Task: Find and select a toy to purchase on Flipkart.
Action: Mouse moved to (383, 55)
Screenshot: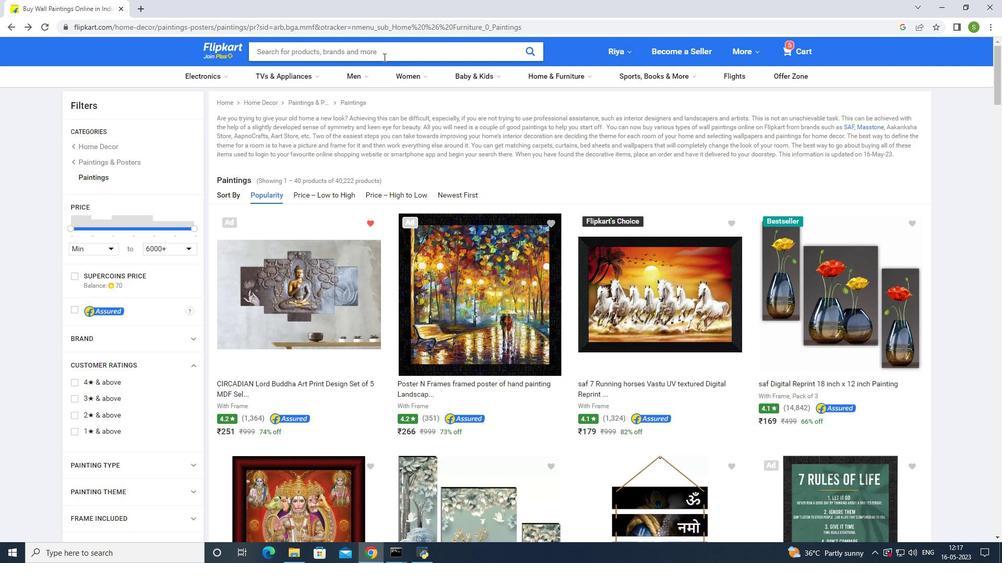 
Action: Mouse pressed left at (383, 55)
Screenshot: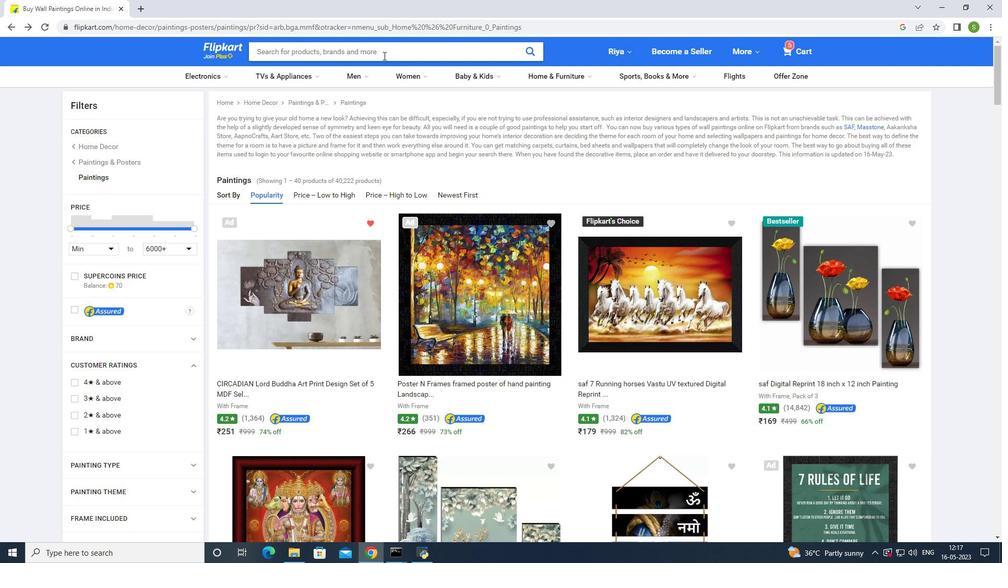 
Action: Mouse moved to (389, 63)
Screenshot: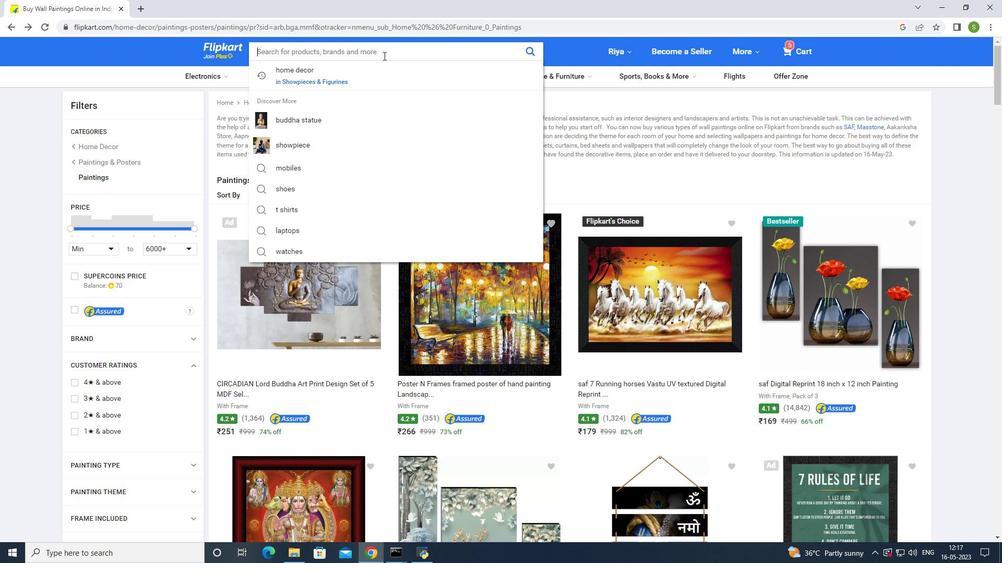 
Action: Key pressed toy
Screenshot: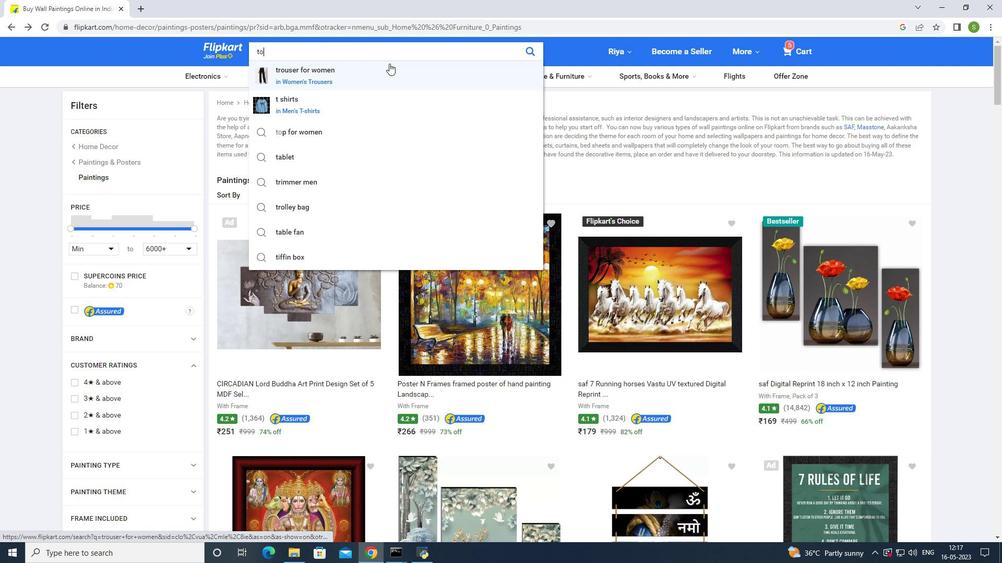 
Action: Mouse moved to (381, 102)
Screenshot: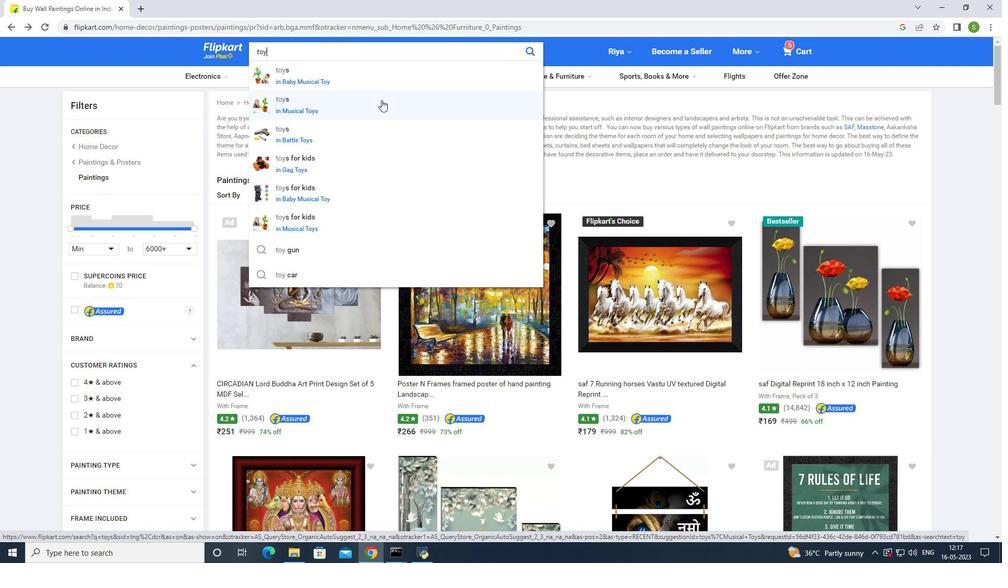 
Action: Mouse pressed left at (381, 102)
Screenshot: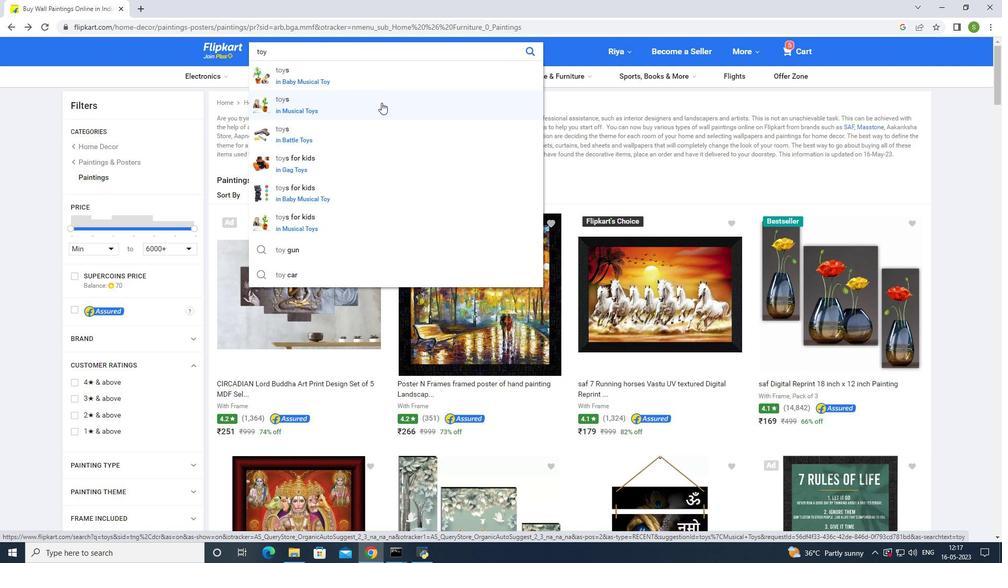 
Action: Mouse moved to (278, 322)
Screenshot: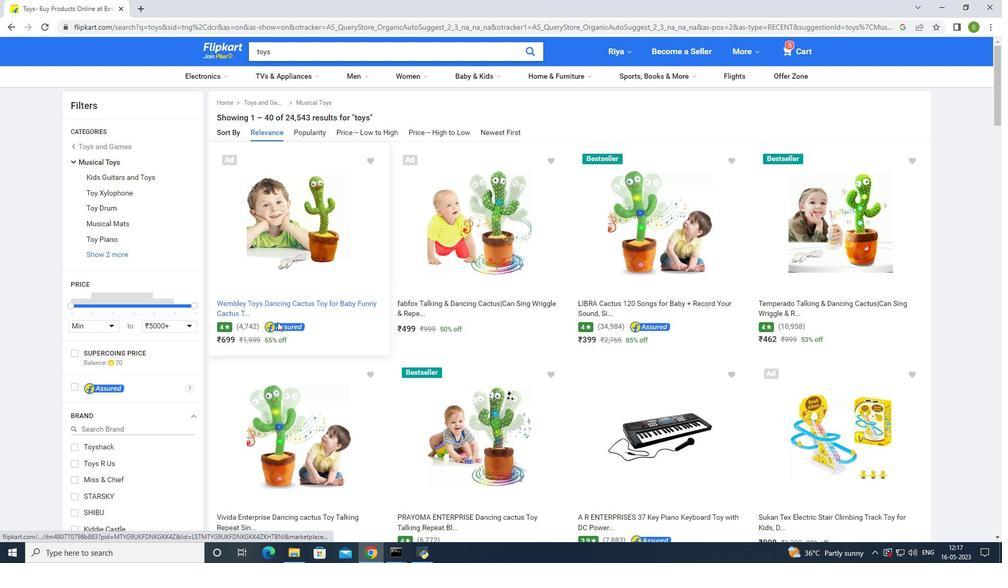 
Action: Mouse scrolled (278, 321) with delta (0, 0)
Screenshot: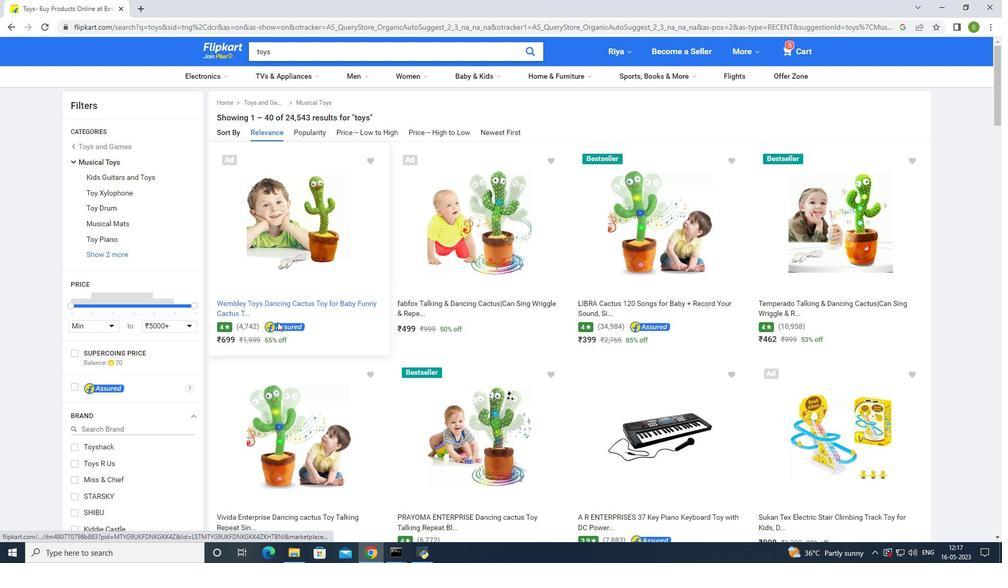 
Action: Mouse moved to (470, 324)
Screenshot: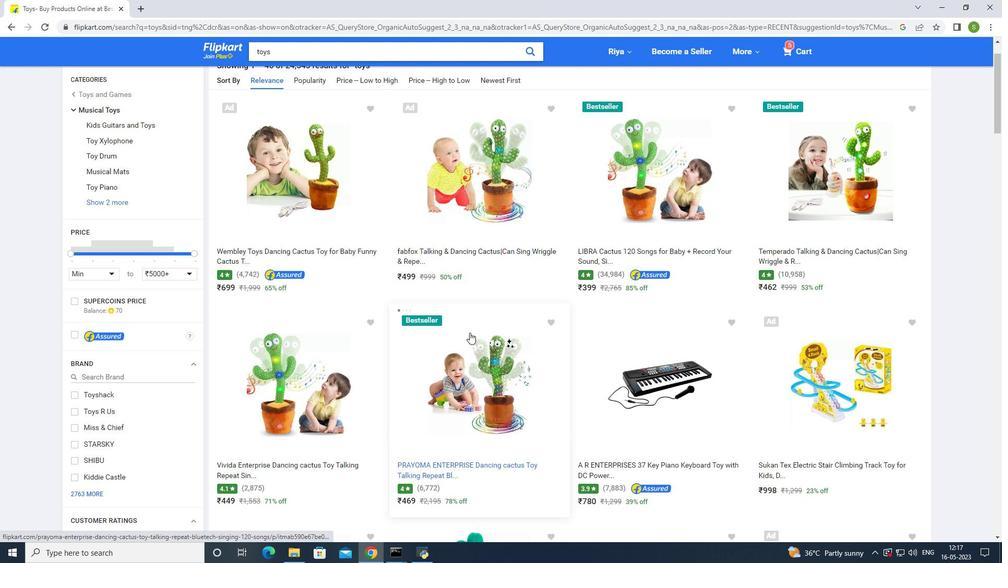 
Action: Mouse scrolled (470, 324) with delta (0, 0)
Screenshot: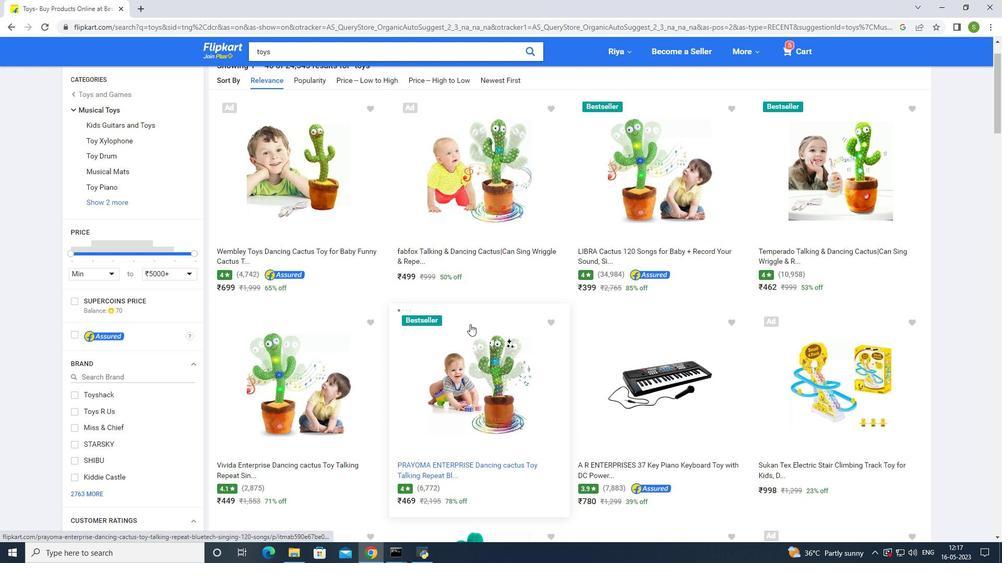 
Action: Mouse scrolled (470, 324) with delta (0, 0)
Screenshot: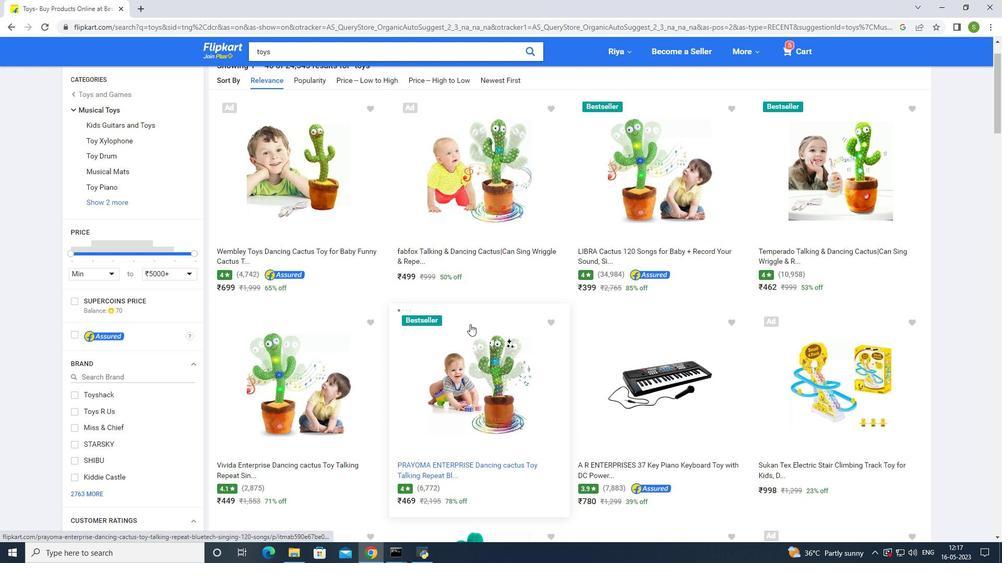 
Action: Mouse scrolled (470, 324) with delta (0, 0)
Screenshot: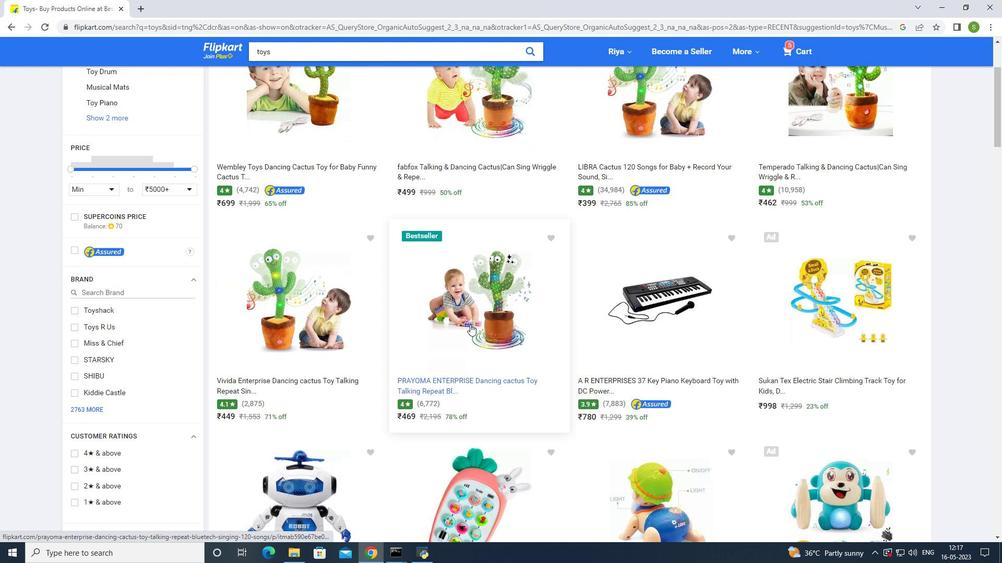 
Action: Mouse scrolled (470, 324) with delta (0, 0)
Screenshot: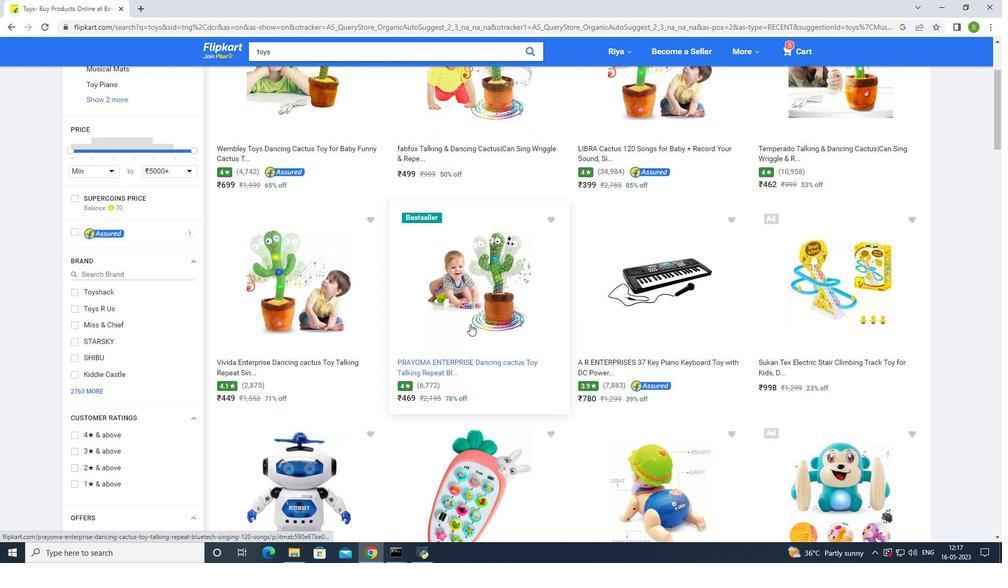
Action: Mouse scrolled (470, 324) with delta (0, 0)
Screenshot: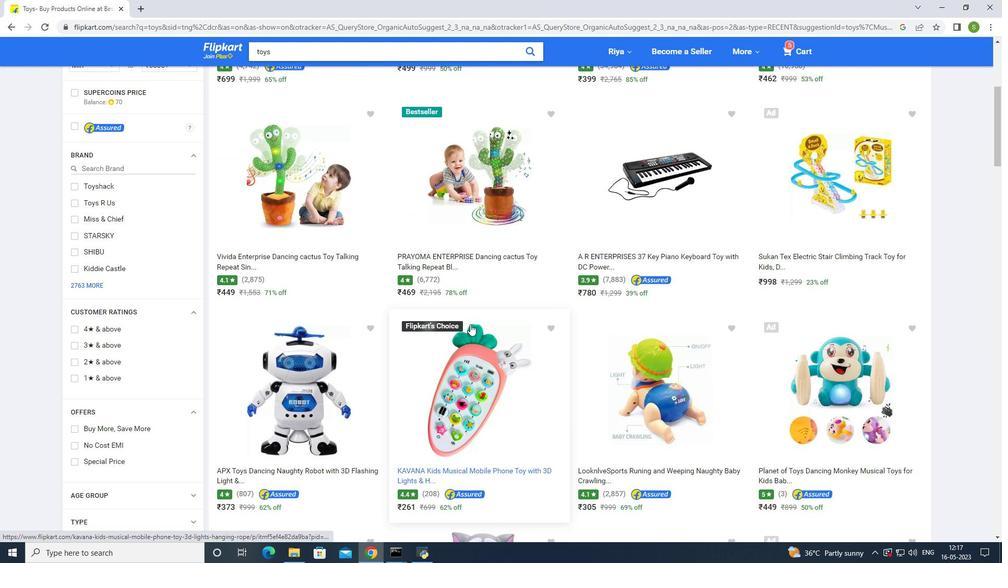 
Action: Mouse scrolled (470, 324) with delta (0, 0)
Screenshot: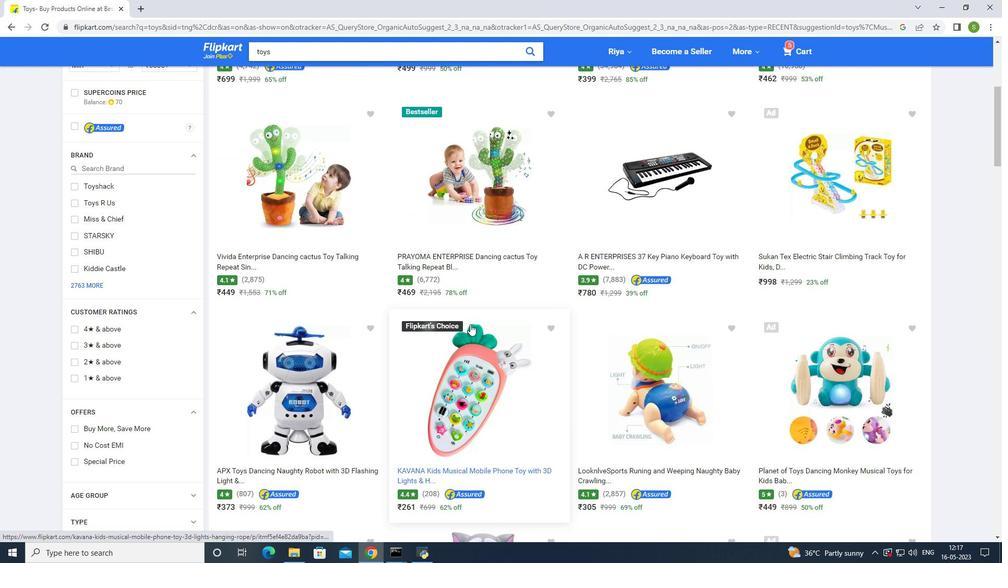 
Action: Mouse moved to (481, 308)
Screenshot: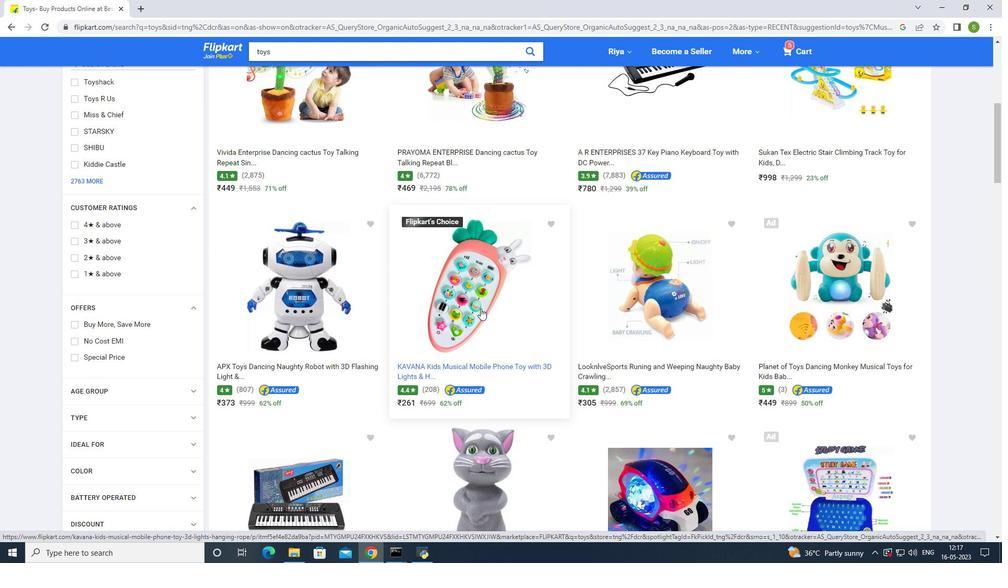 
Action: Mouse pressed left at (481, 308)
Screenshot: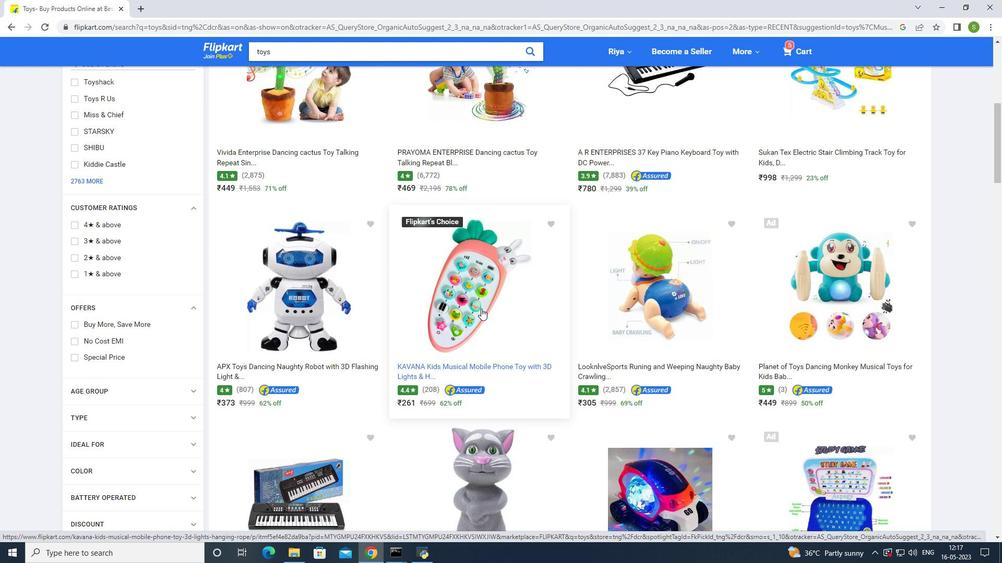 
Action: Mouse moved to (55, 5)
Screenshot: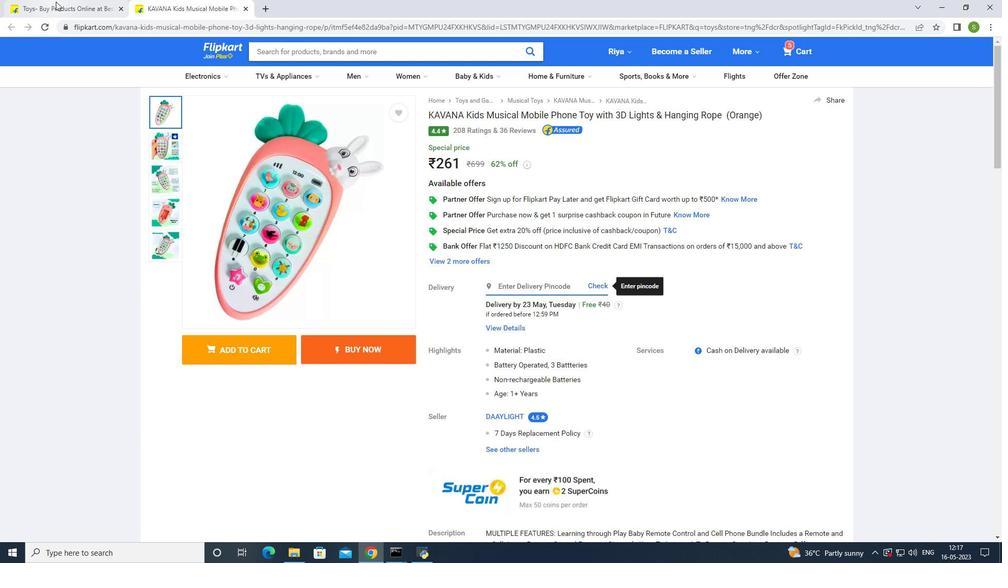 
Action: Mouse pressed left at (55, 5)
Screenshot: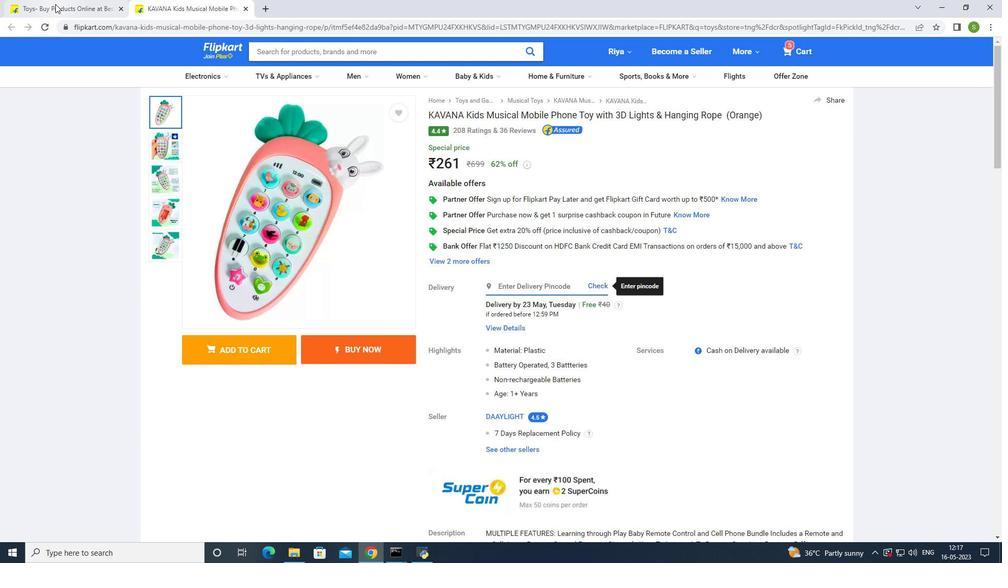 
Action: Mouse moved to (524, 338)
Screenshot: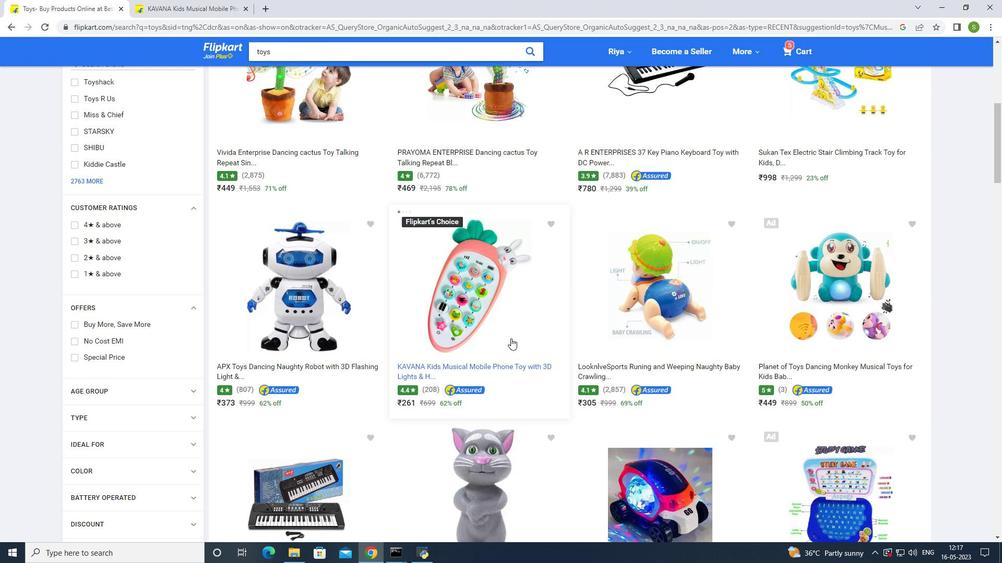 
Action: Mouse scrolled (524, 338) with delta (0, 0)
Screenshot: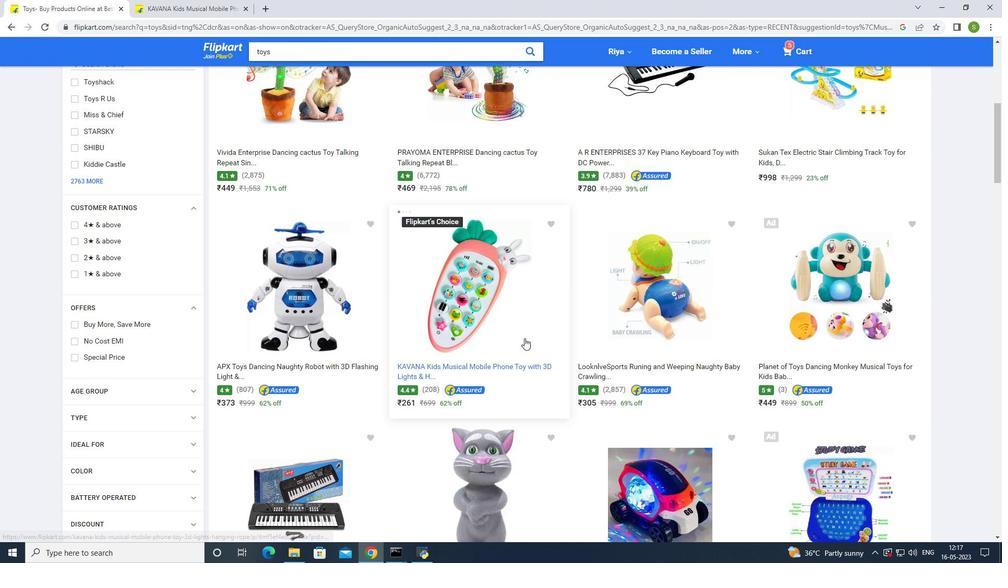 
Action: Mouse scrolled (524, 338) with delta (0, 0)
Screenshot: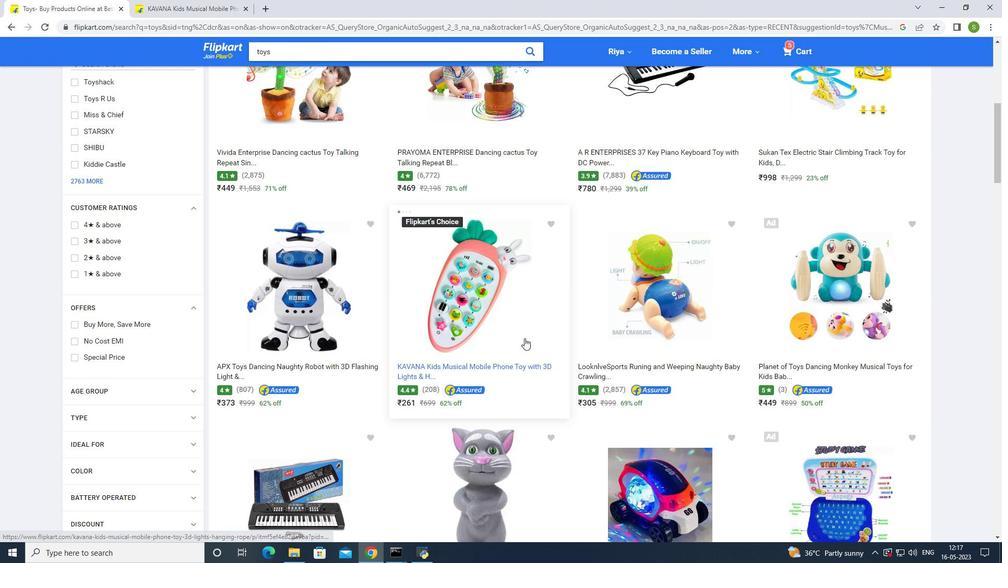 
Action: Mouse scrolled (524, 338) with delta (0, 0)
Screenshot: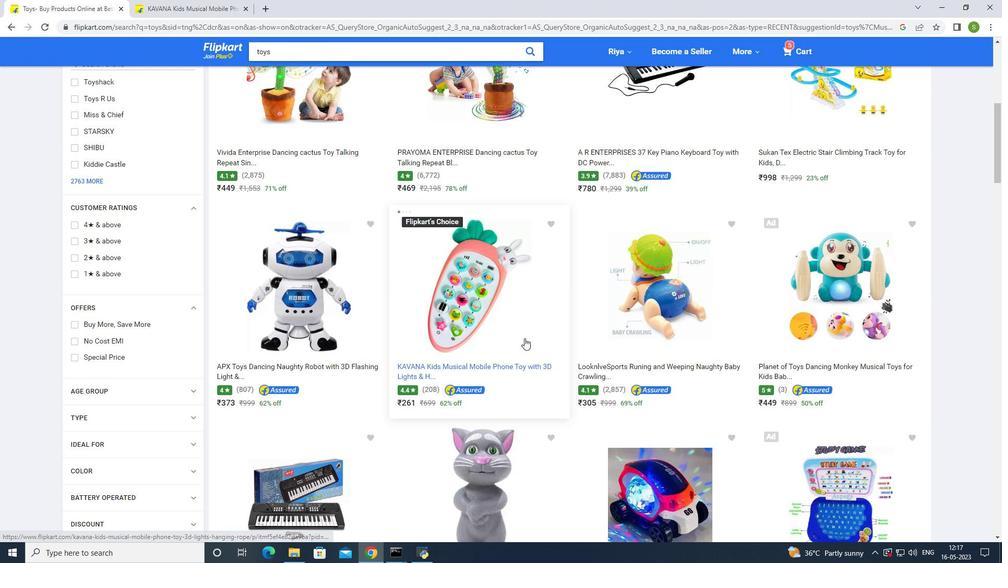 
Action: Mouse scrolled (524, 338) with delta (0, 0)
Screenshot: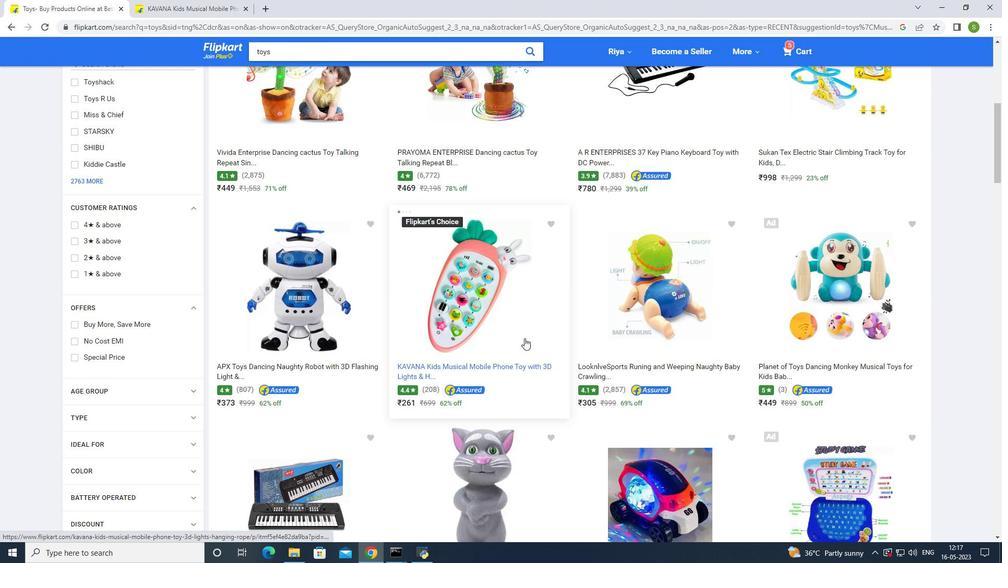 
Action: Mouse scrolled (524, 338) with delta (0, 0)
Screenshot: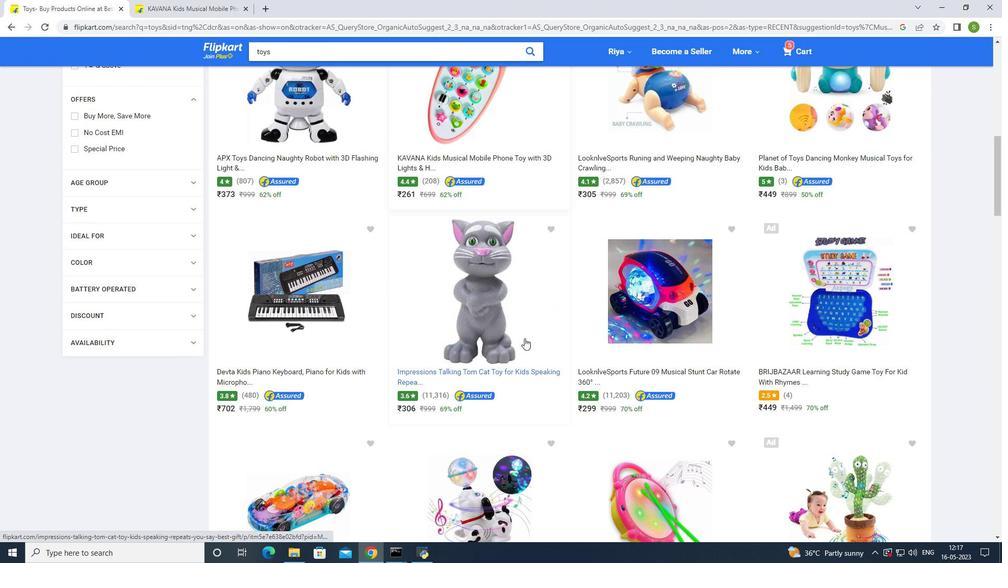 
Action: Mouse scrolled (524, 338) with delta (0, 0)
Screenshot: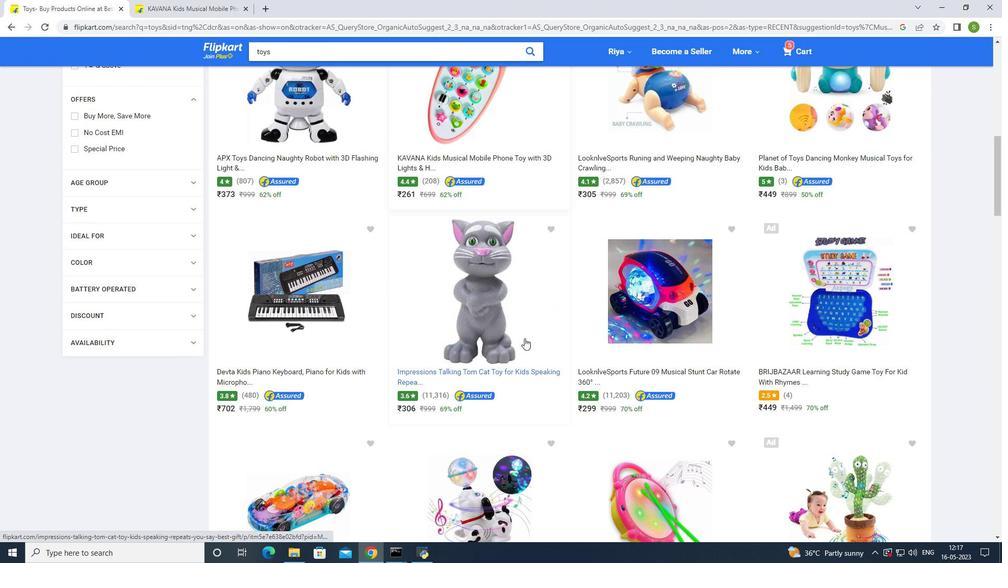 
Action: Mouse scrolled (524, 338) with delta (0, 0)
Screenshot: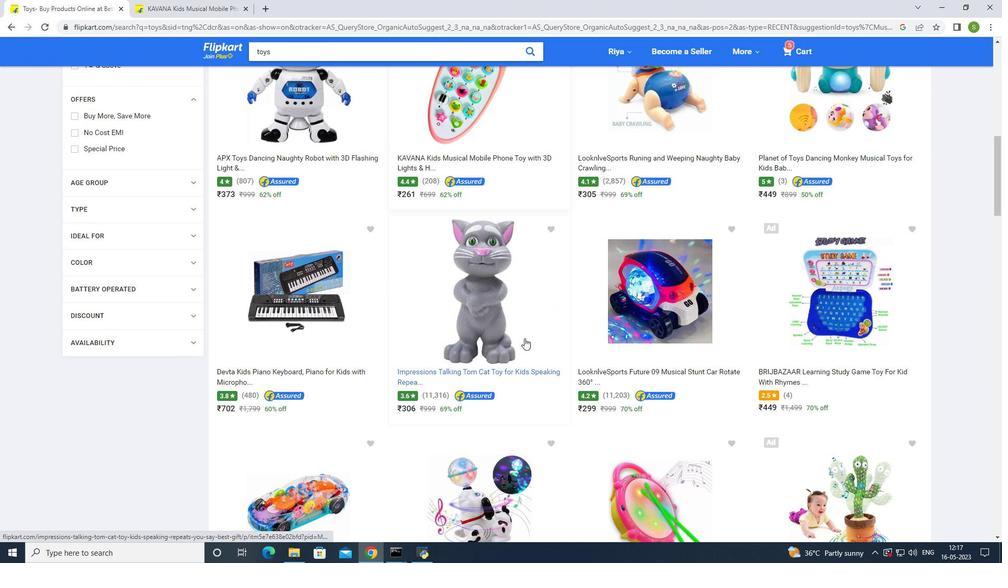 
Action: Mouse moved to (663, 362)
Screenshot: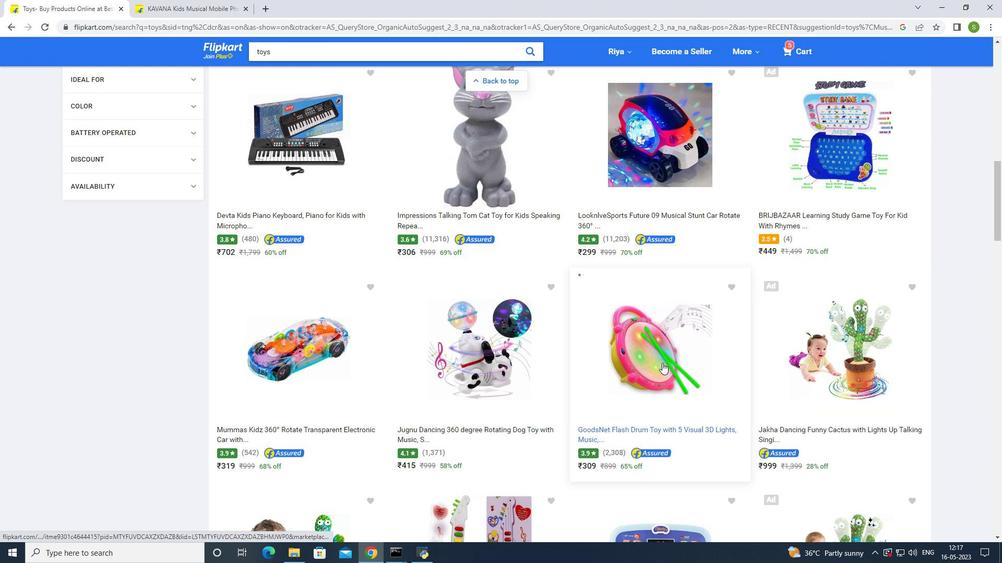 
Action: Mouse pressed left at (663, 362)
Screenshot: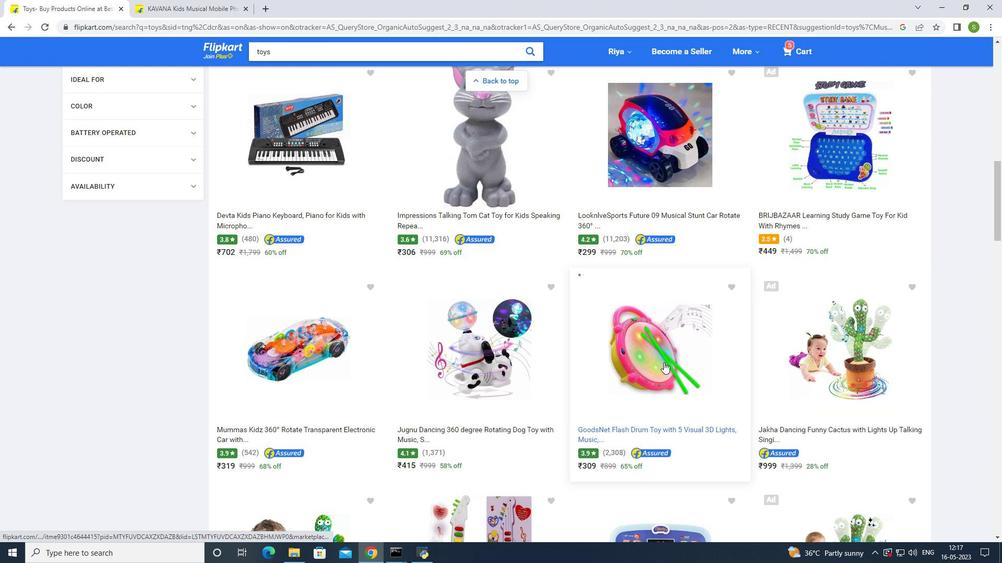 
Action: Mouse moved to (61, 8)
Screenshot: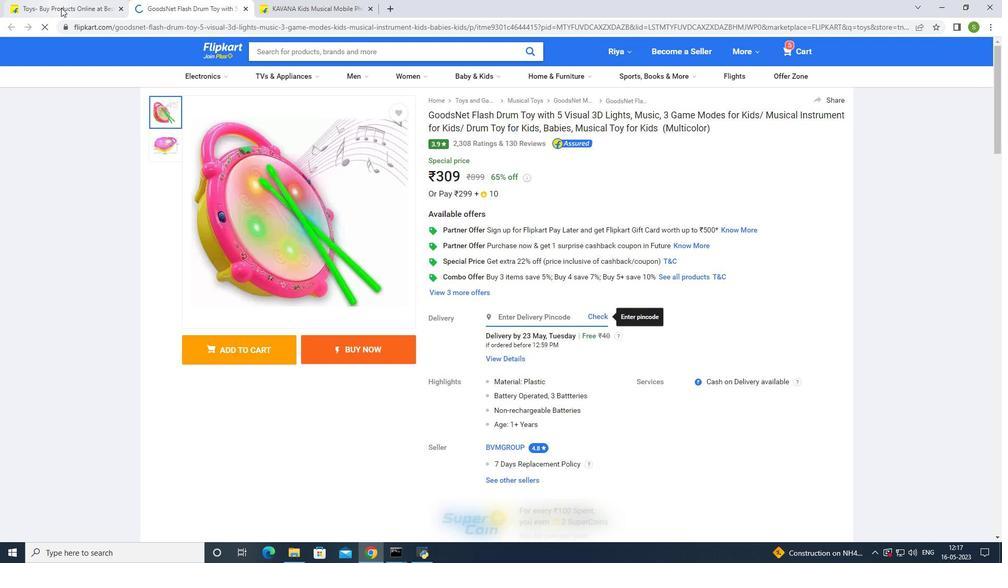 
Action: Mouse pressed left at (61, 8)
Screenshot: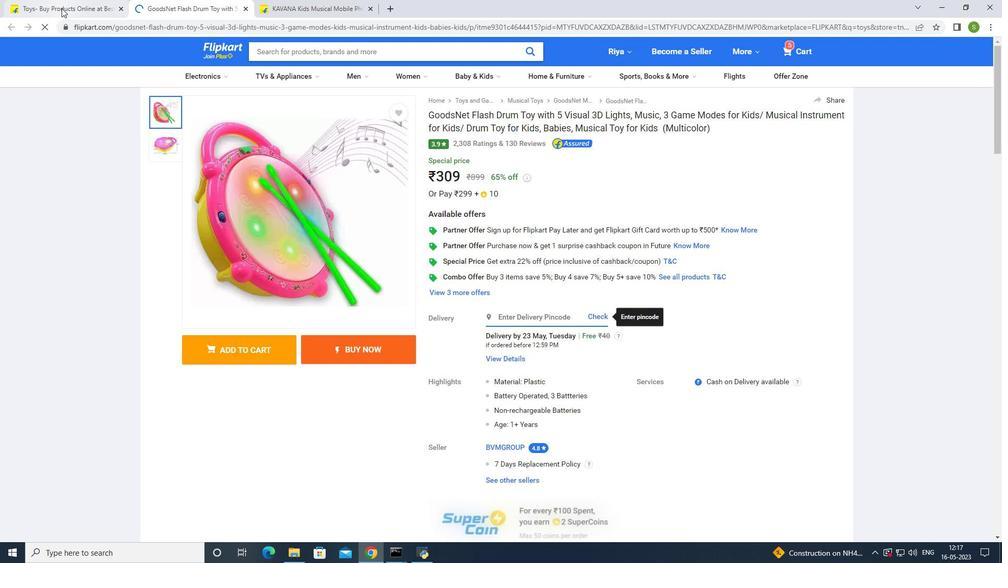 
Action: Mouse moved to (415, 200)
Screenshot: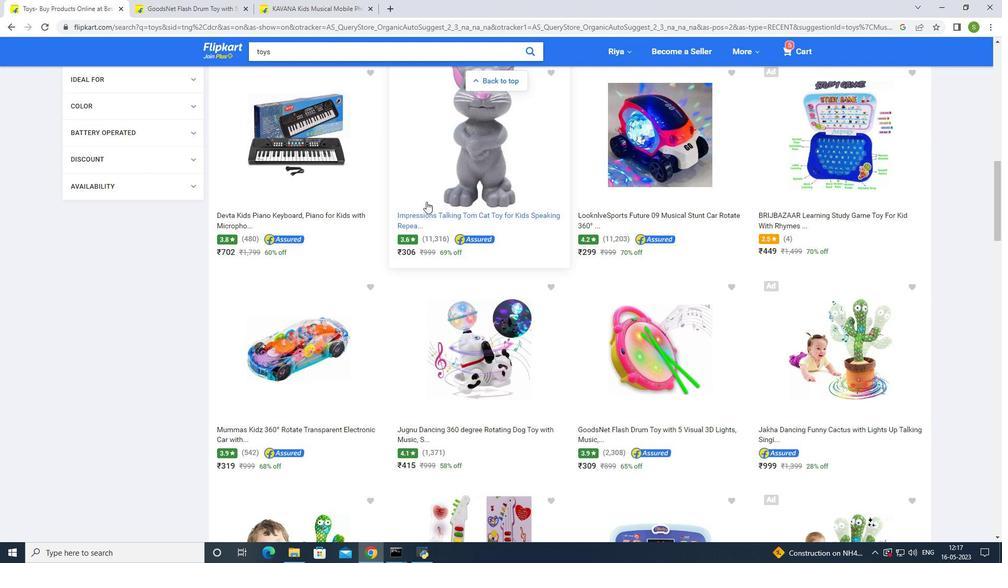 
Action: Mouse scrolled (415, 200) with delta (0, 0)
Screenshot: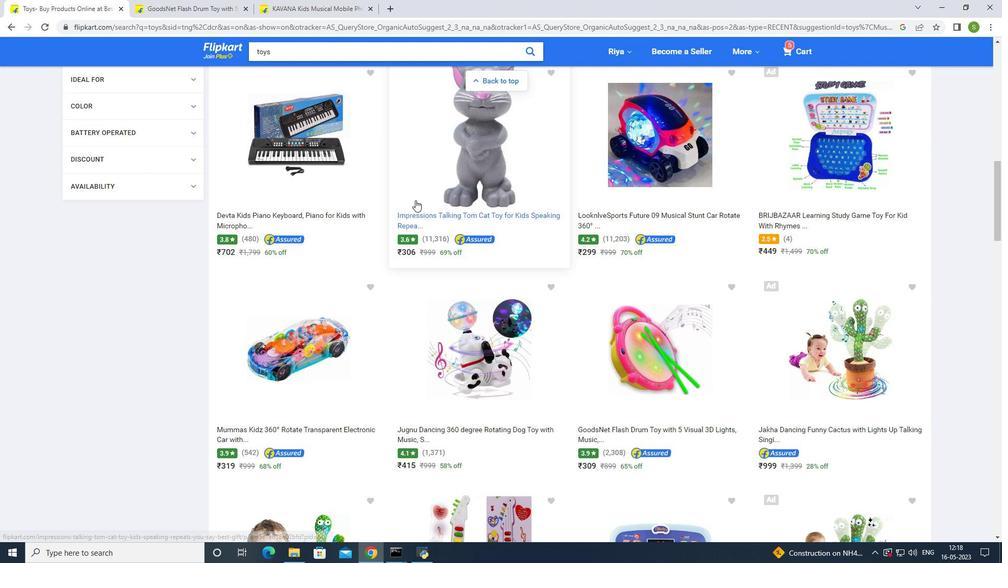 
Action: Mouse scrolled (415, 200) with delta (0, 0)
Screenshot: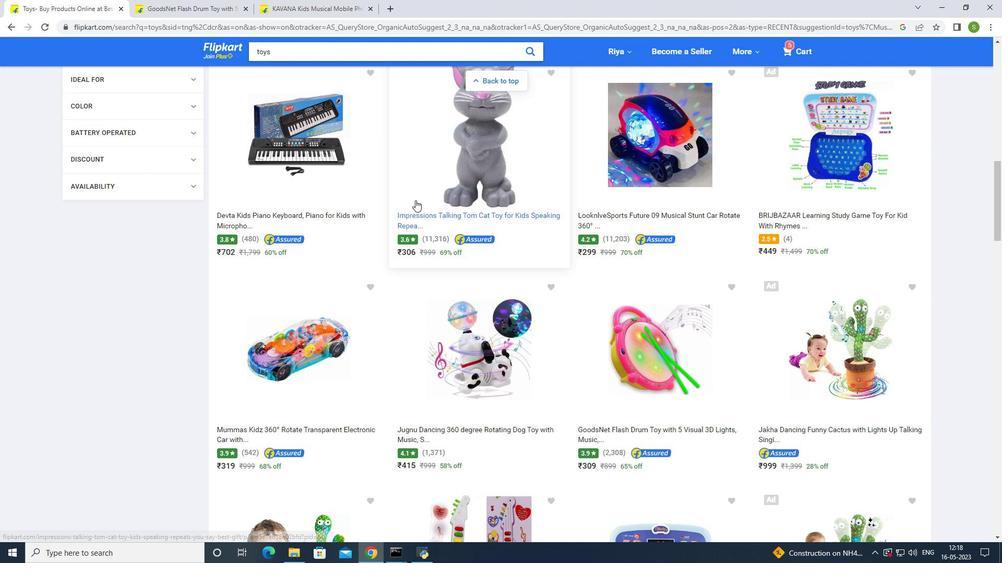 
Action: Mouse scrolled (415, 200) with delta (0, 0)
Screenshot: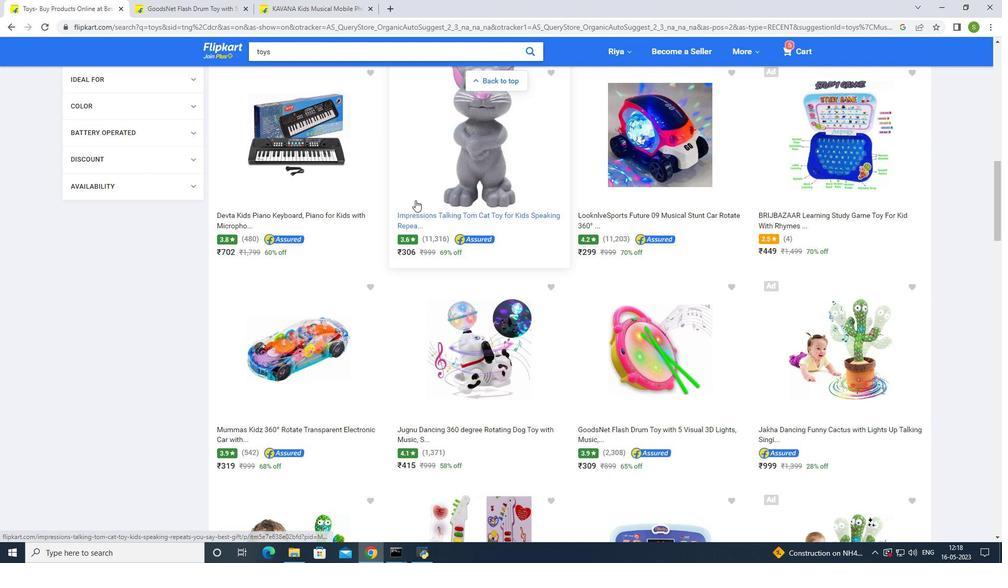 
Action: Mouse scrolled (415, 200) with delta (0, 0)
Screenshot: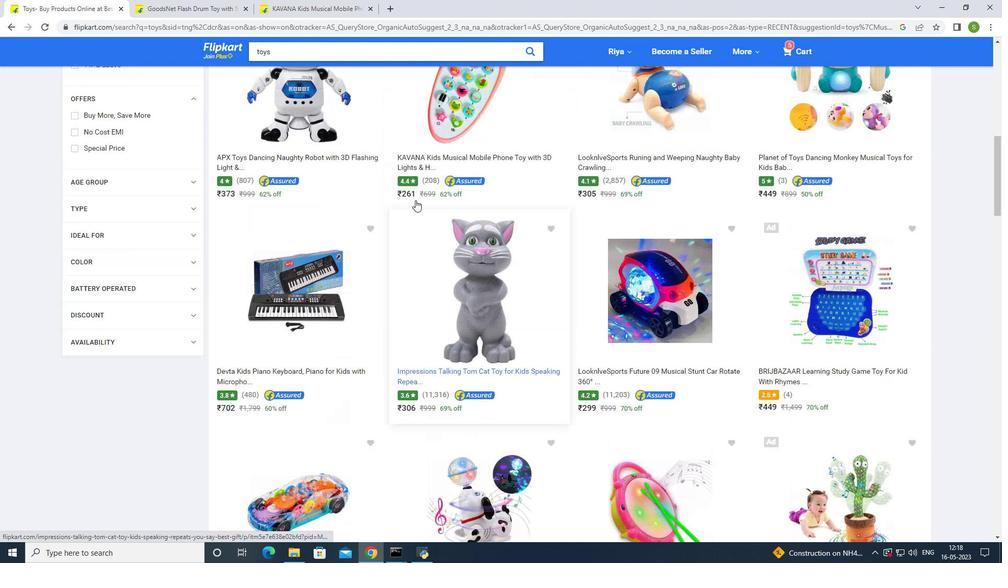 
Action: Mouse scrolled (415, 200) with delta (0, 0)
Screenshot: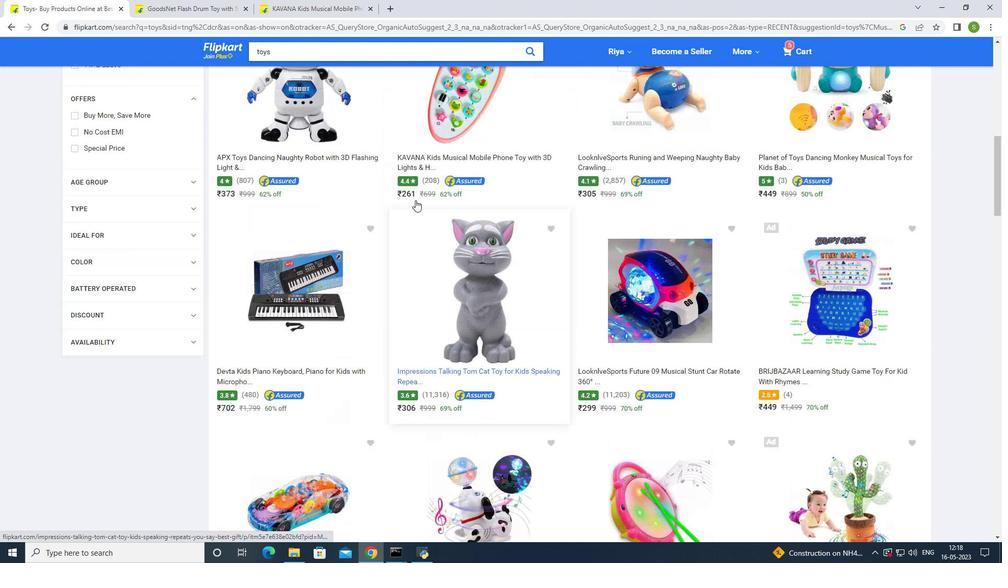 
Action: Mouse scrolled (415, 200) with delta (0, 0)
Screenshot: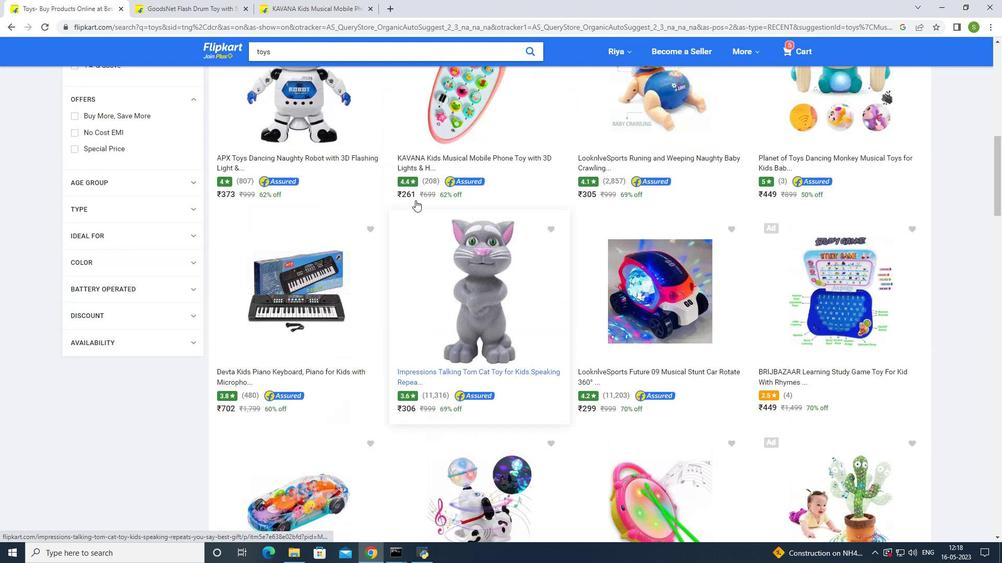 
Action: Mouse scrolled (415, 200) with delta (0, 0)
Screenshot: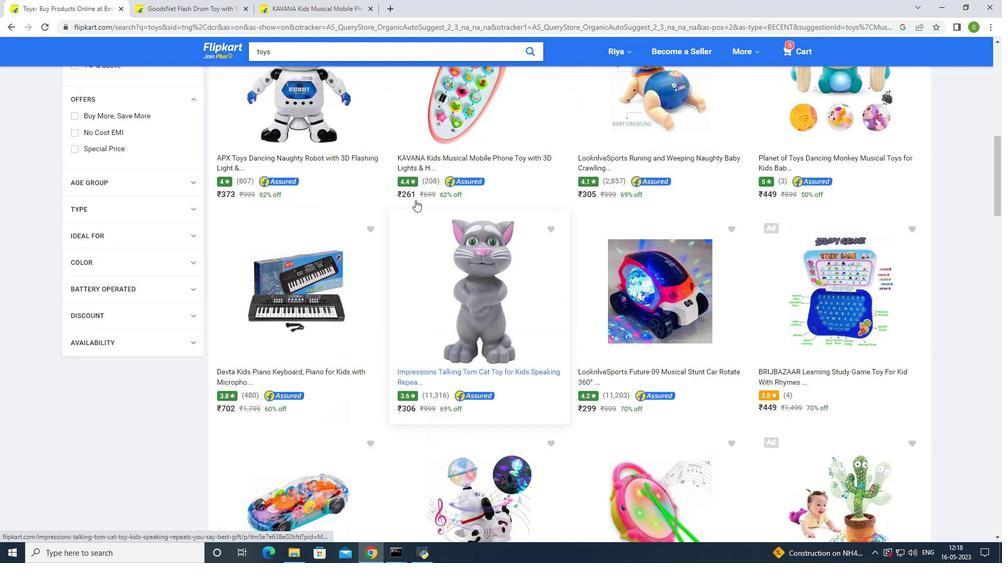 
Action: Mouse scrolled (415, 200) with delta (0, 0)
Screenshot: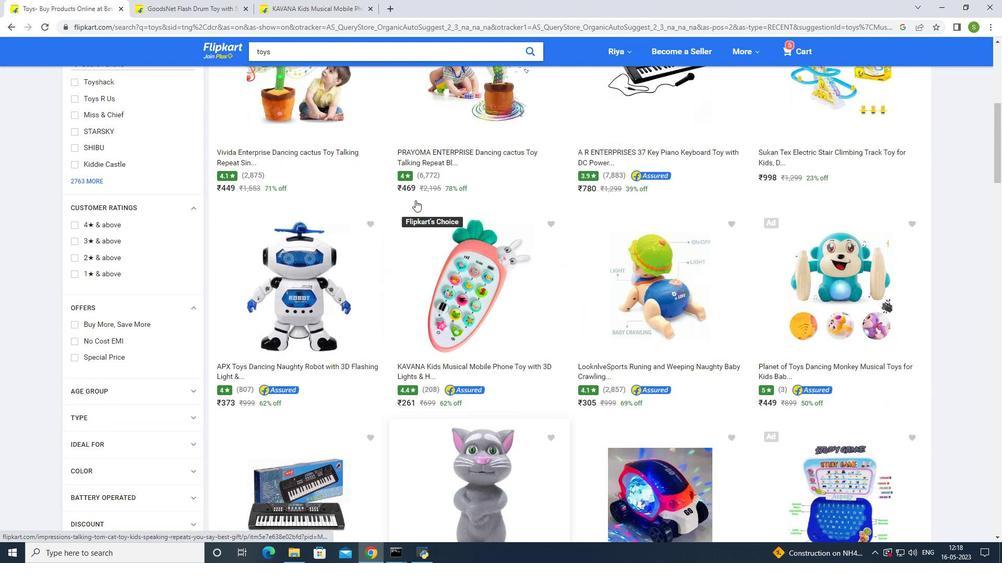 
Action: Mouse scrolled (415, 200) with delta (0, 0)
Screenshot: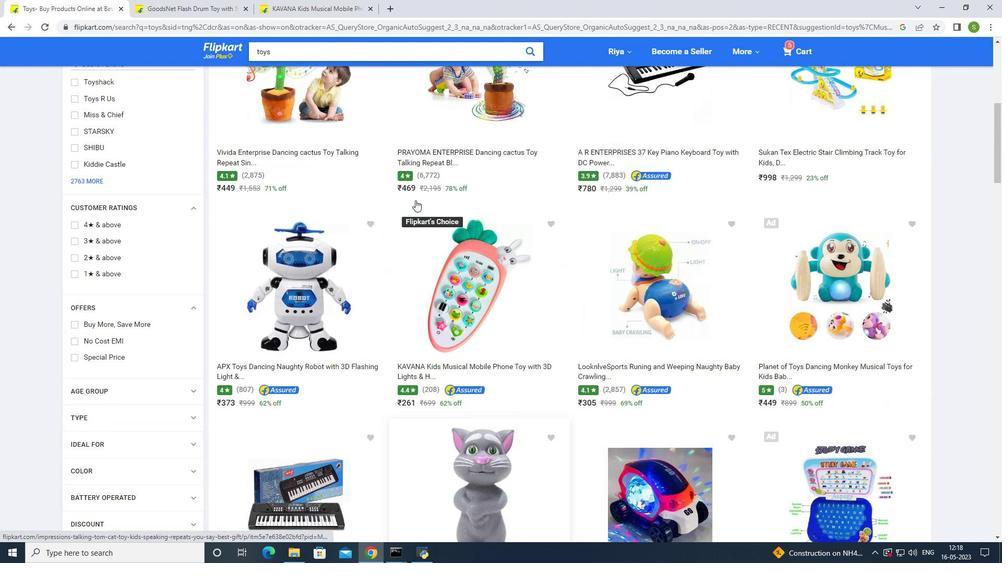 
Action: Mouse scrolled (415, 200) with delta (0, 0)
Screenshot: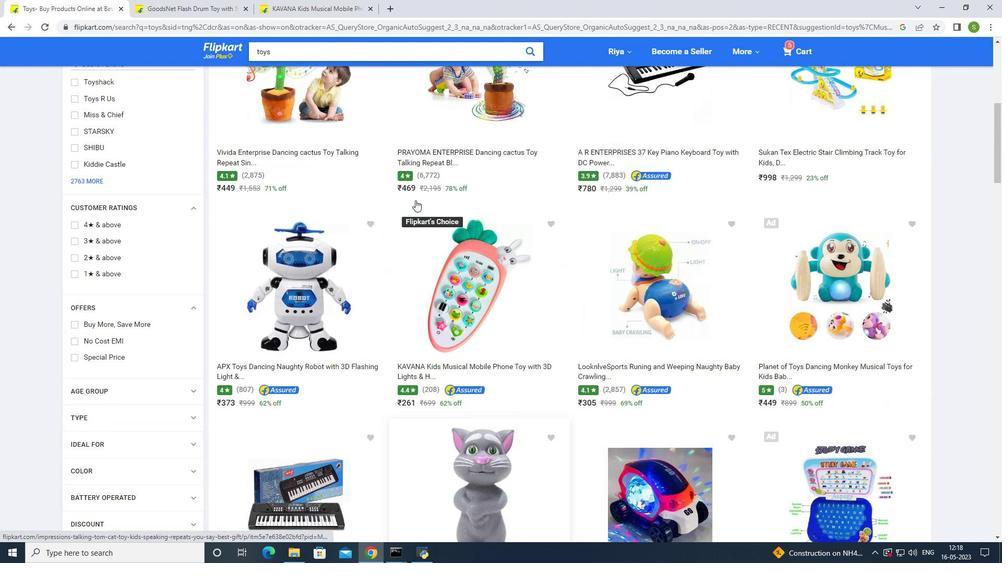 
Action: Mouse scrolled (415, 200) with delta (0, 0)
Screenshot: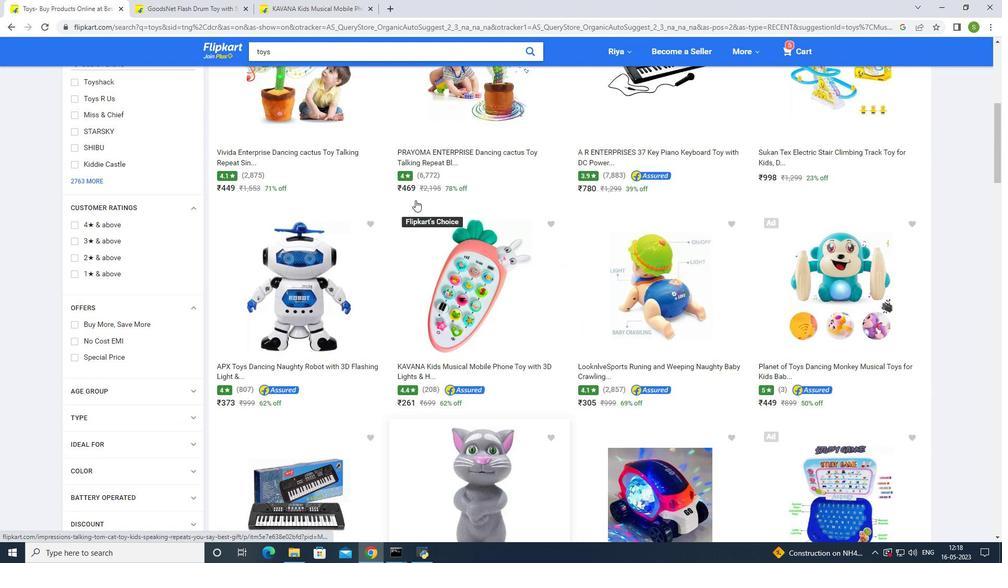 
Action: Mouse moved to (192, 149)
Screenshot: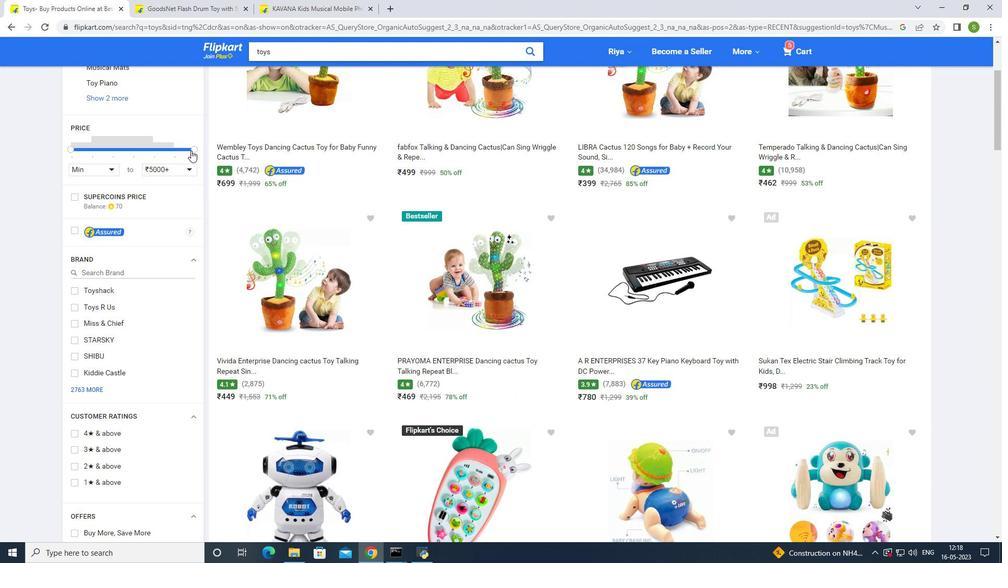 
Action: Mouse pressed left at (192, 149)
Screenshot: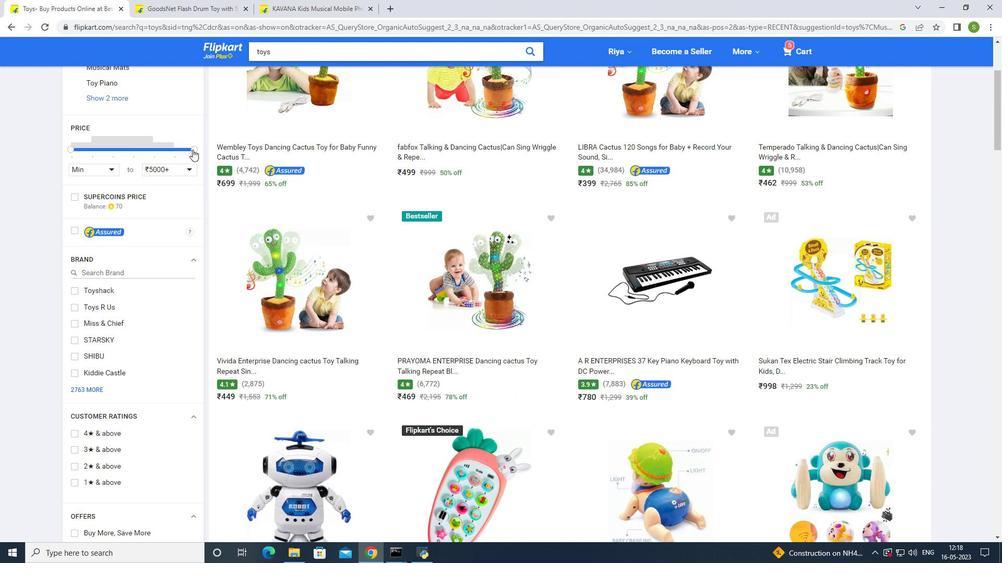 
Action: Mouse moved to (358, 215)
Screenshot: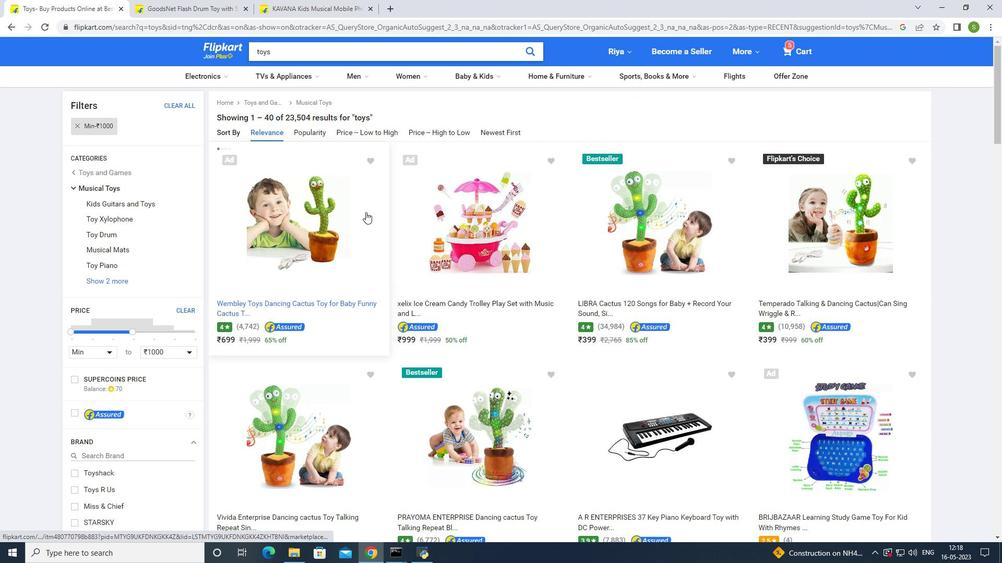 
Action: Mouse scrolled (358, 215) with delta (0, 0)
Screenshot: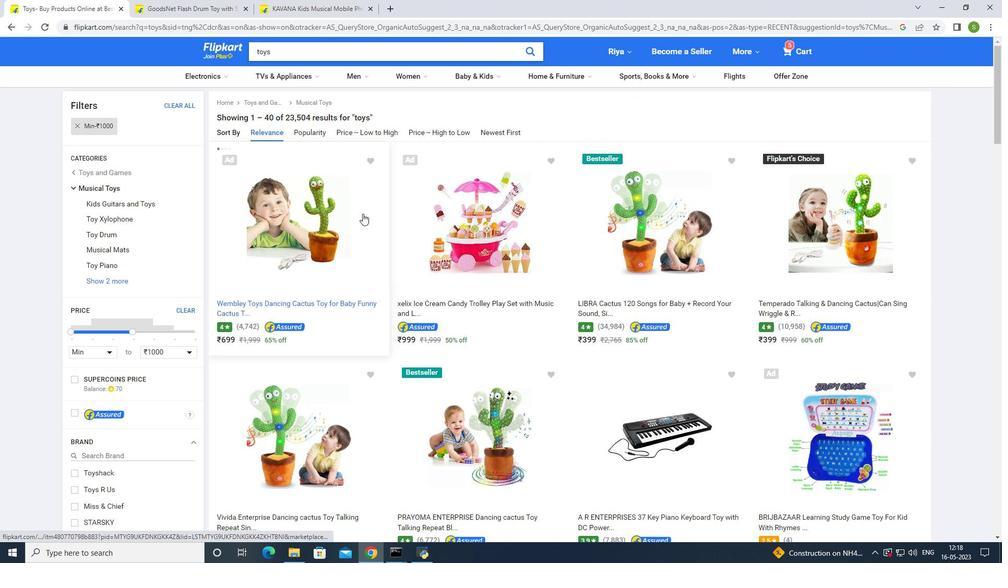 
Action: Mouse moved to (596, 170)
Screenshot: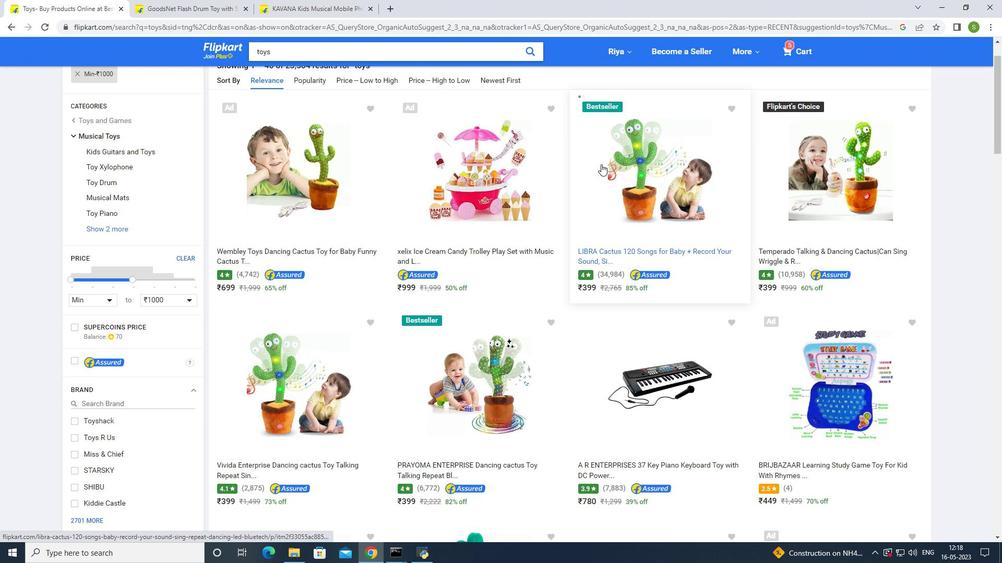 
Action: Mouse pressed left at (596, 170)
Screenshot: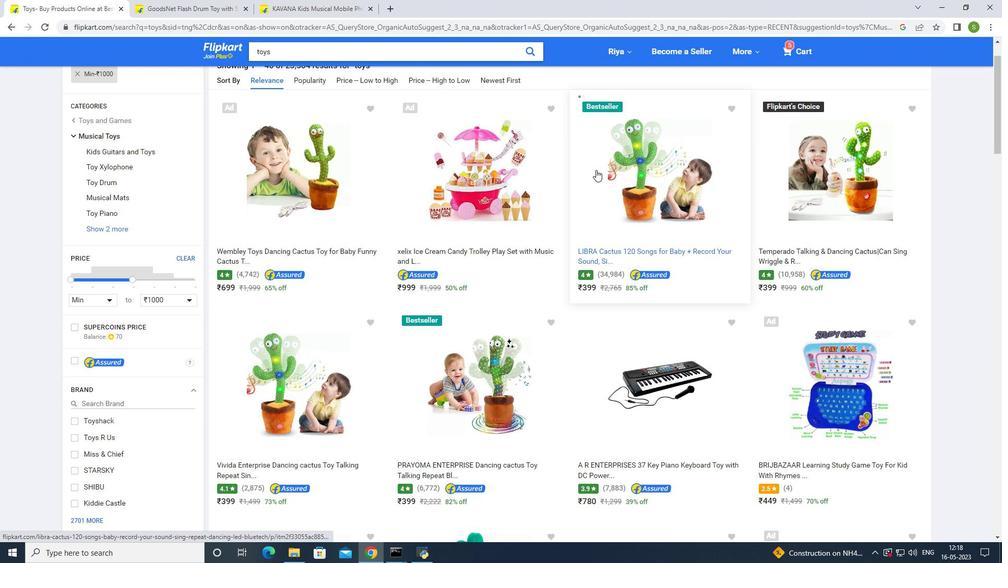 
Action: Mouse moved to (476, 204)
Screenshot: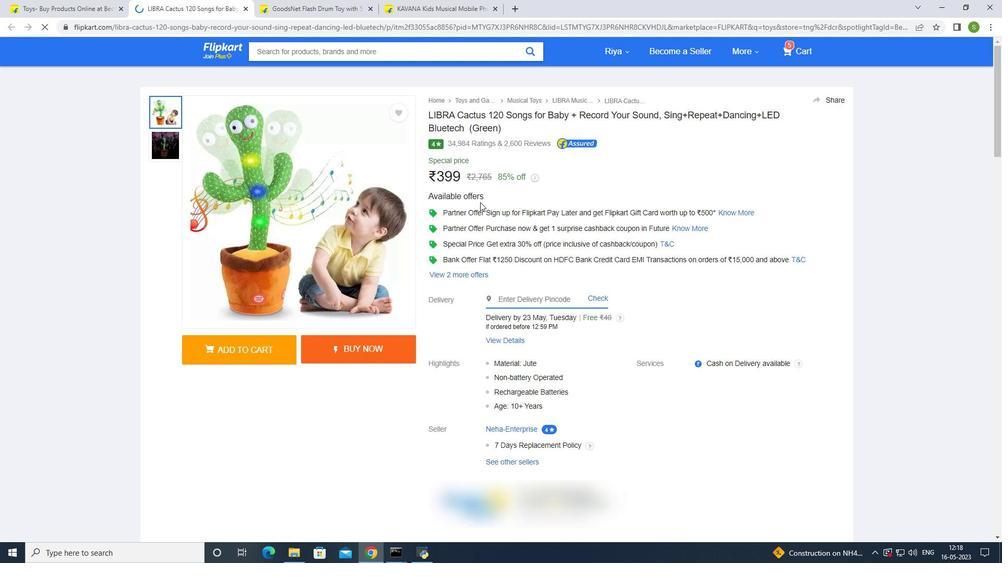 
Action: Mouse scrolled (476, 204) with delta (0, 0)
Screenshot: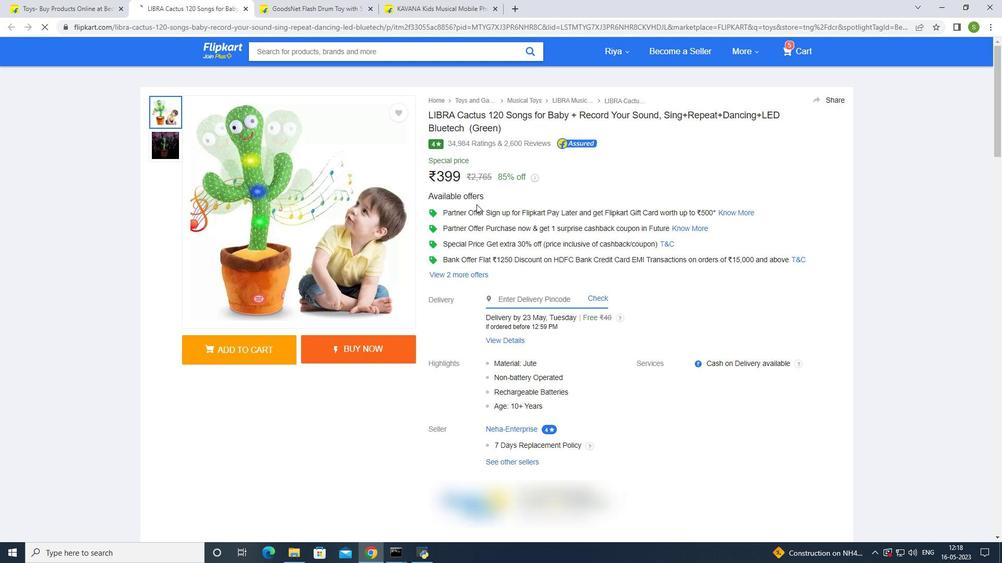 
Action: Mouse scrolled (476, 204) with delta (0, 0)
Screenshot: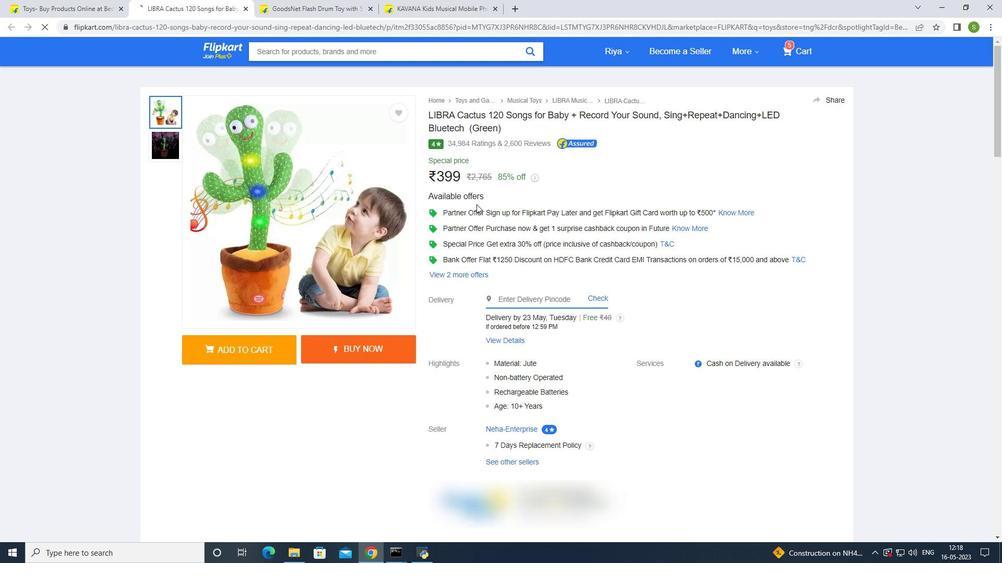 
Action: Mouse scrolled (476, 204) with delta (0, 0)
Screenshot: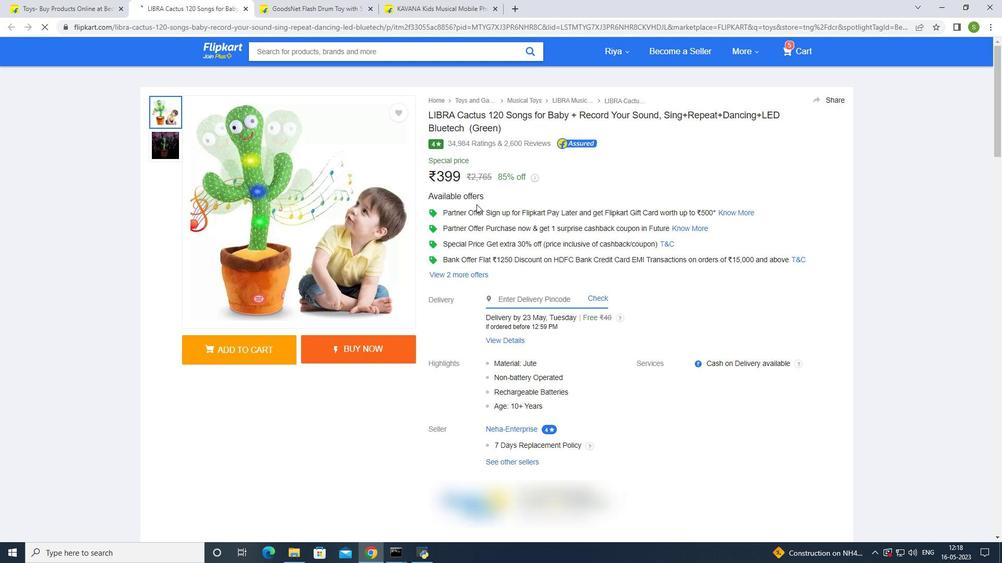 
Action: Mouse scrolled (476, 204) with delta (0, 0)
Screenshot: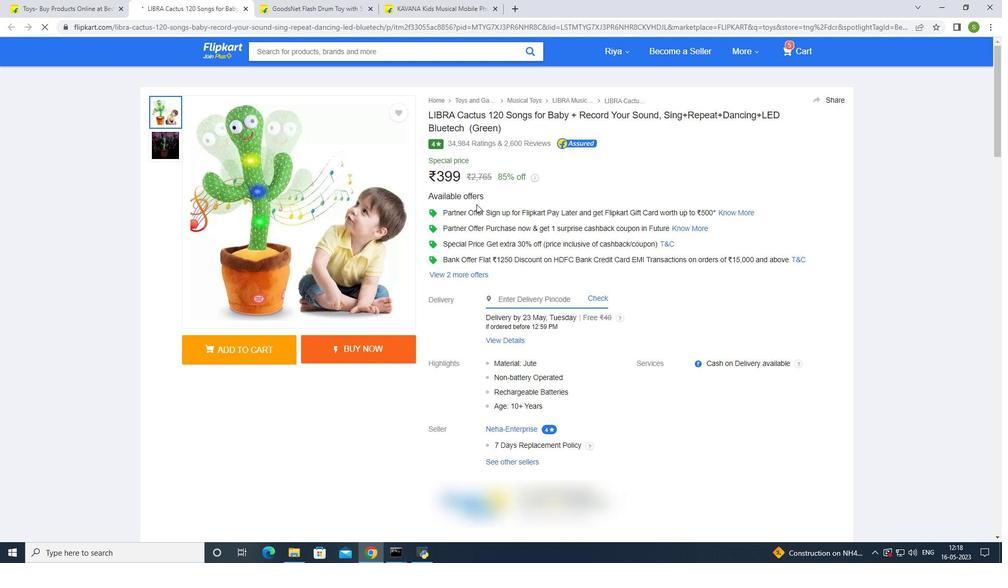 
Action: Mouse scrolled (476, 204) with delta (0, 0)
Screenshot: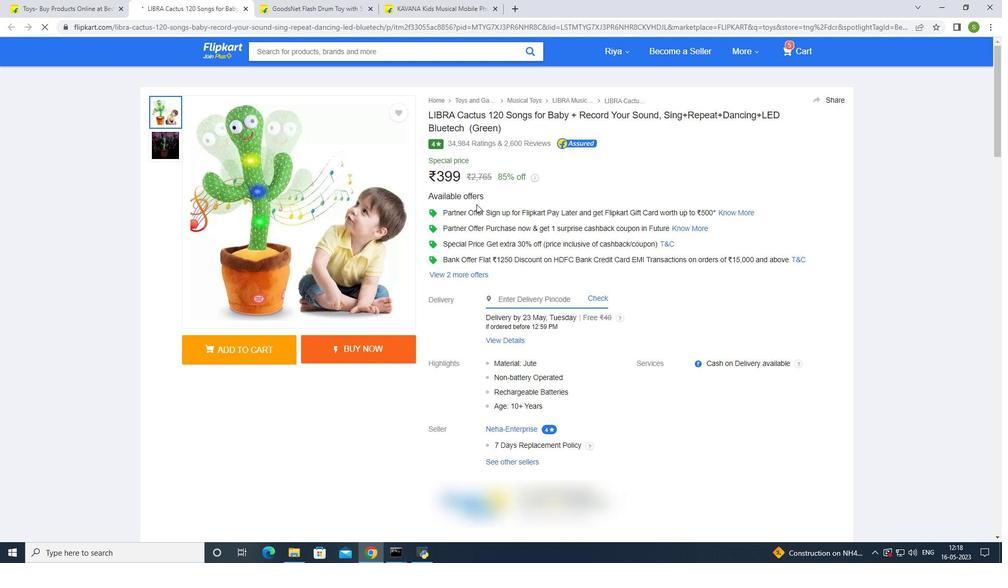
Action: Mouse scrolled (476, 204) with delta (0, 0)
Screenshot: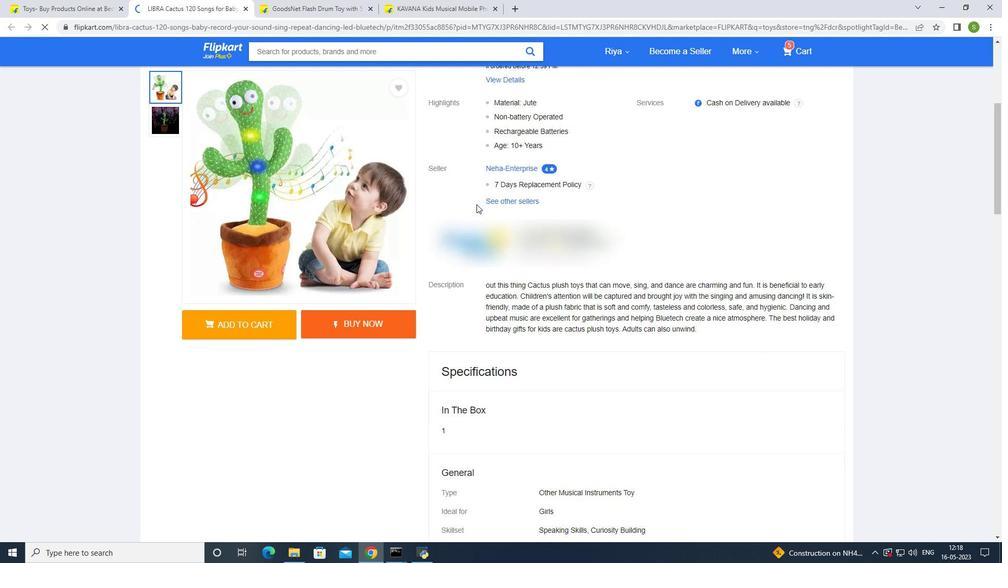 
Action: Mouse scrolled (476, 204) with delta (0, 0)
Screenshot: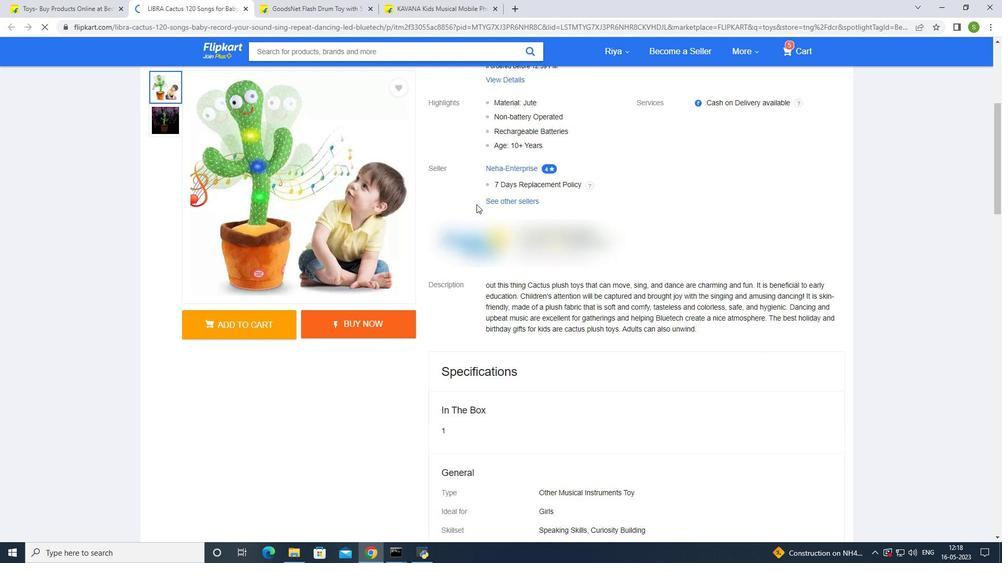 
Action: Mouse scrolled (476, 204) with delta (0, 0)
Screenshot: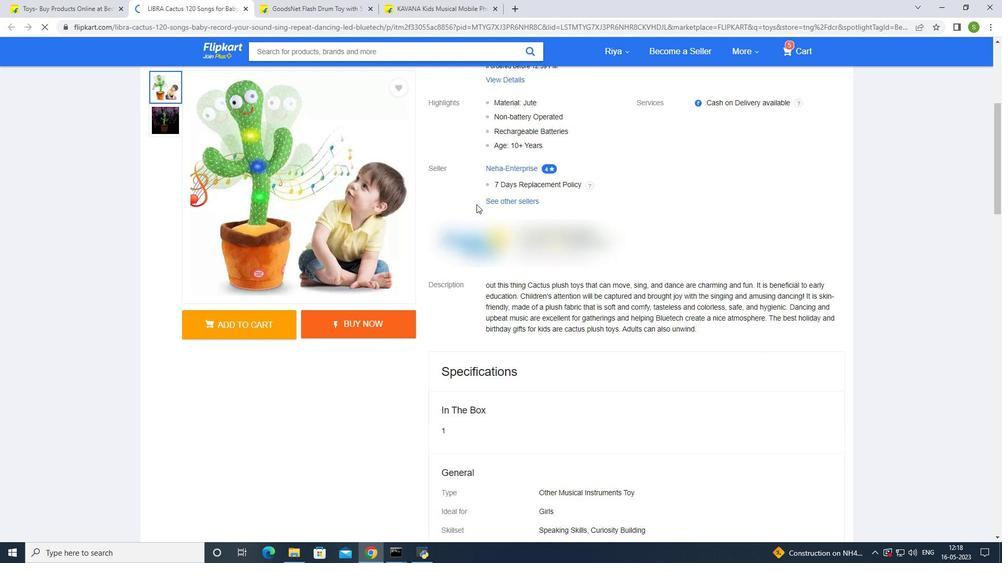 
Action: Mouse scrolled (476, 204) with delta (0, 0)
Screenshot: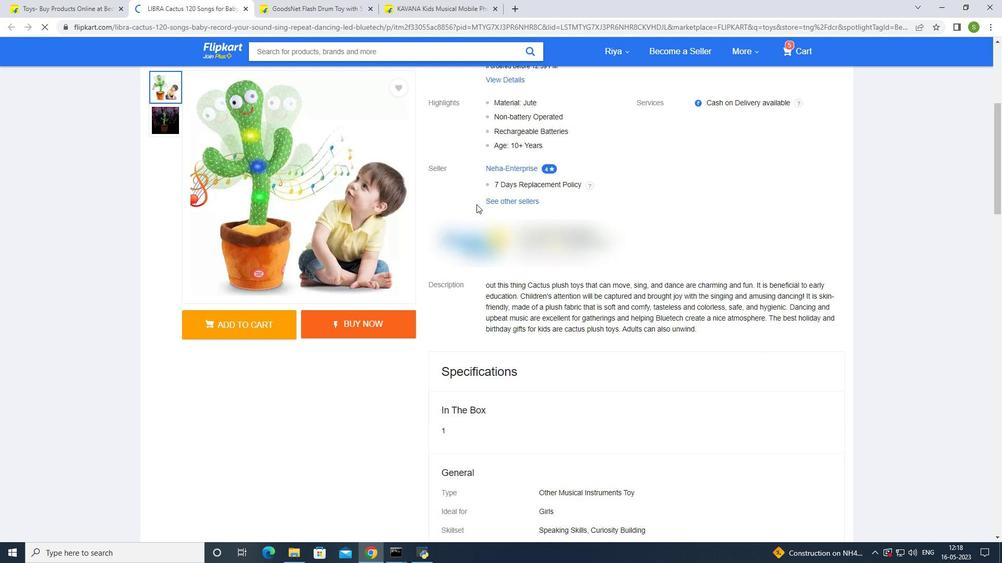 
Action: Mouse scrolled (476, 204) with delta (0, 0)
Screenshot: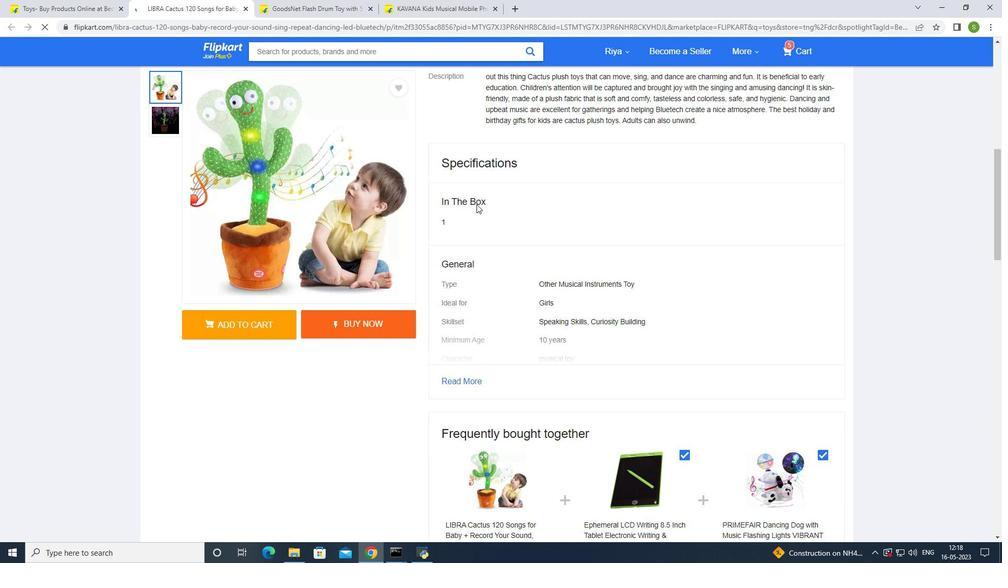 
Action: Mouse scrolled (476, 204) with delta (0, 0)
Screenshot: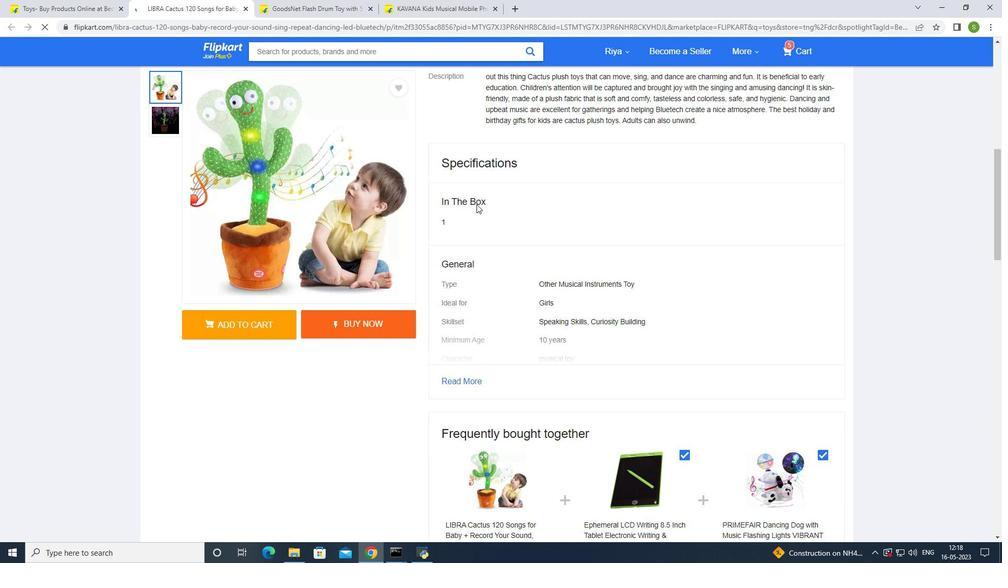 
Action: Mouse scrolled (476, 204) with delta (0, 0)
Screenshot: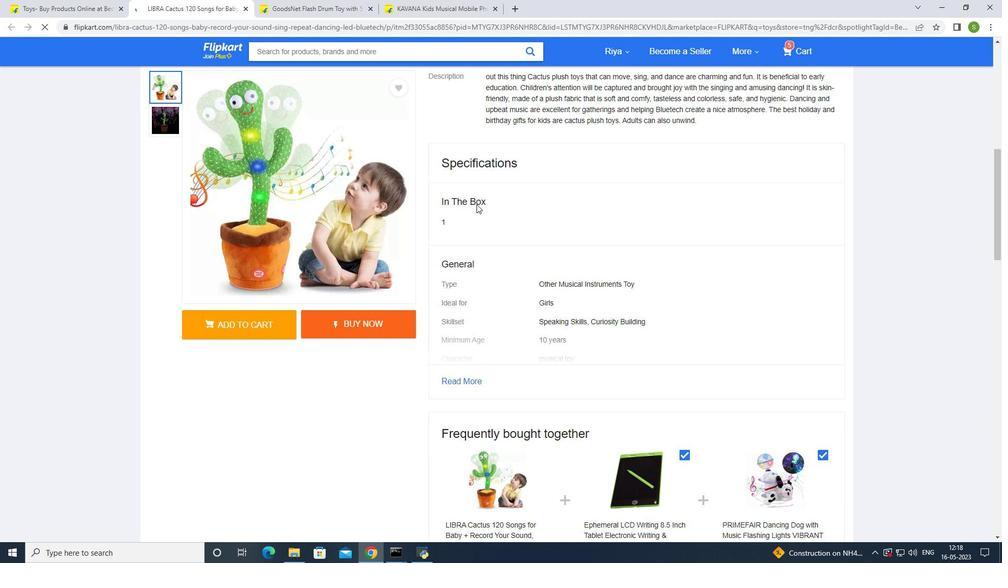 
Action: Mouse scrolled (476, 204) with delta (0, 0)
Screenshot: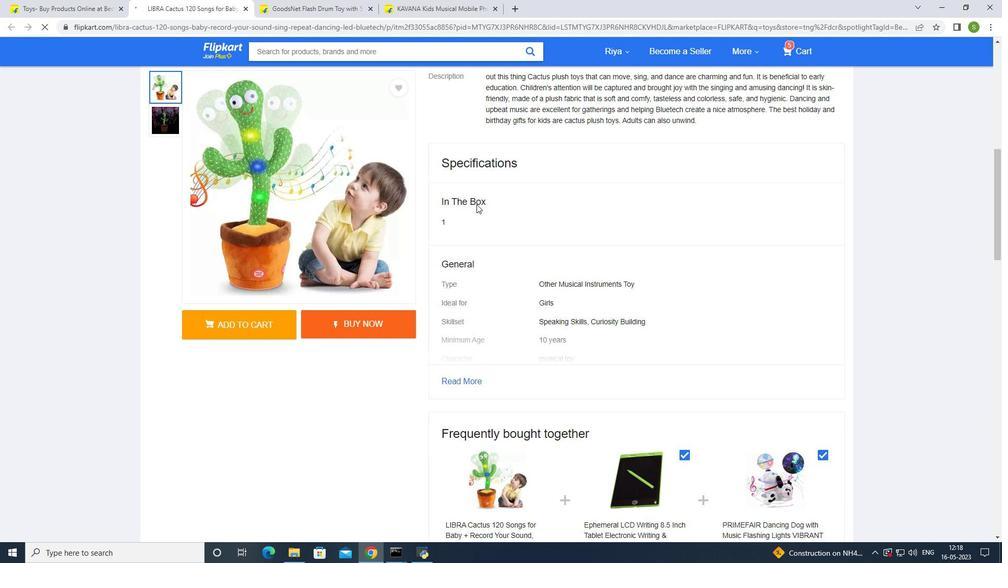 
Action: Mouse scrolled (476, 204) with delta (0, 0)
Screenshot: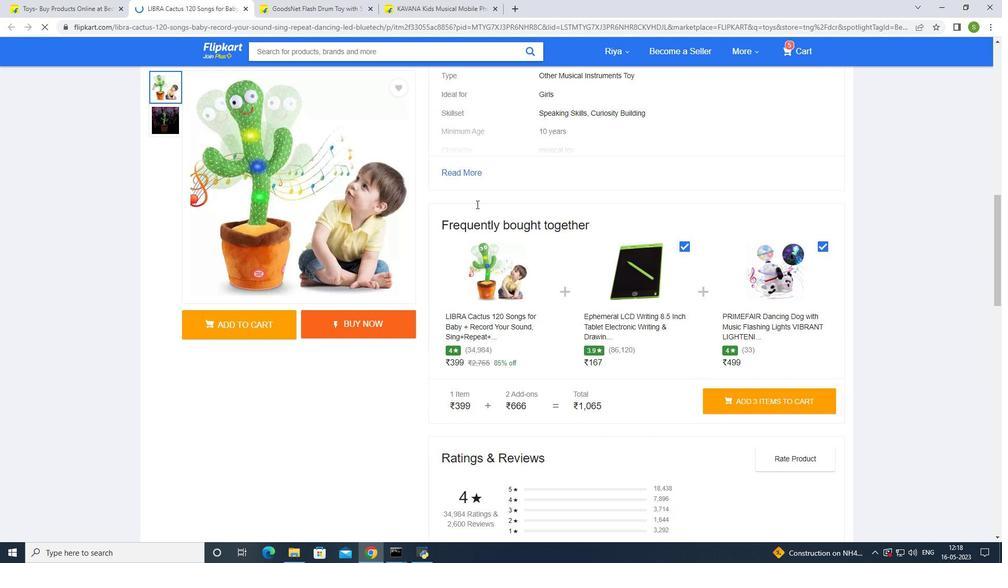 
Action: Mouse scrolled (476, 204) with delta (0, 0)
Screenshot: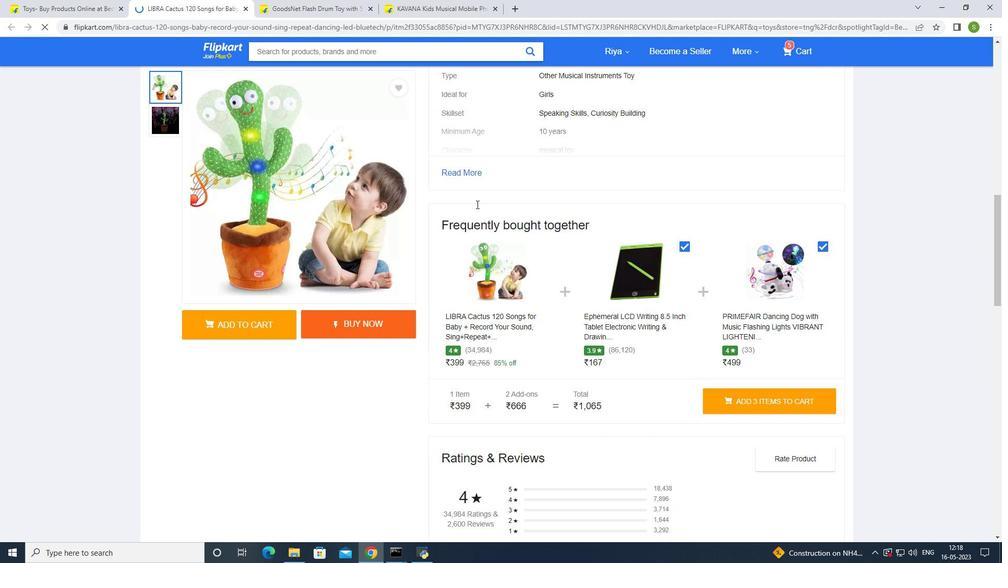 
Action: Mouse scrolled (476, 204) with delta (0, 0)
Screenshot: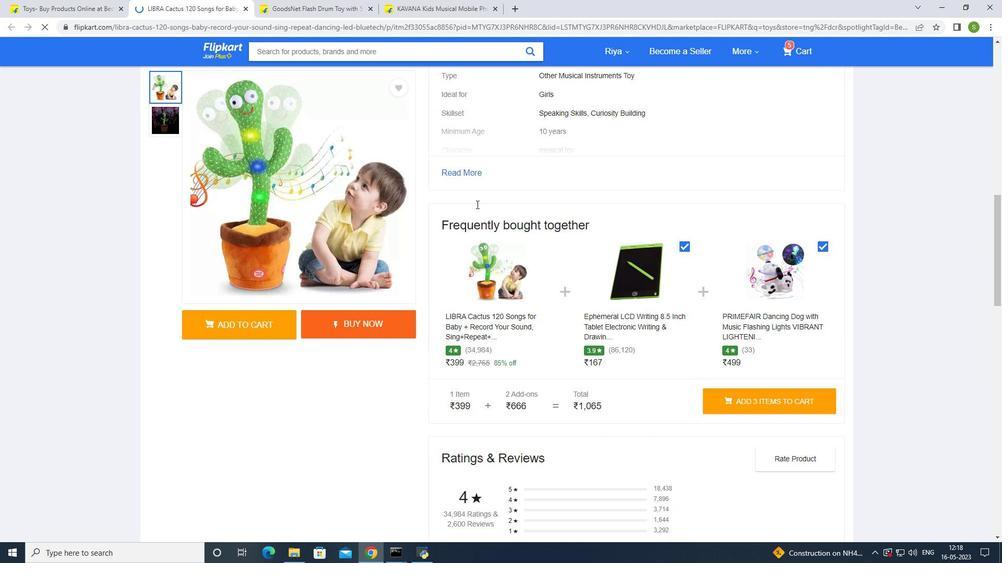 
Action: Mouse scrolled (476, 204) with delta (0, 0)
Screenshot: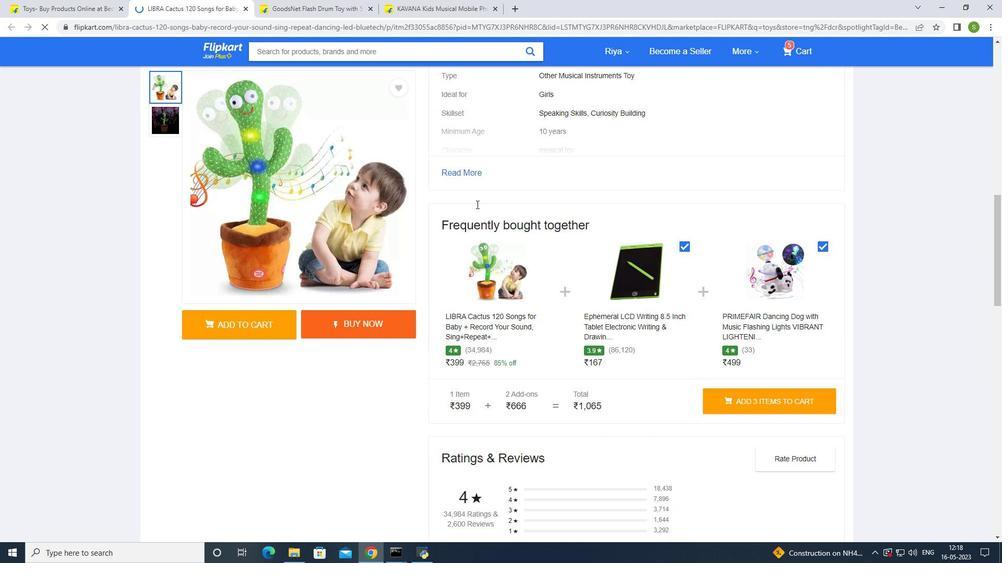 
Action: Mouse moved to (476, 204)
Screenshot: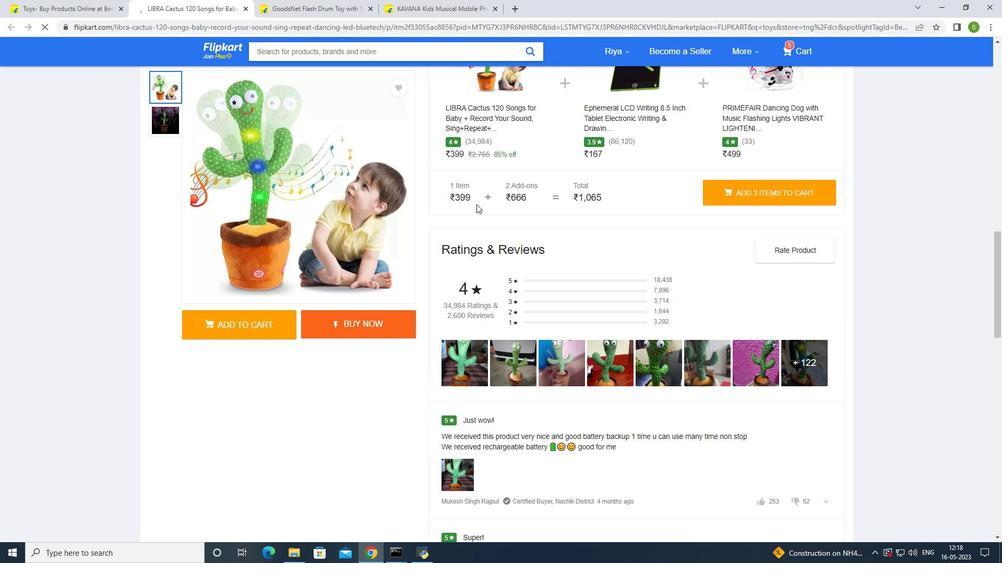 
Action: Mouse scrolled (476, 205) with delta (0, 0)
Screenshot: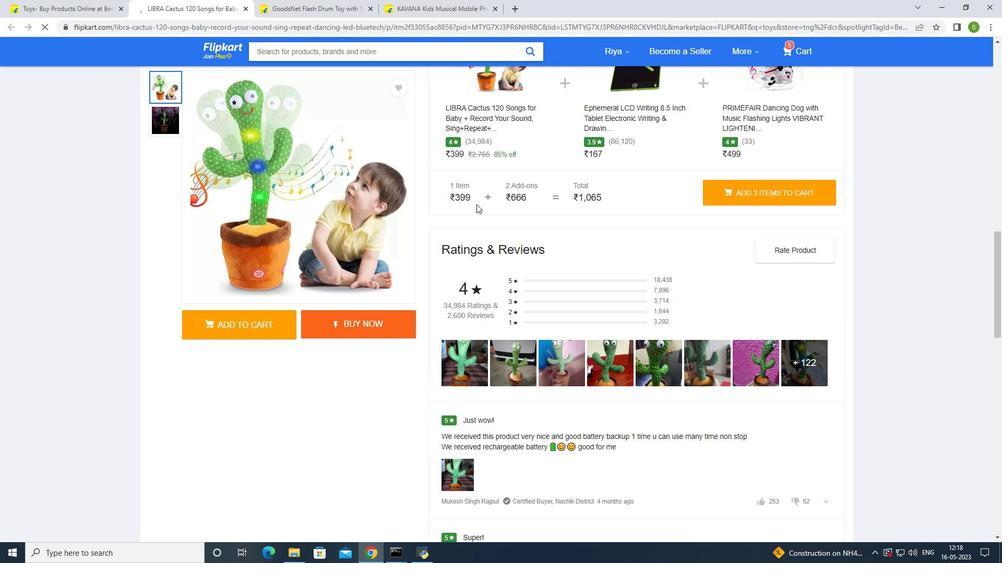 
Action: Mouse moved to (476, 203)
Screenshot: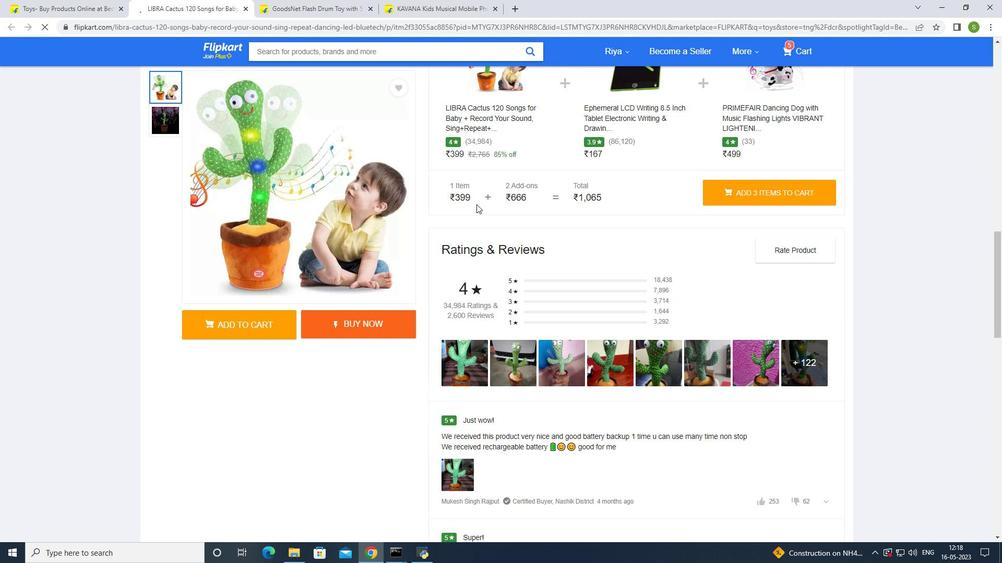 
Action: Mouse scrolled (476, 204) with delta (0, 0)
Screenshot: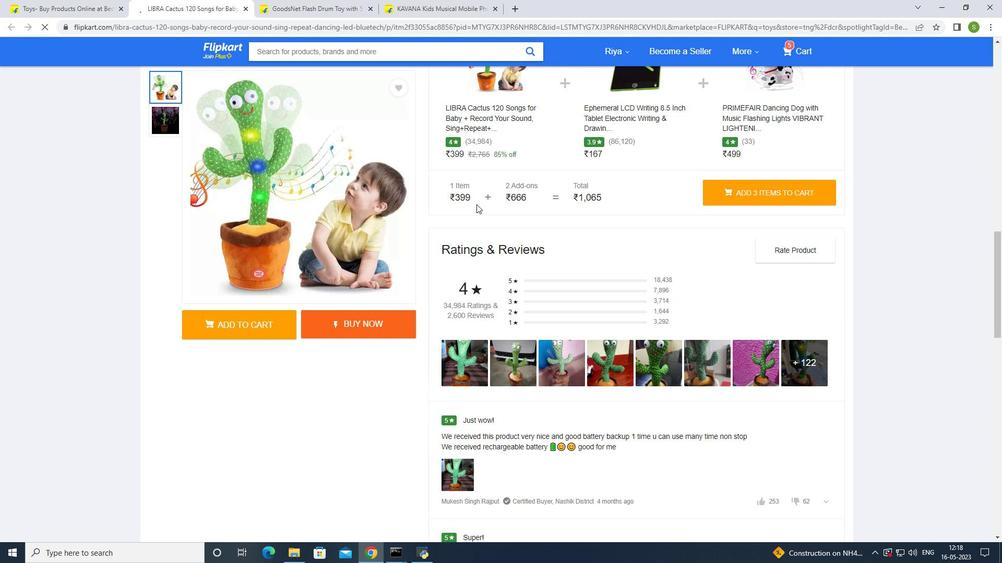 
Action: Mouse moved to (476, 203)
Screenshot: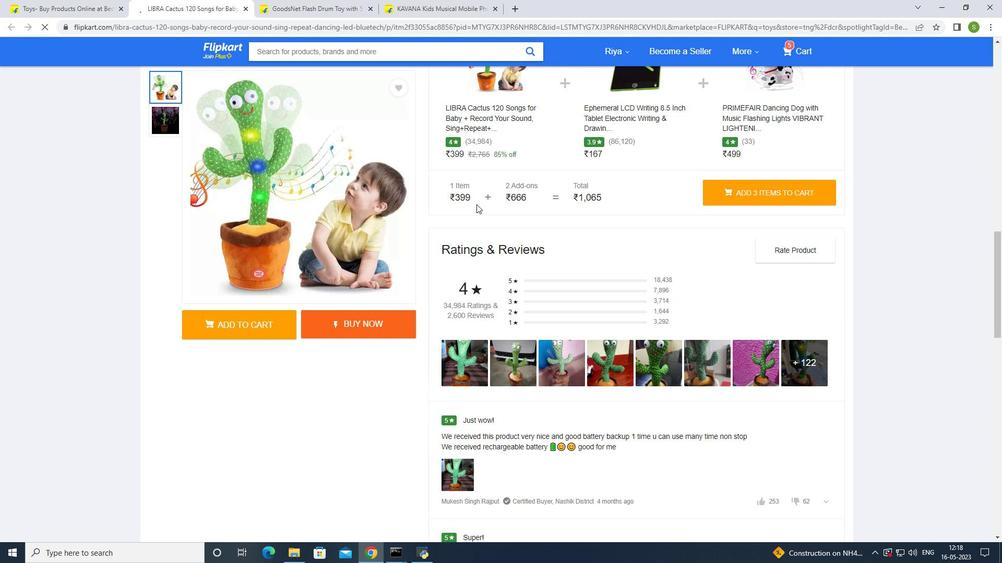 
Action: Mouse scrolled (476, 203) with delta (0, 0)
Screenshot: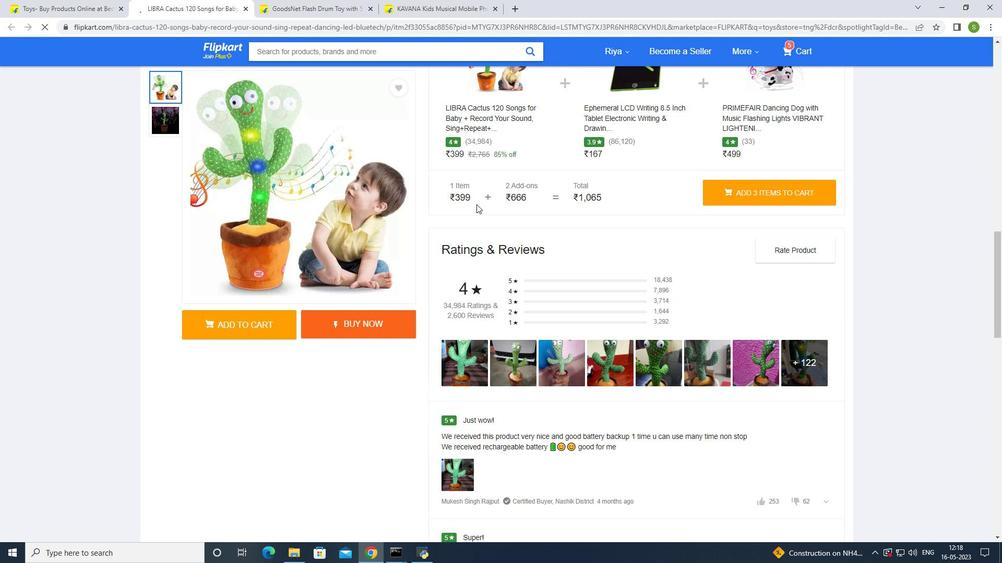 
Action: Mouse moved to (476, 201)
Screenshot: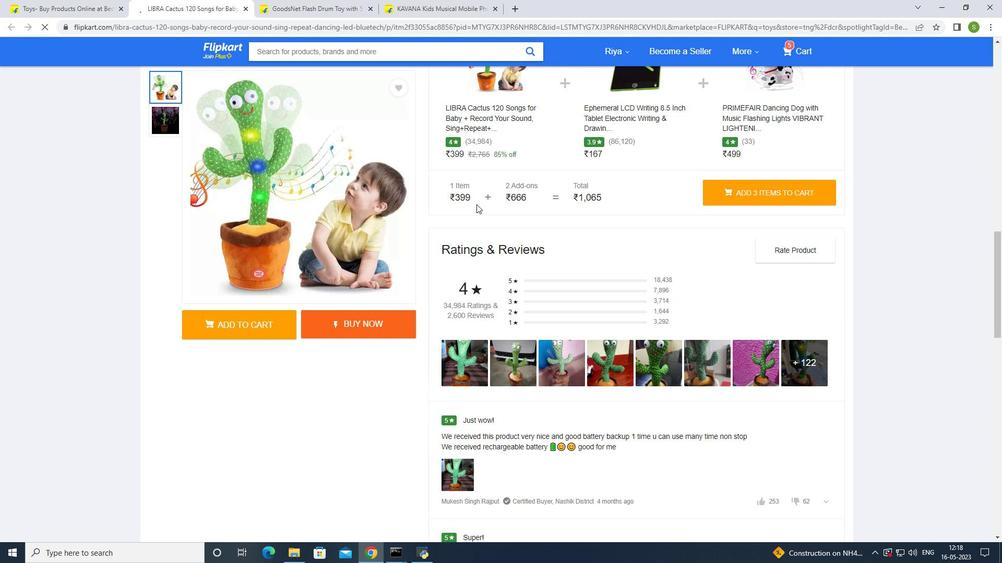 
Action: Mouse scrolled (476, 201) with delta (0, 0)
Screenshot: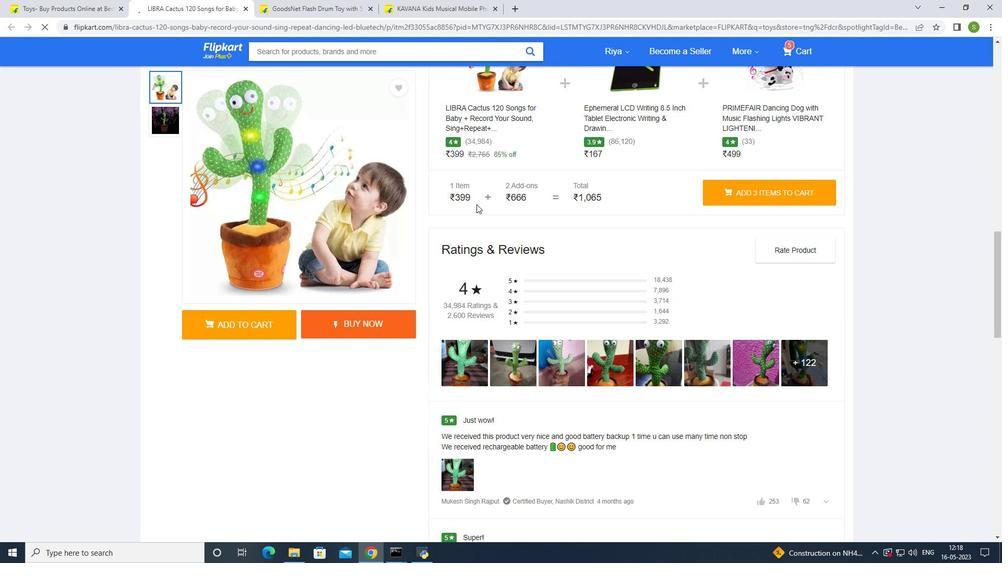 
Action: Mouse moved to (476, 199)
Screenshot: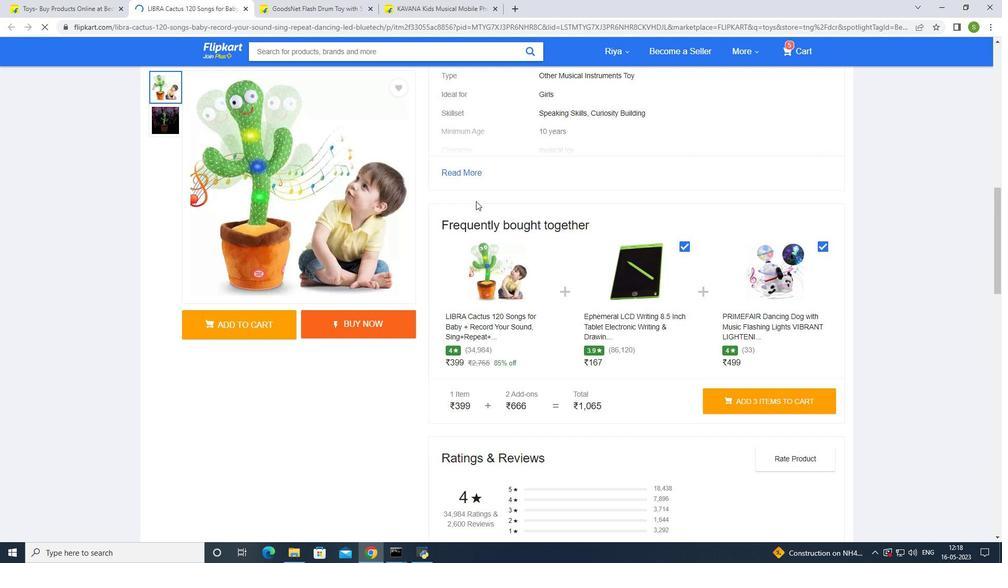 
Action: Mouse scrolled (476, 200) with delta (0, 0)
Screenshot: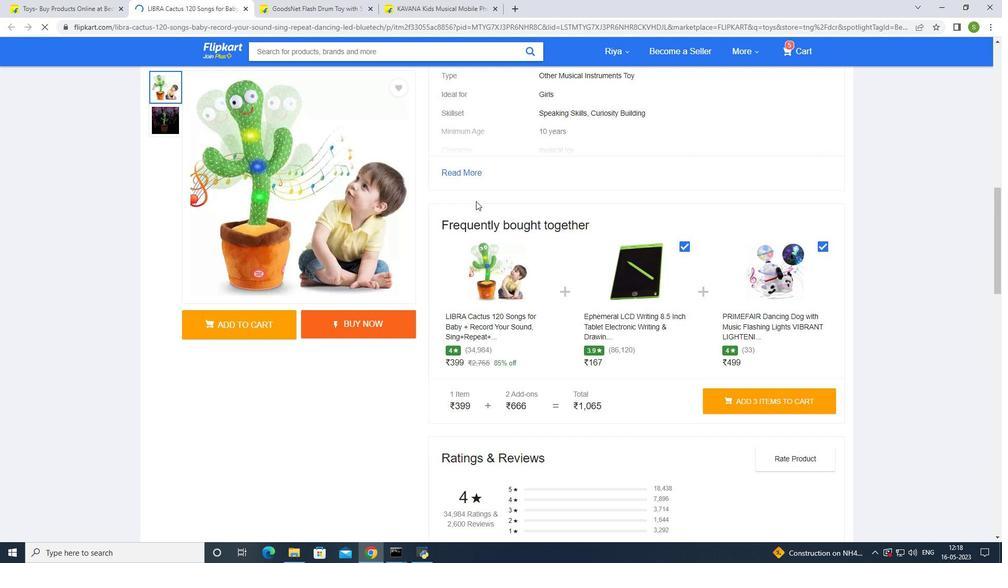 
Action: Mouse scrolled (476, 200) with delta (0, 0)
Screenshot: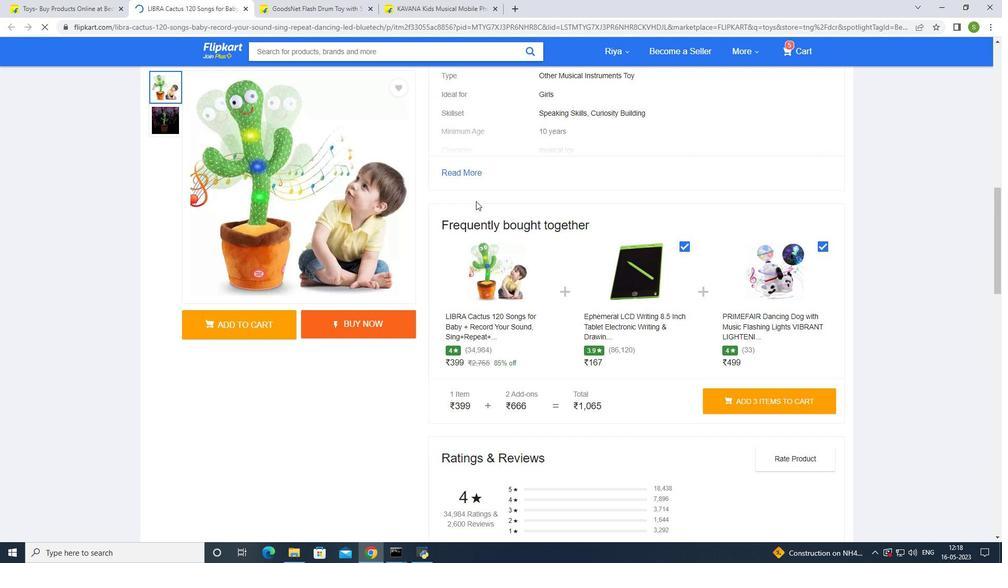 
Action: Mouse moved to (476, 198)
Screenshot: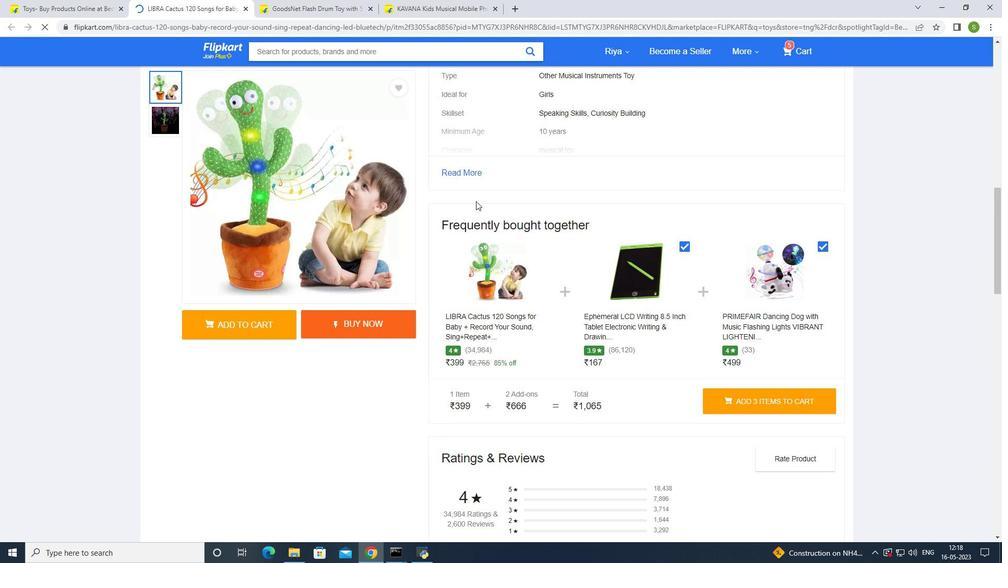 
Action: Mouse scrolled (476, 199) with delta (0, 0)
Screenshot: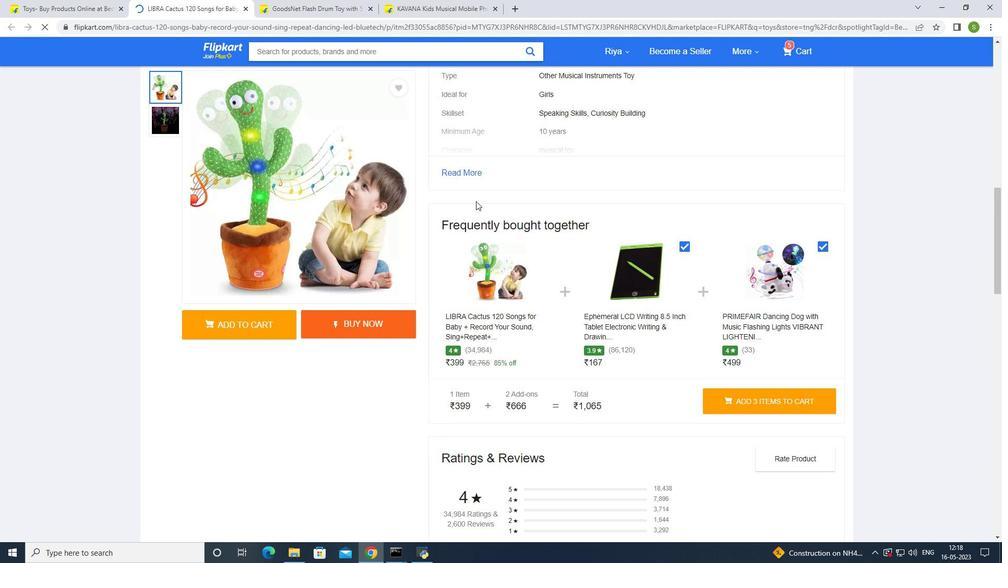 
Action: Mouse moved to (476, 198)
Screenshot: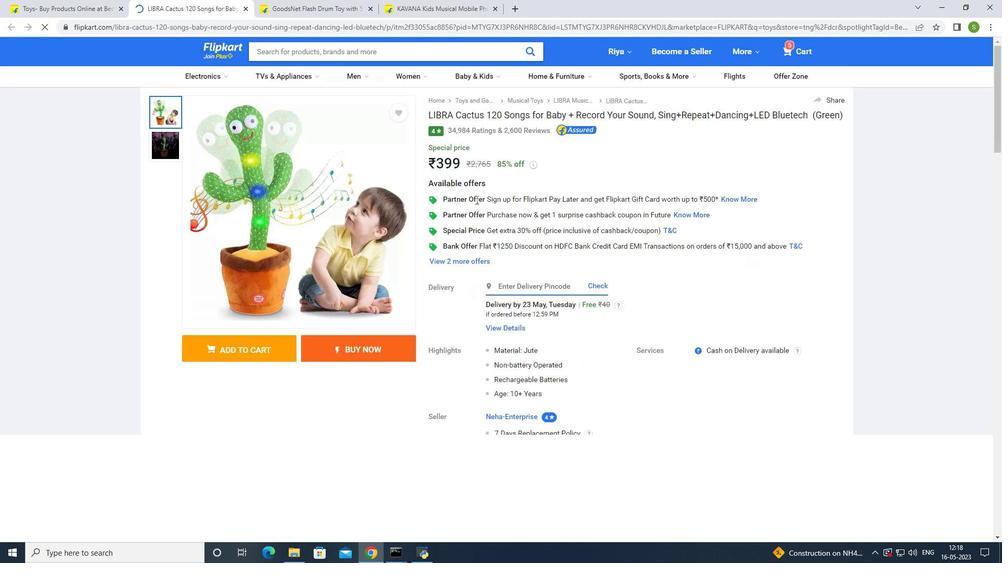 
Action: Mouse scrolled (476, 199) with delta (0, 0)
Screenshot: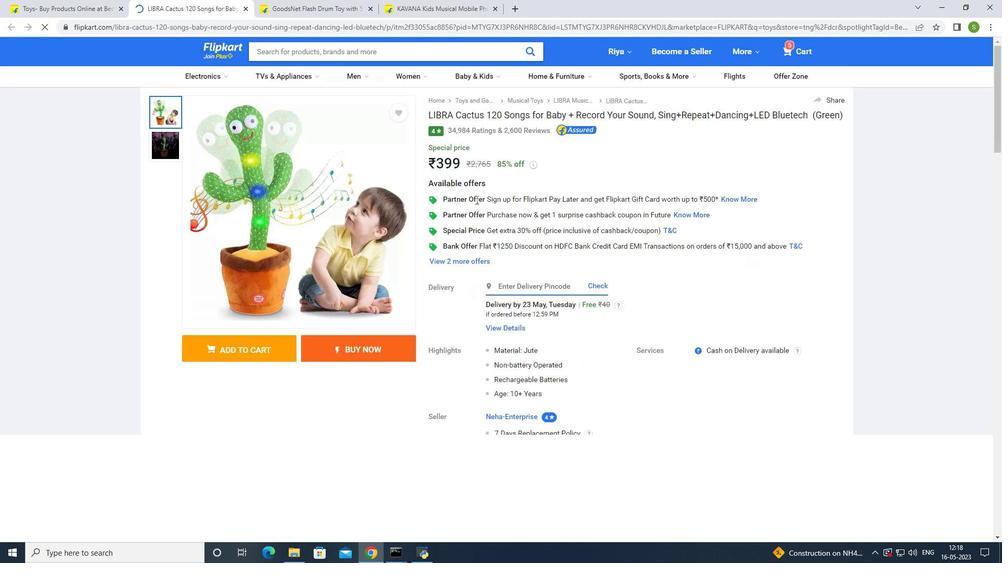
Action: Mouse scrolled (476, 198) with delta (0, 0)
Screenshot: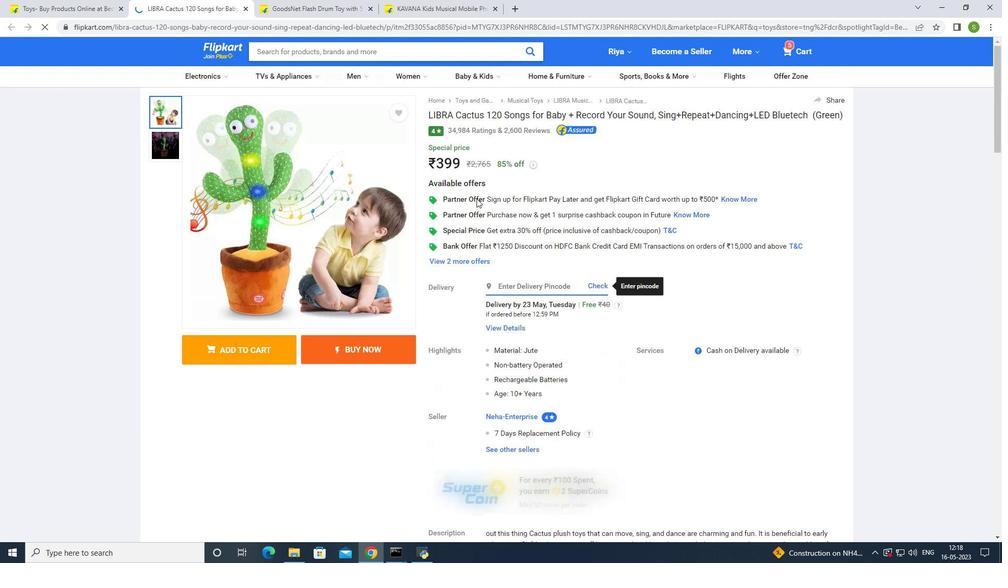 
Action: Mouse scrolled (476, 198) with delta (0, 0)
Screenshot: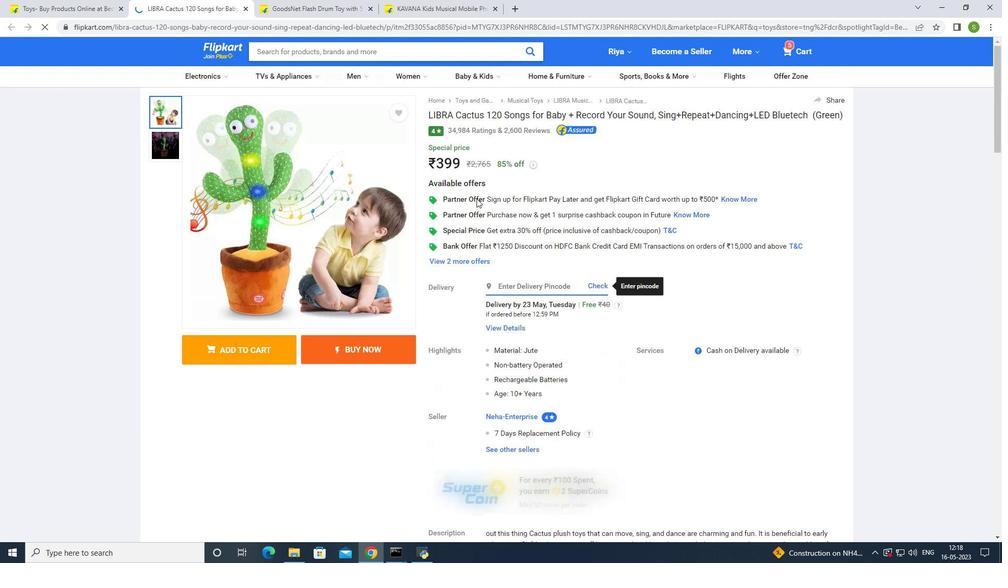
Action: Mouse scrolled (476, 198) with delta (0, 0)
Screenshot: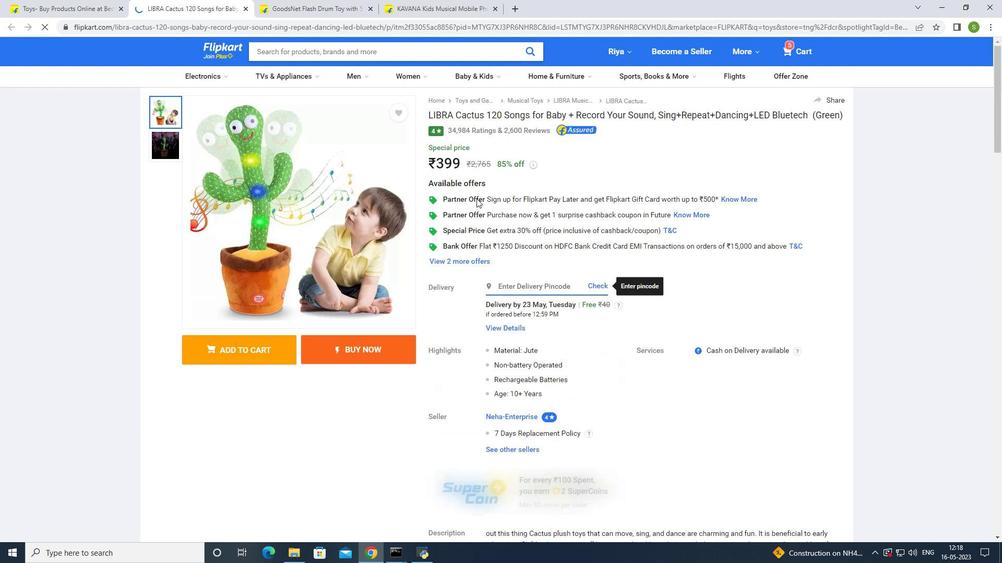 
Action: Mouse scrolled (476, 198) with delta (0, 0)
Screenshot: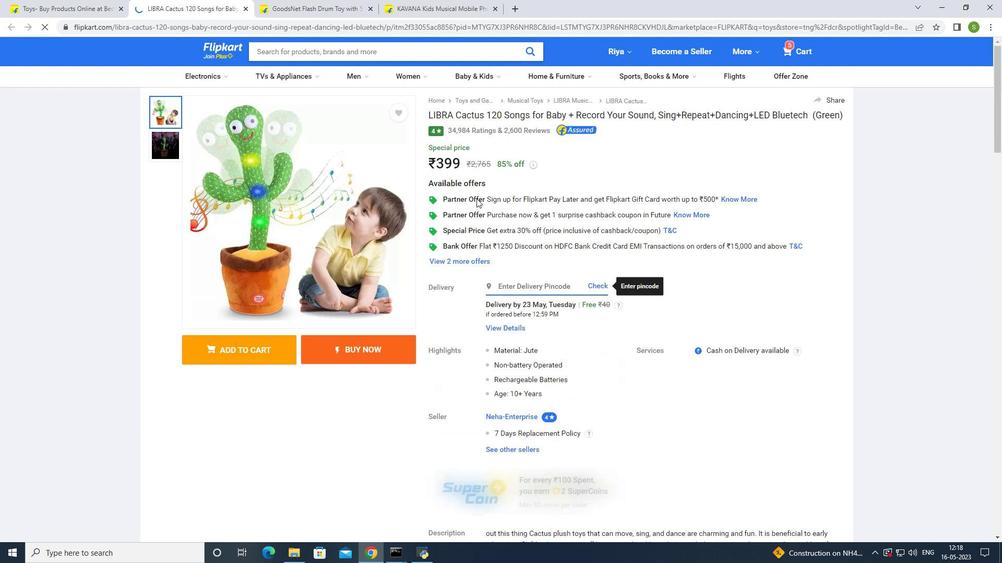 
Action: Mouse moved to (476, 198)
Screenshot: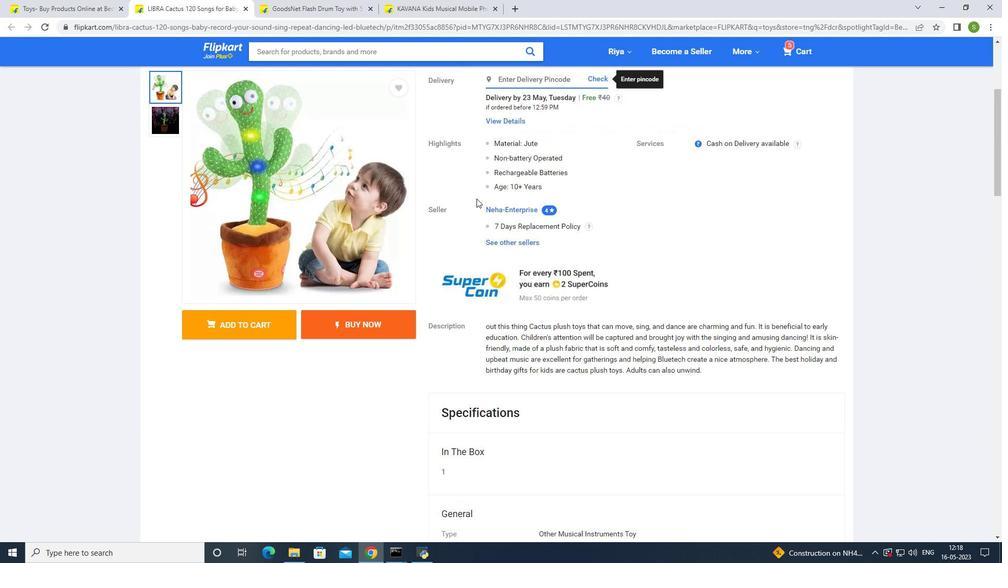 
Action: Mouse scrolled (476, 197) with delta (0, 0)
Screenshot: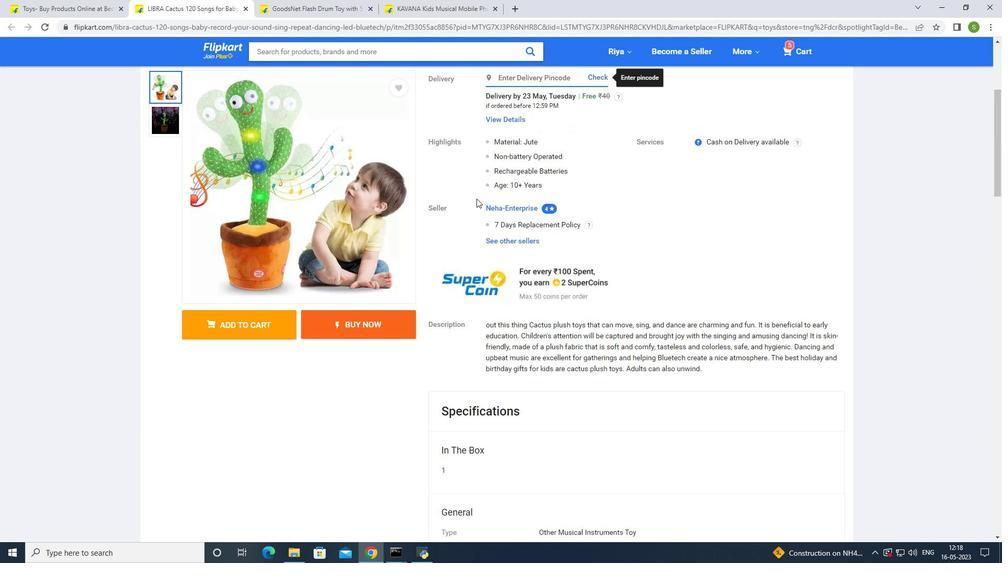 
Action: Mouse scrolled (476, 197) with delta (0, 0)
Screenshot: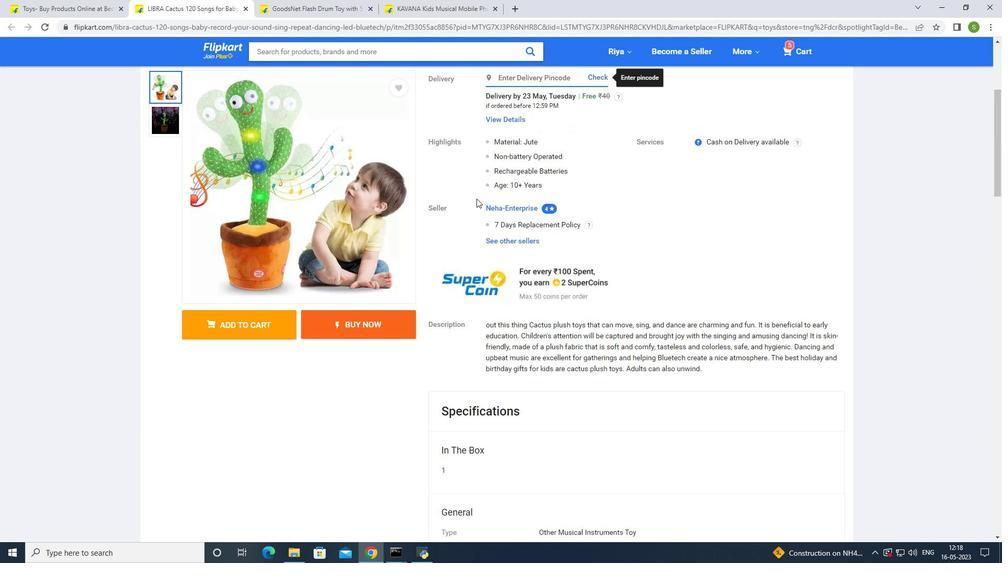 
Action: Mouse scrolled (476, 197) with delta (0, 0)
Screenshot: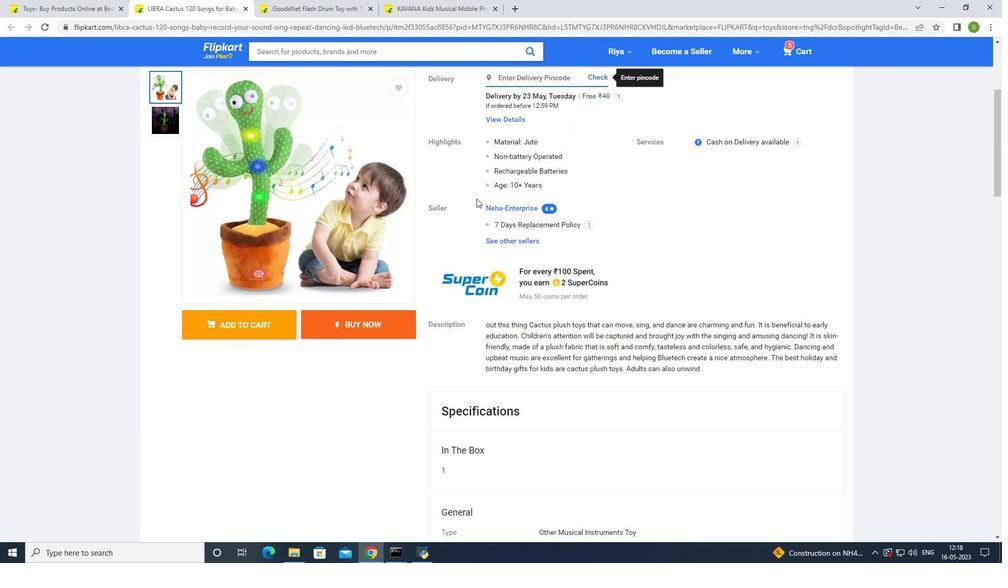 
Action: Mouse scrolled (476, 197) with delta (0, 0)
Screenshot: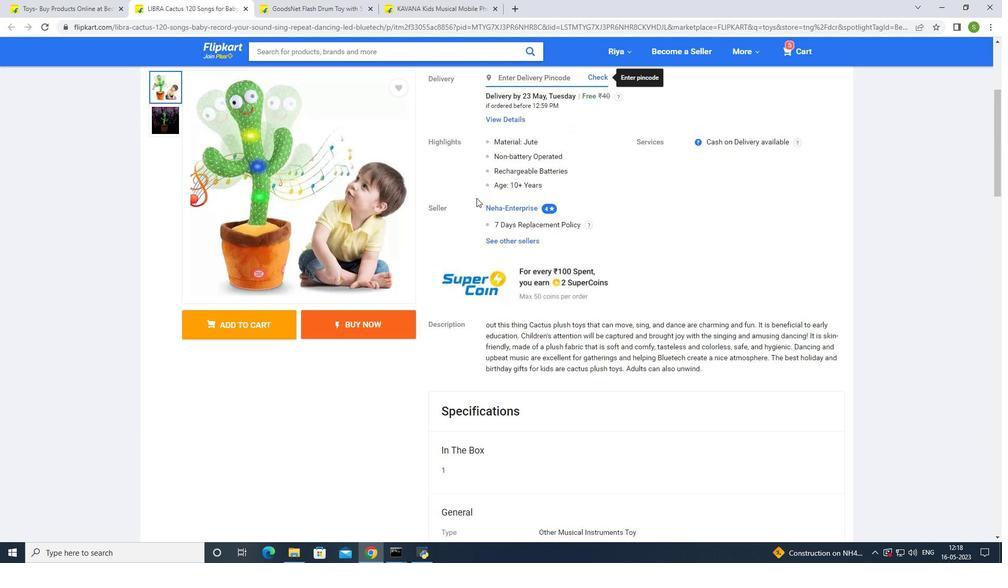 
Action: Mouse moved to (477, 197)
Screenshot: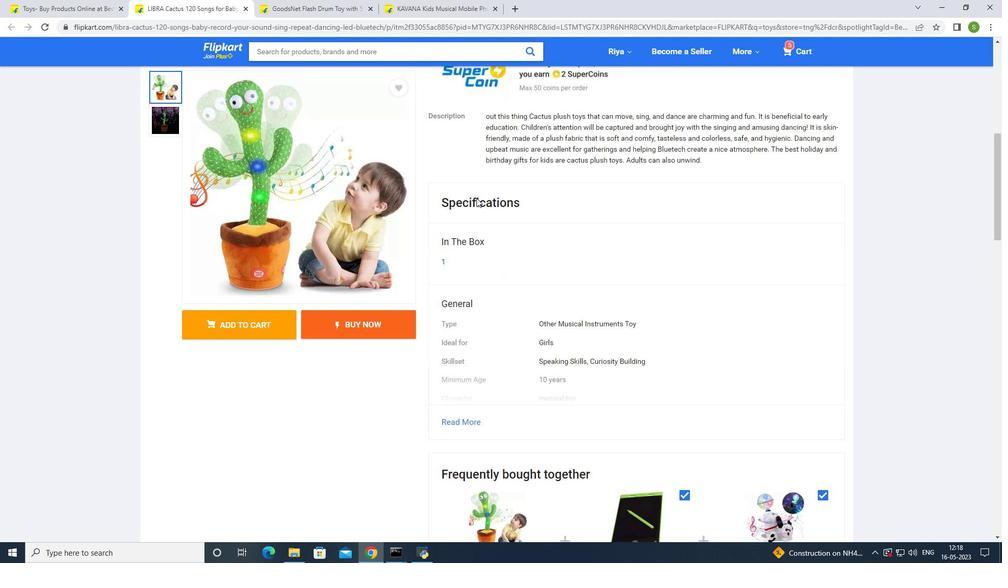 
Action: Mouse scrolled (477, 196) with delta (0, 0)
Screenshot: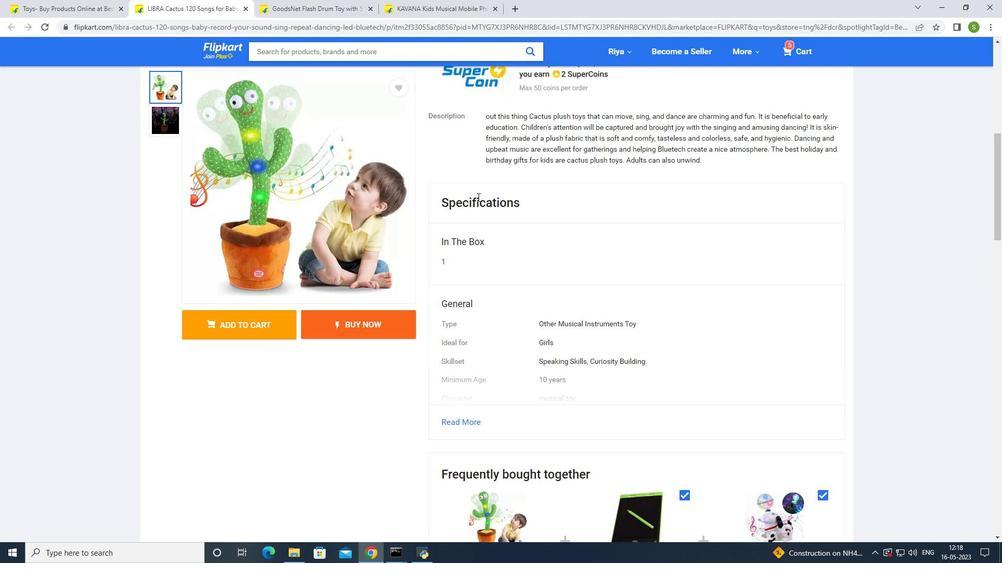 
Action: Mouse scrolled (477, 196) with delta (0, 0)
Screenshot: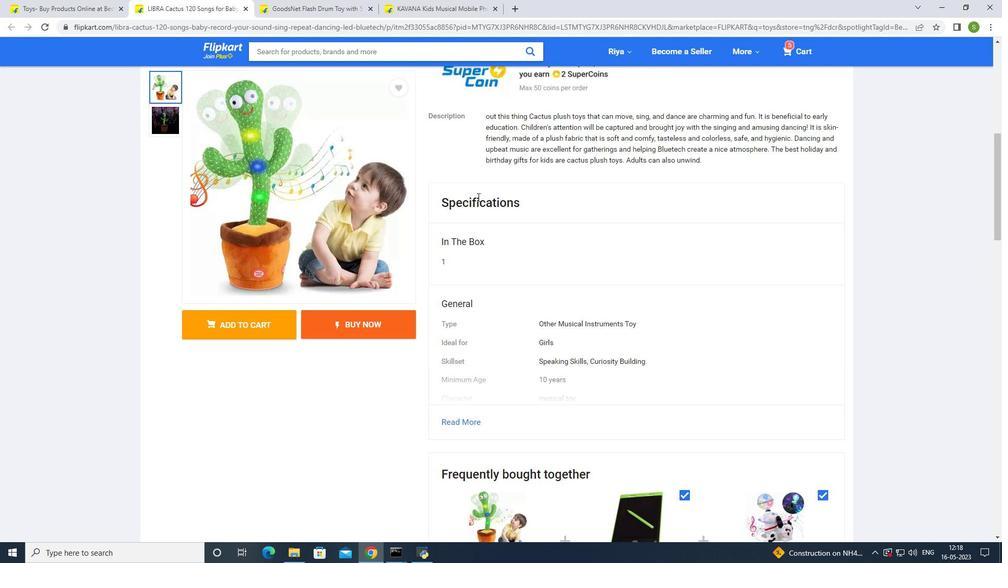 
Action: Mouse scrolled (477, 196) with delta (0, 0)
Screenshot: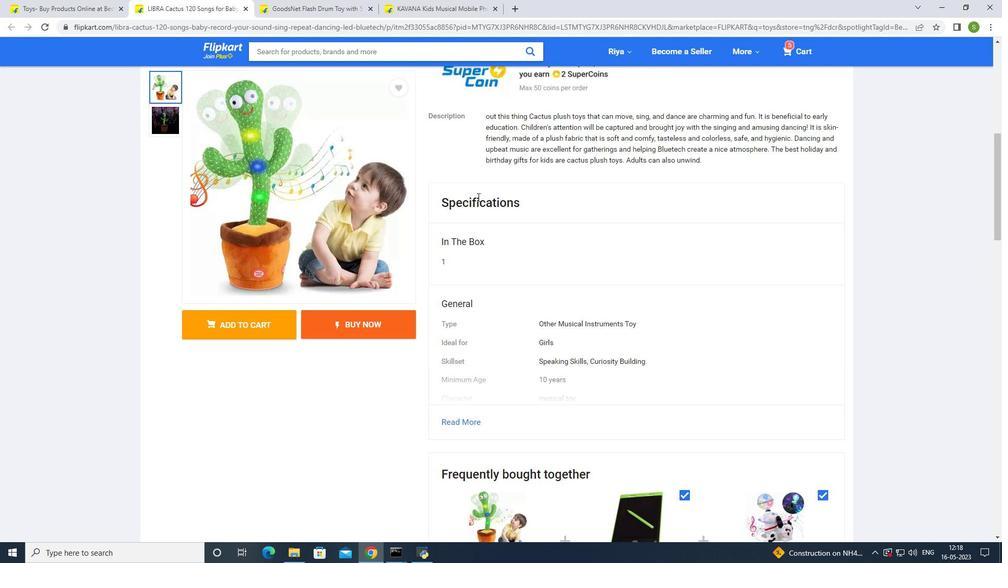 
Action: Mouse scrolled (477, 196) with delta (0, 0)
Screenshot: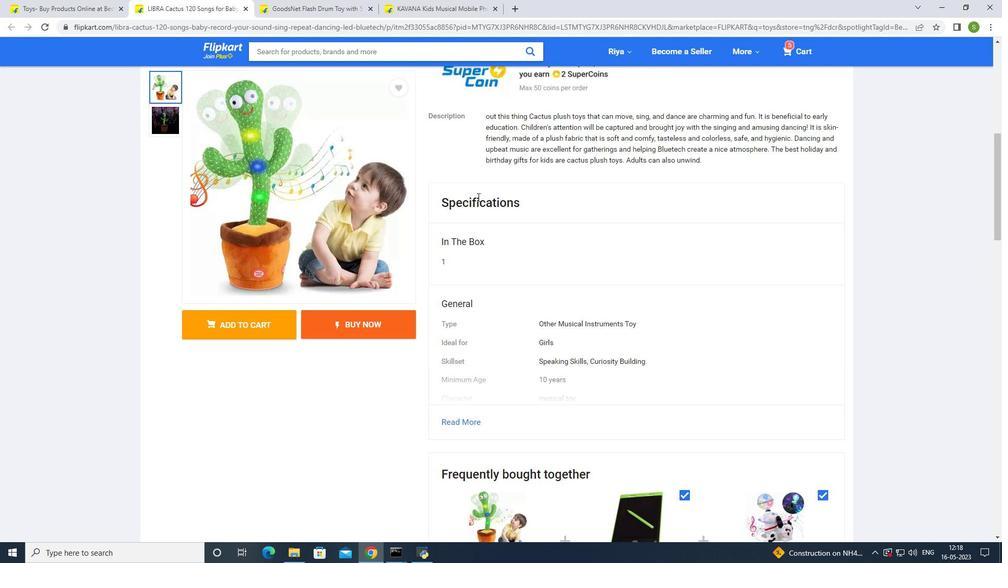 
Action: Mouse moved to (478, 197)
Screenshot: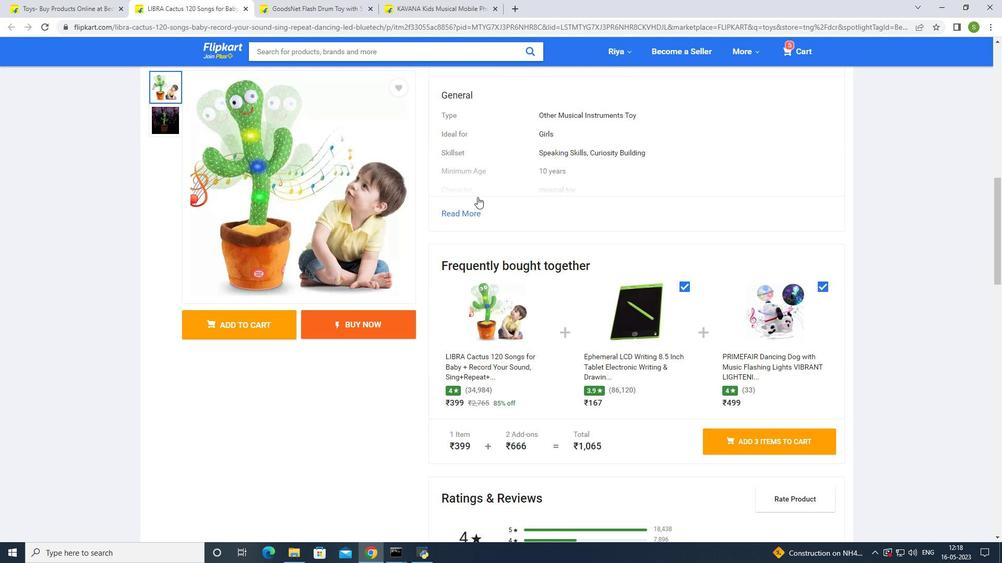 
Action: Mouse scrolled (478, 196) with delta (0, 0)
Screenshot: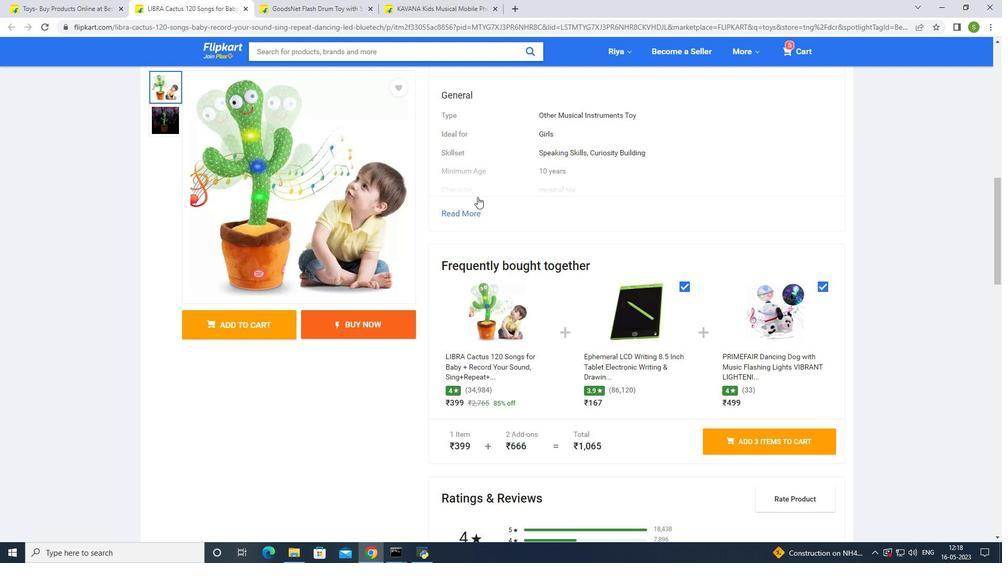 
Action: Mouse scrolled (478, 196) with delta (0, 0)
Screenshot: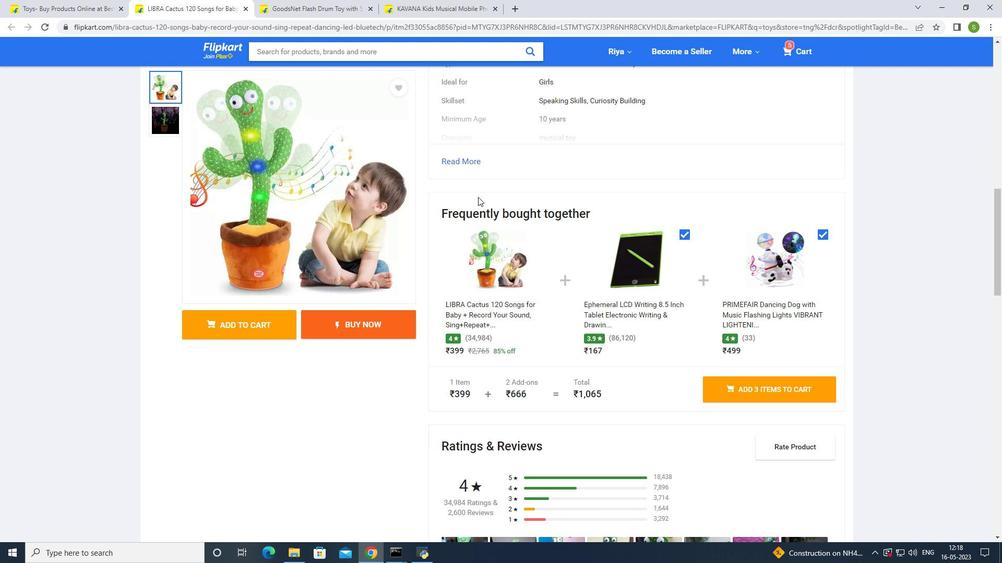 
Action: Mouse scrolled (478, 196) with delta (0, 0)
Screenshot: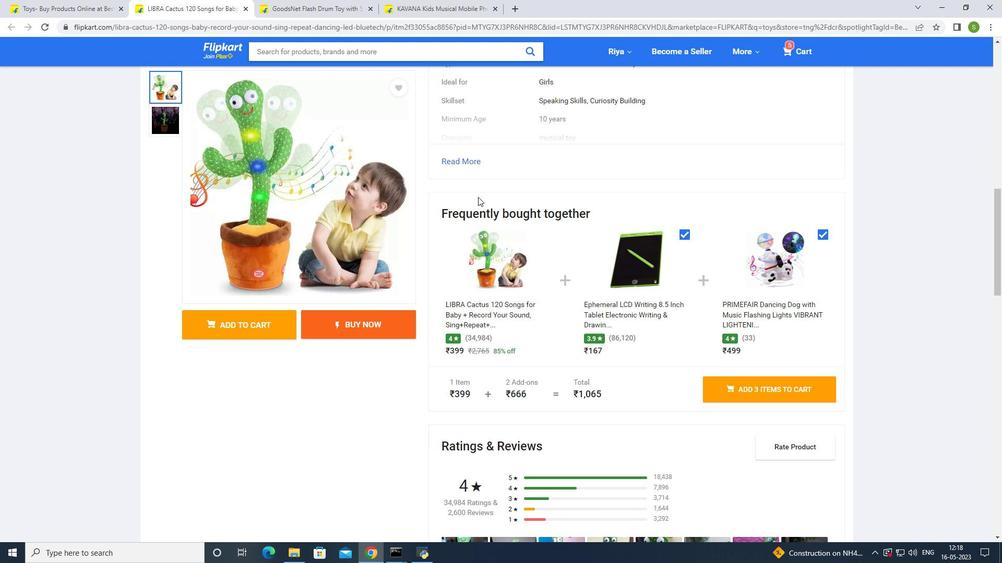 
Action: Mouse scrolled (478, 196) with delta (0, 0)
Screenshot: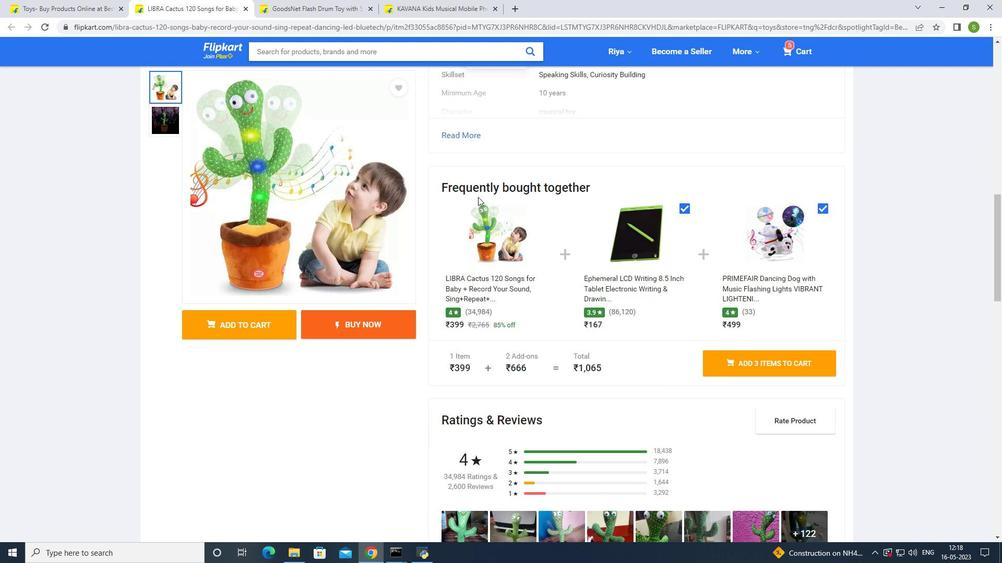 
Action: Mouse moved to (478, 196)
Screenshot: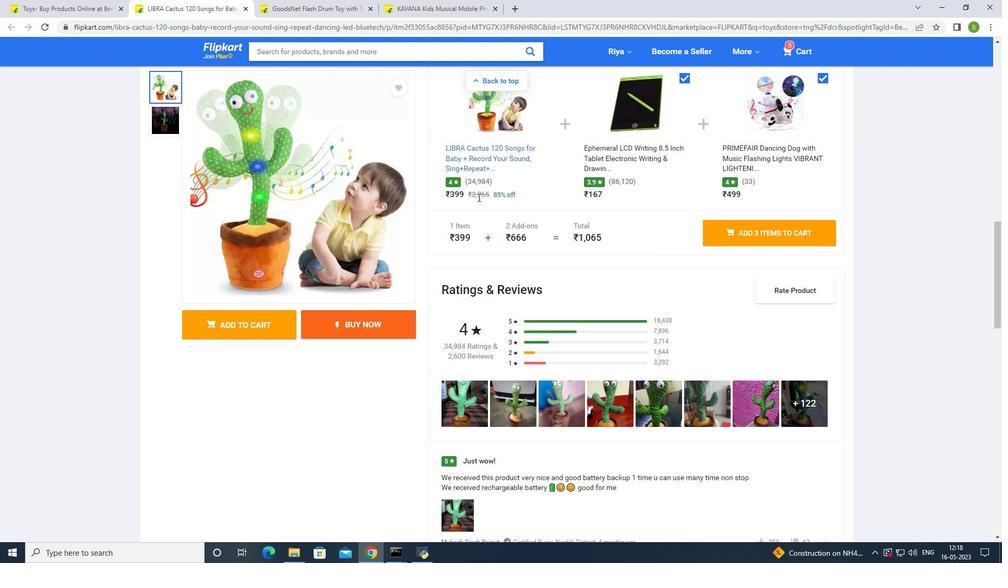 
Action: Mouse scrolled (478, 196) with delta (0, 0)
Screenshot: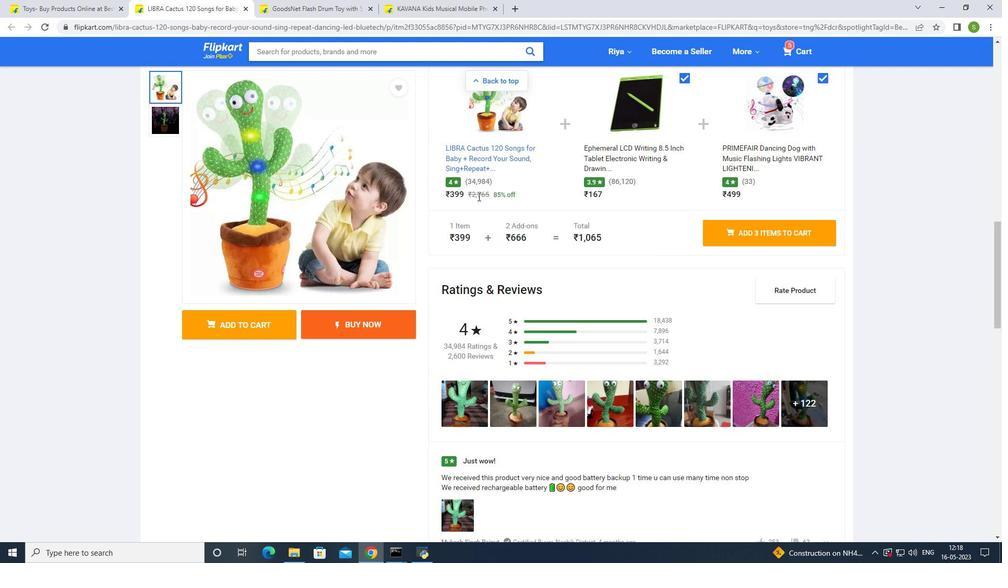 
Action: Mouse moved to (478, 196)
Screenshot: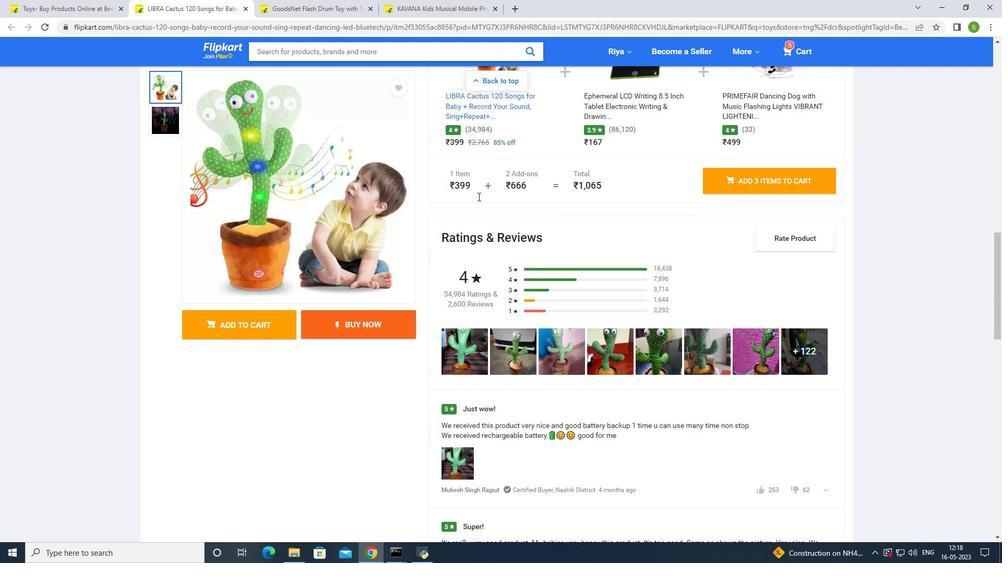 
Action: Mouse scrolled (478, 196) with delta (0, 0)
Screenshot: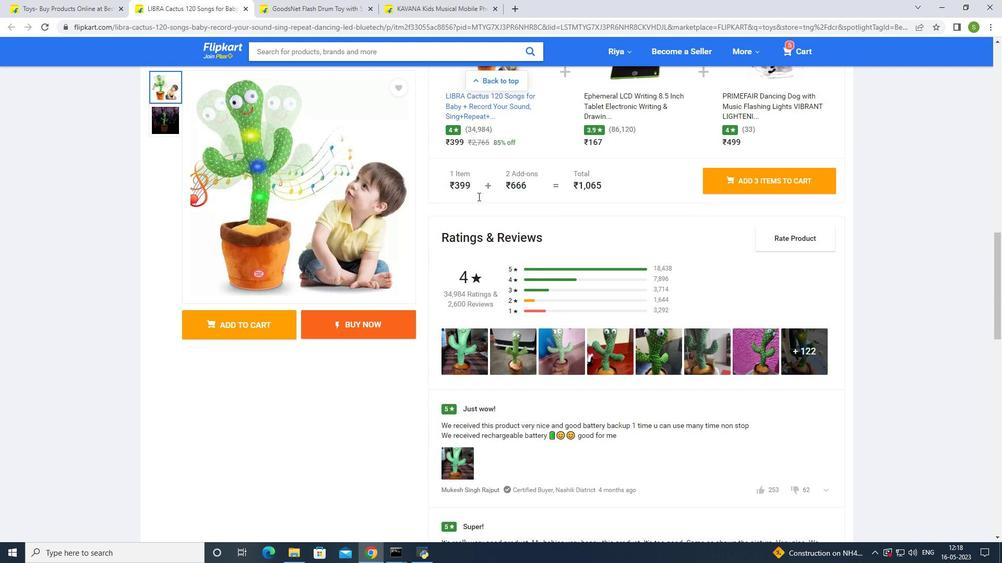 
Action: Mouse scrolled (478, 196) with delta (0, 0)
Screenshot: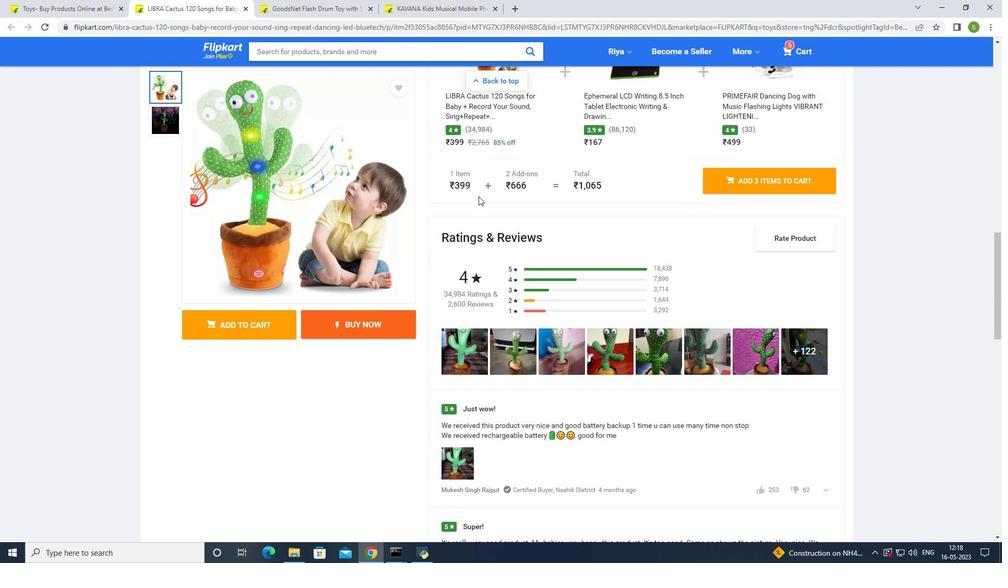 
Action: Mouse moved to (547, 280)
Screenshot: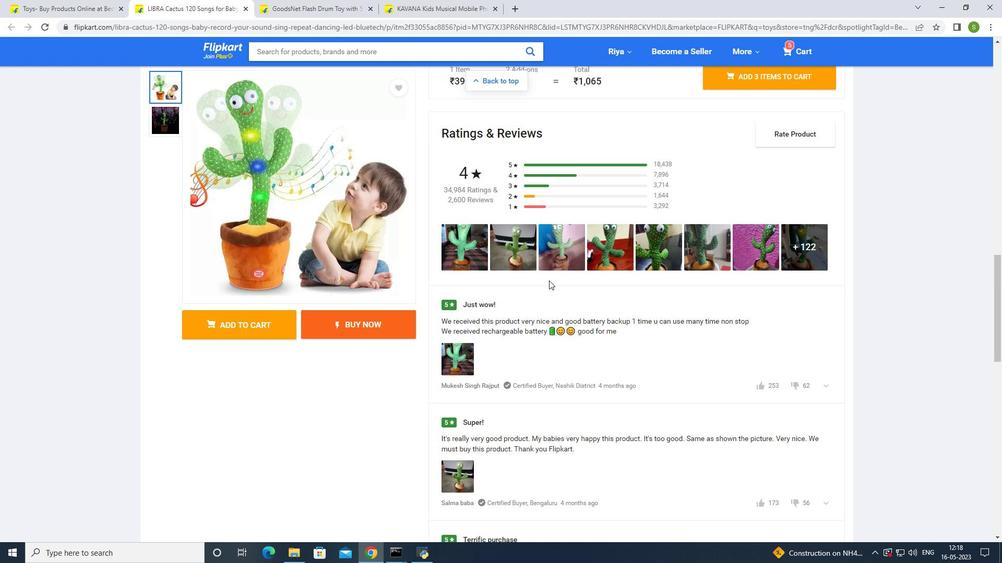
Action: Mouse scrolled (547, 280) with delta (0, 0)
Screenshot: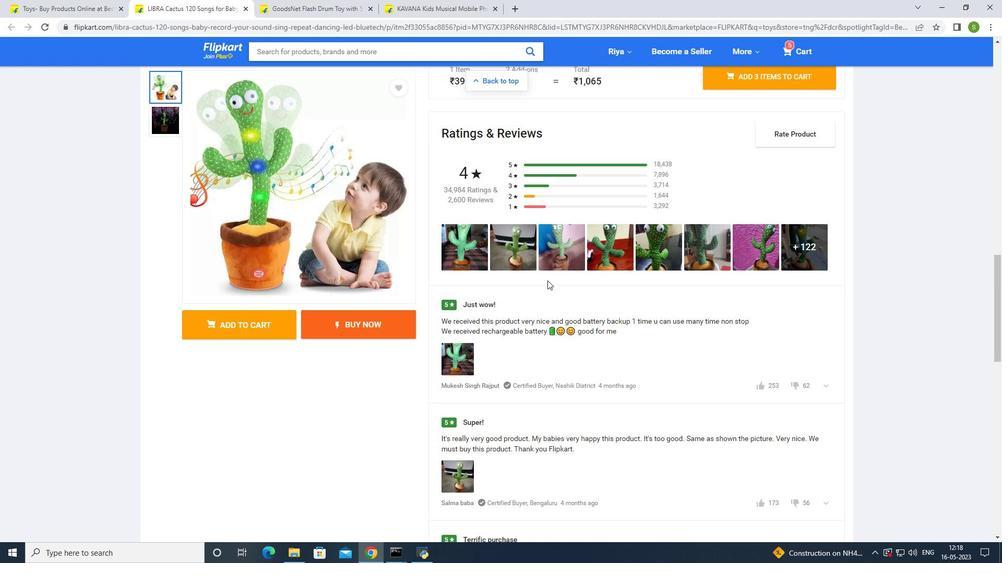 
Action: Mouse scrolled (547, 280) with delta (0, 0)
Screenshot: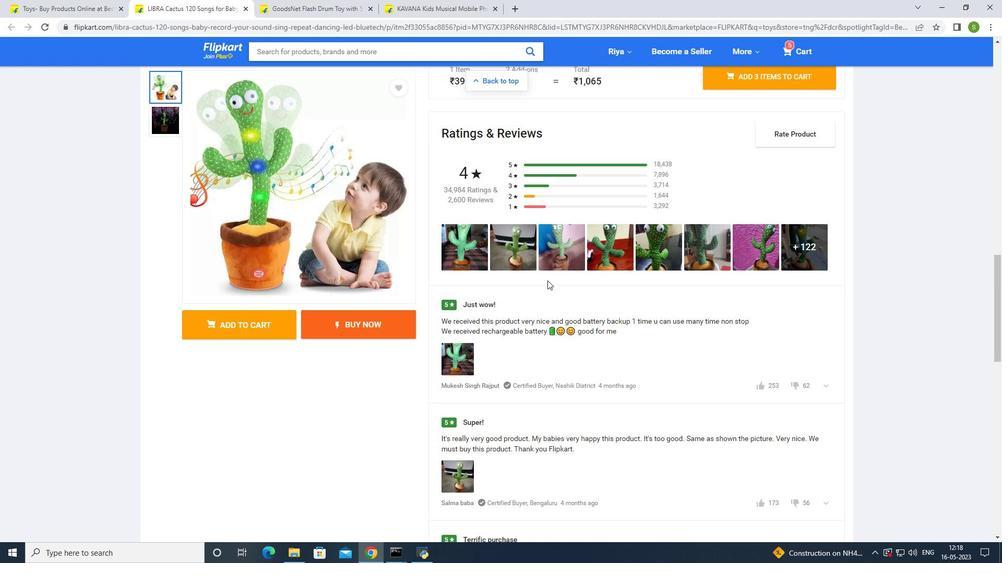 
Action: Mouse scrolled (547, 280) with delta (0, 0)
Screenshot: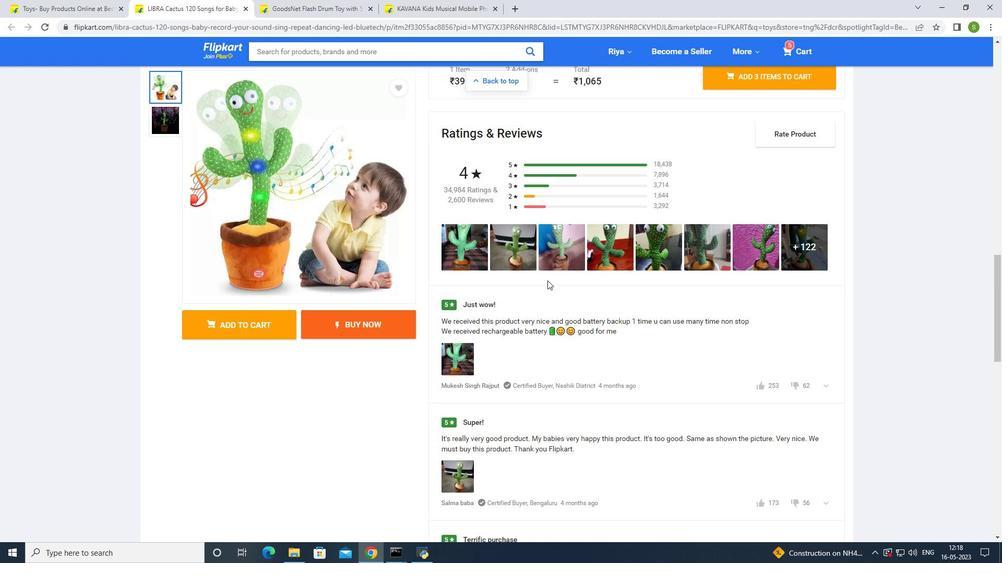 
Action: Mouse scrolled (547, 280) with delta (0, 0)
Screenshot: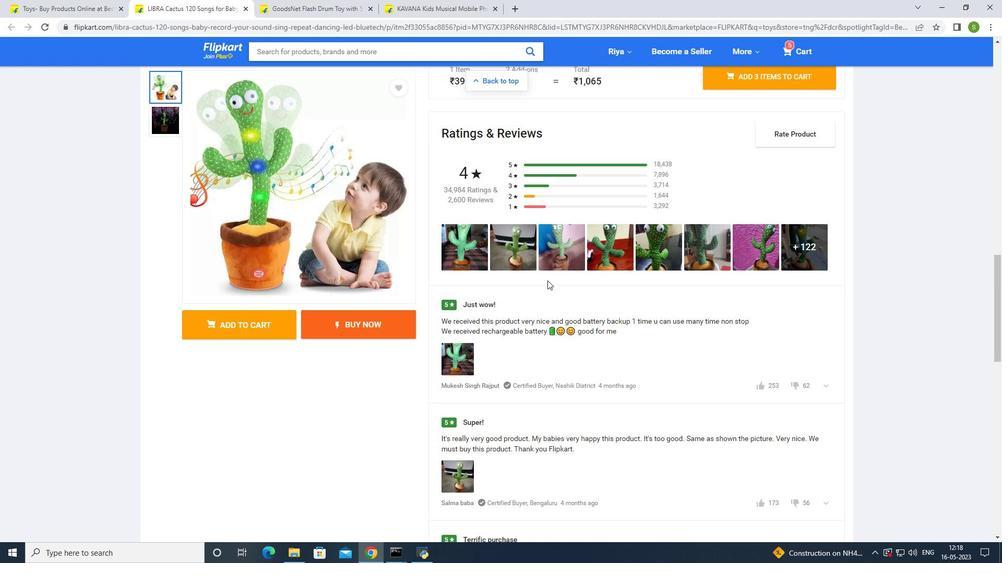 
Action: Mouse scrolled (547, 280) with delta (0, 0)
Screenshot: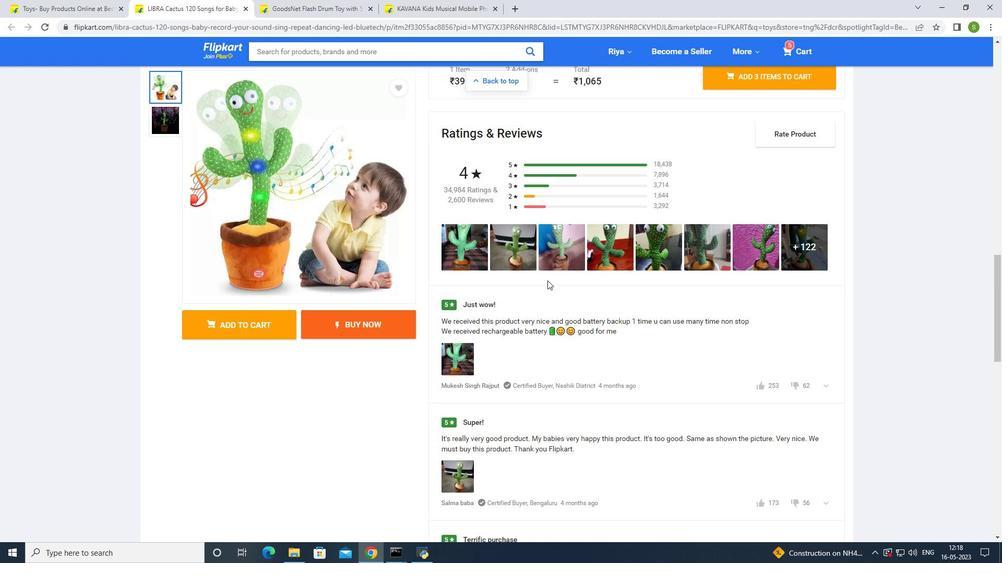 
Action: Mouse scrolled (547, 281) with delta (0, 0)
Screenshot: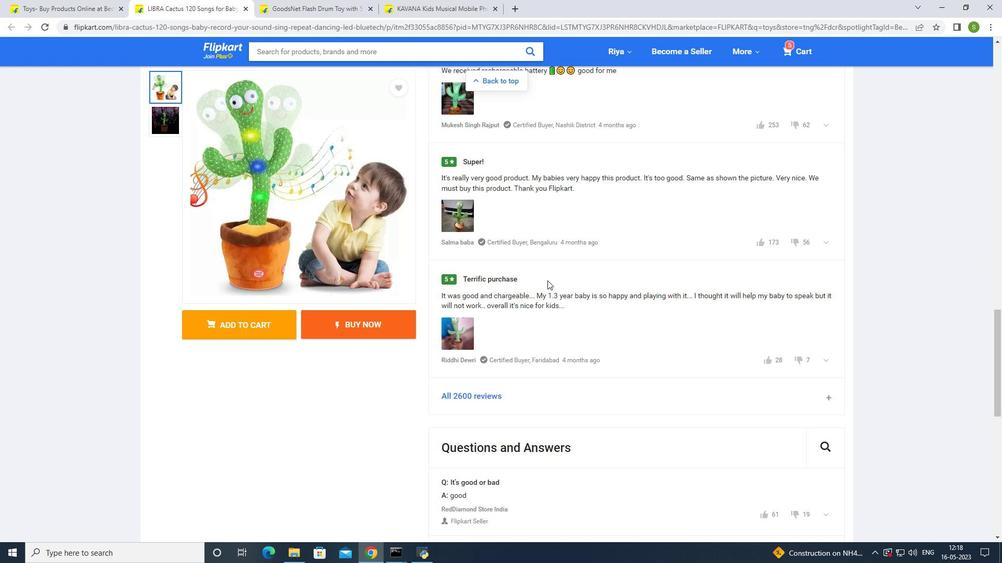 
Action: Mouse scrolled (547, 281) with delta (0, 0)
Screenshot: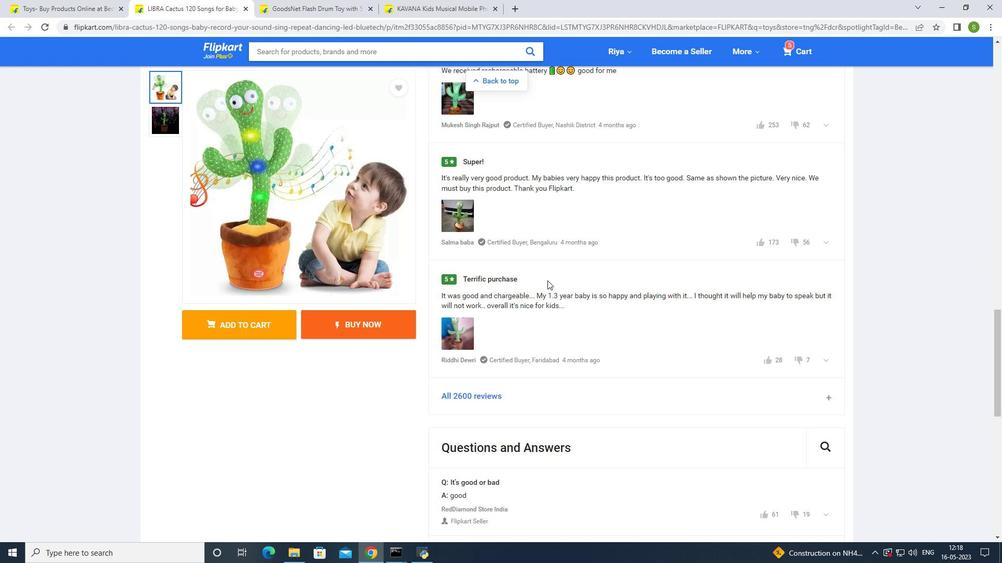 
Action: Mouse moved to (547, 279)
Screenshot: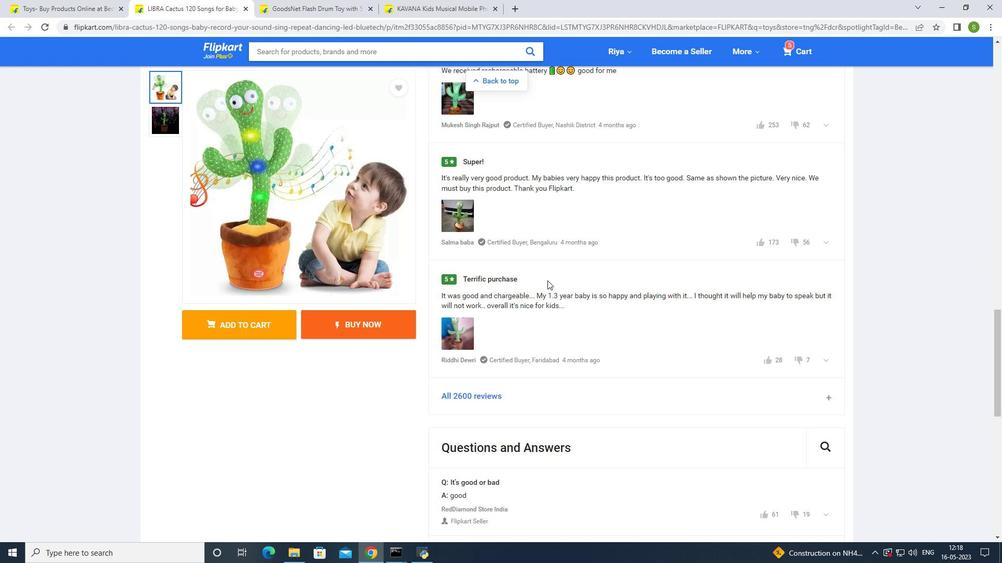 
Action: Mouse scrolled (547, 280) with delta (0, 0)
Screenshot: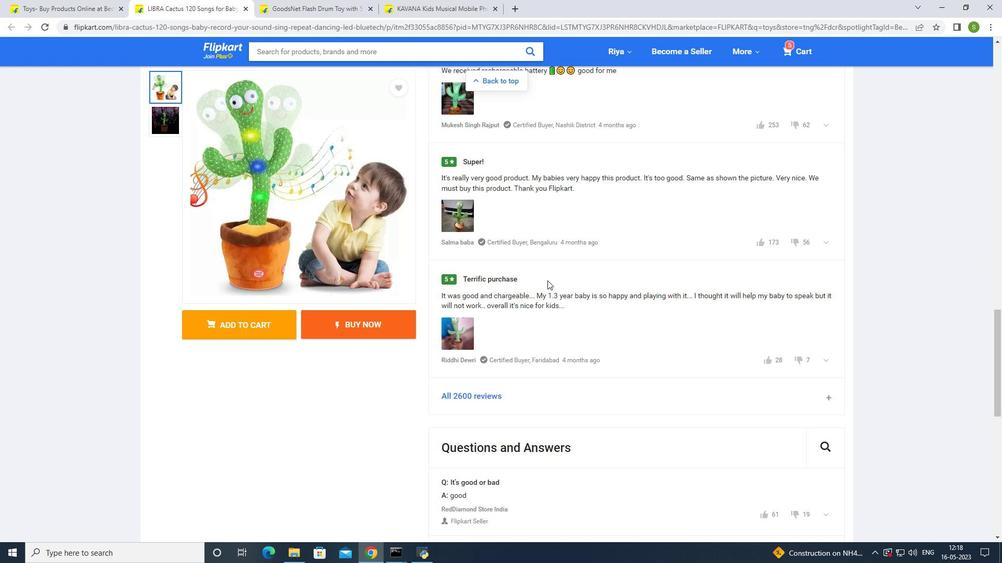 
Action: Mouse moved to (548, 275)
Screenshot: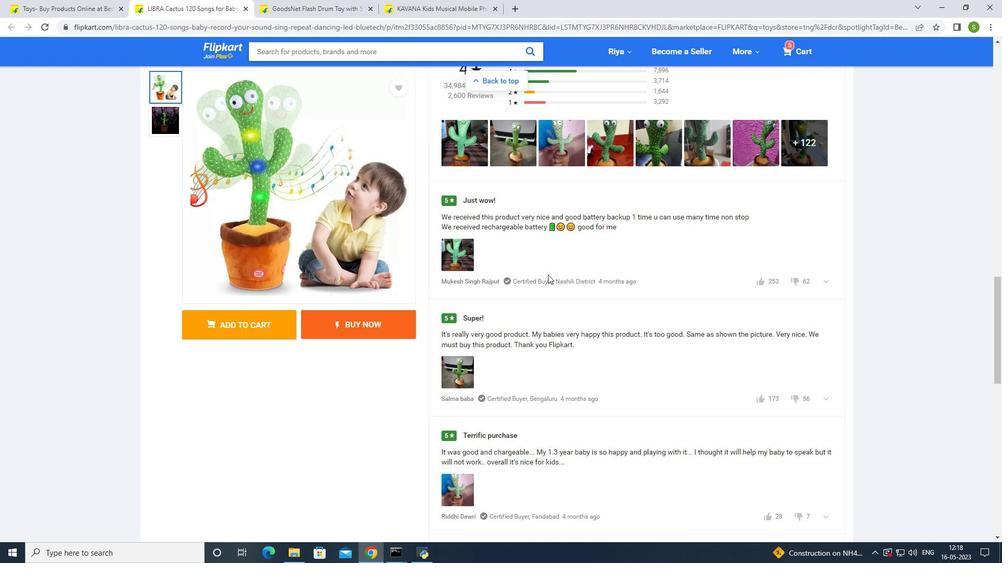 
Action: Mouse scrolled (548, 275) with delta (0, 0)
Screenshot: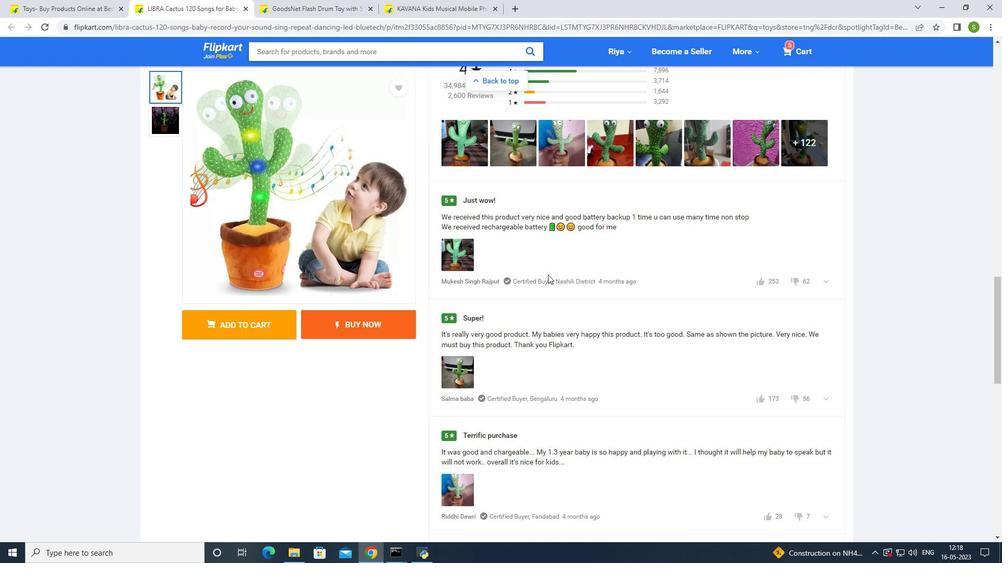 
Action: Mouse moved to (548, 274)
Screenshot: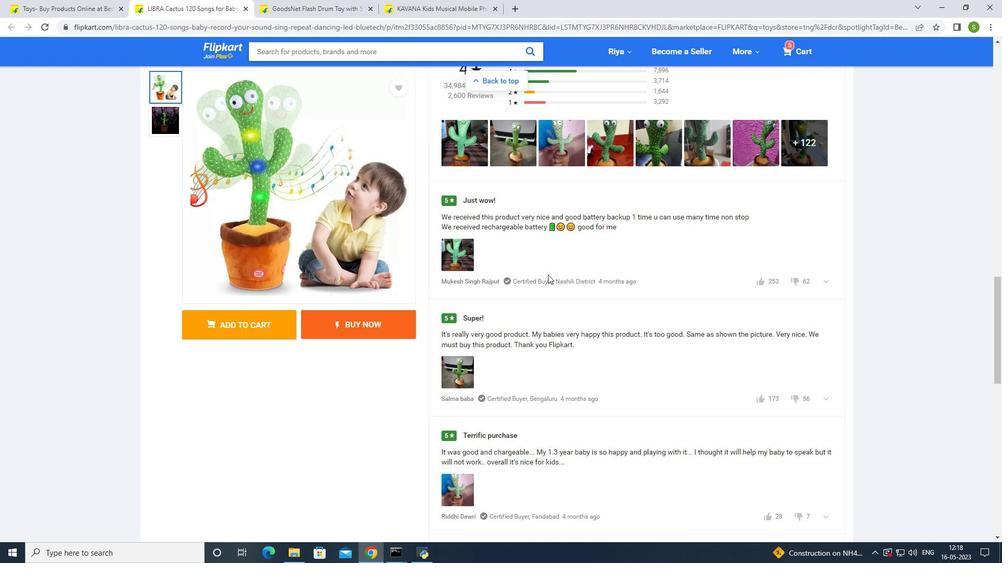 
Action: Mouse scrolled (548, 274) with delta (0, 0)
Screenshot: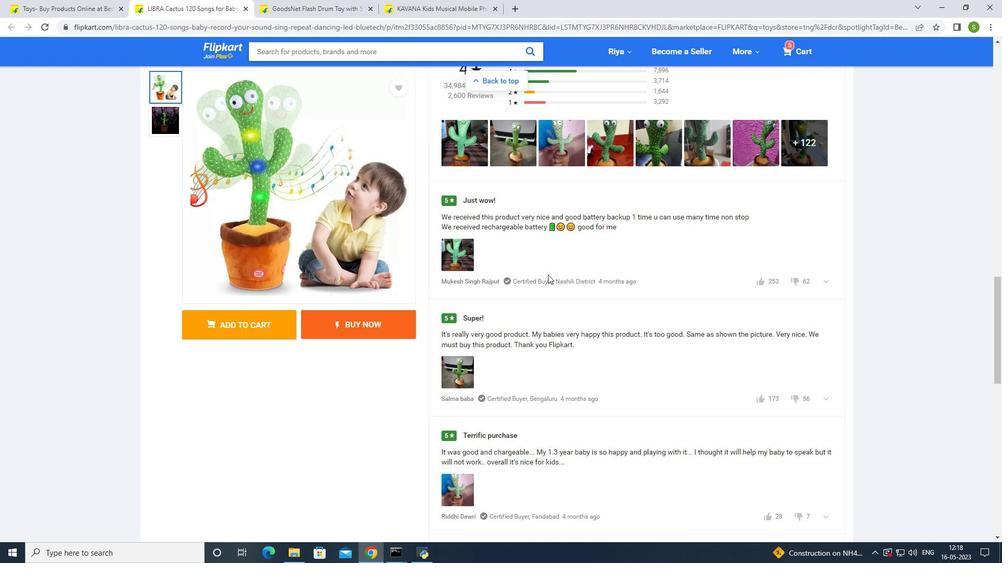 
Action: Mouse moved to (548, 272)
Screenshot: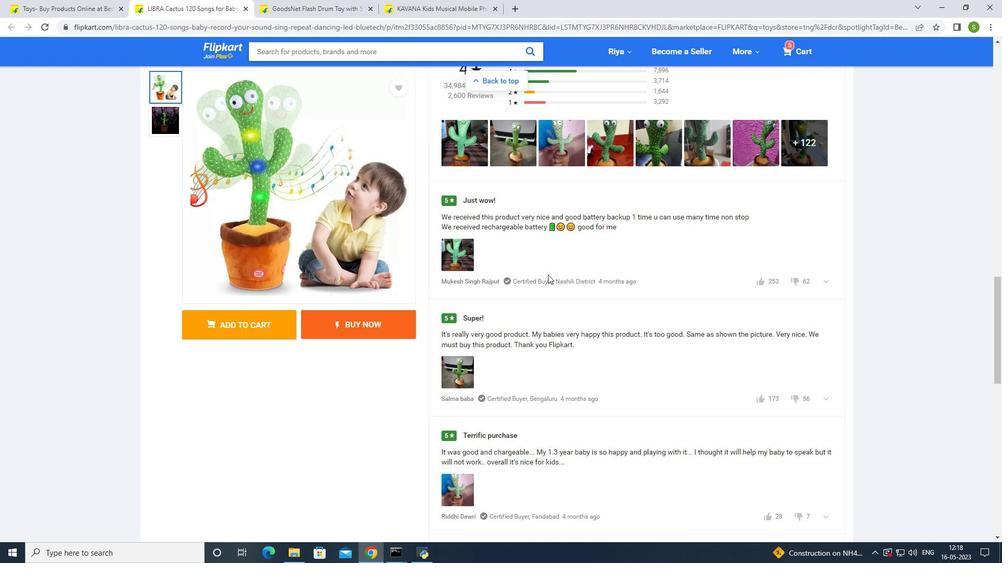 
Action: Mouse scrolled (548, 273) with delta (0, 0)
Screenshot: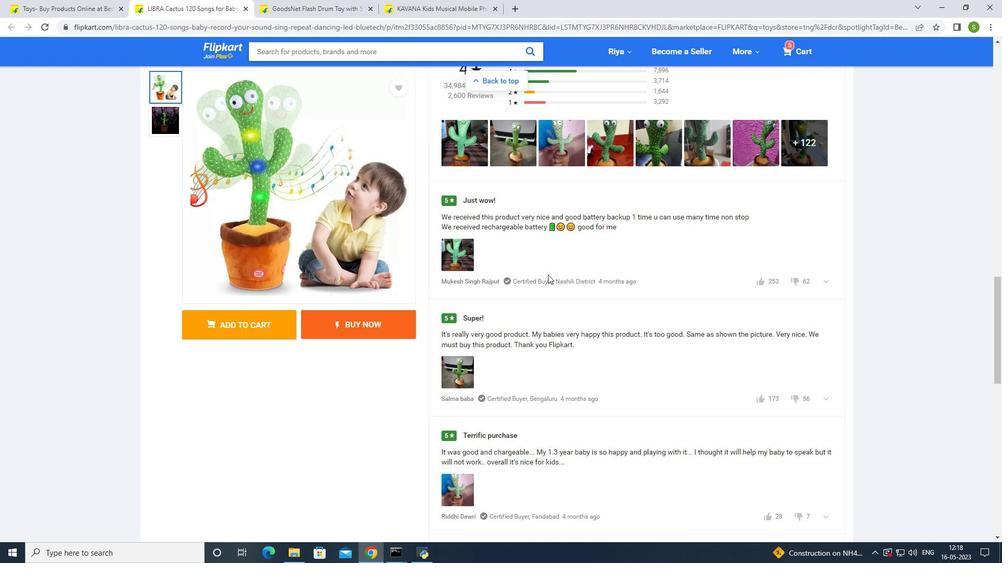 
Action: Mouse moved to (520, 278)
Screenshot: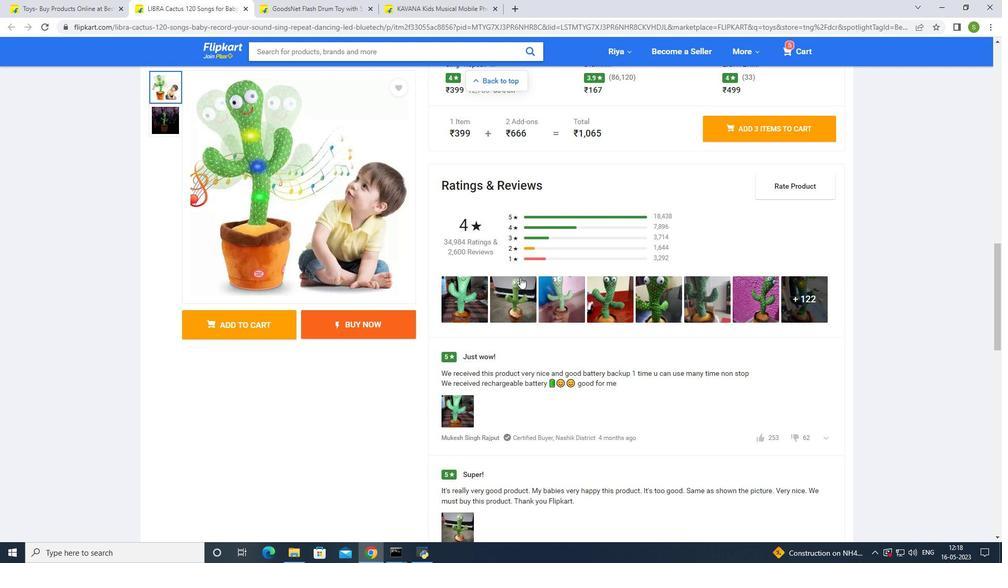 
